 Task: Look for space in O'Fallon, United States from 6th September, 2023 to 15th September, 2023 for 6 adults in price range Rs.8000 to Rs.12000. Place can be entire place or private room with 6 bedrooms having 6 beds and 6 bathrooms. Property type can be house, flat, guest house. Amenities needed are: wifi, TV, free parkinig on premises, gym, breakfast. Booking option can be shelf check-in. Required host language is English.
Action: Mouse moved to (428, 110)
Screenshot: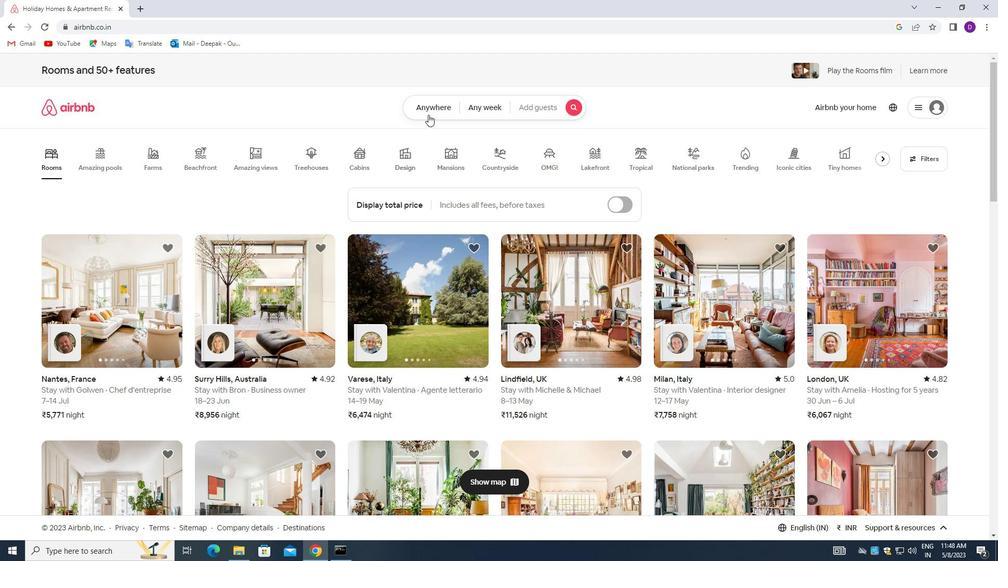 
Action: Mouse pressed left at (428, 110)
Screenshot: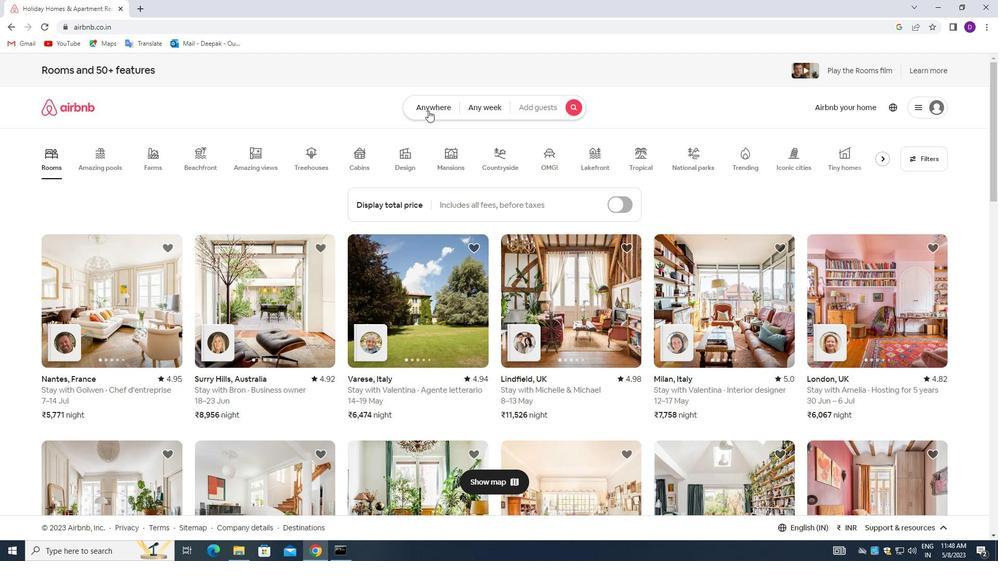 
Action: Mouse moved to (374, 142)
Screenshot: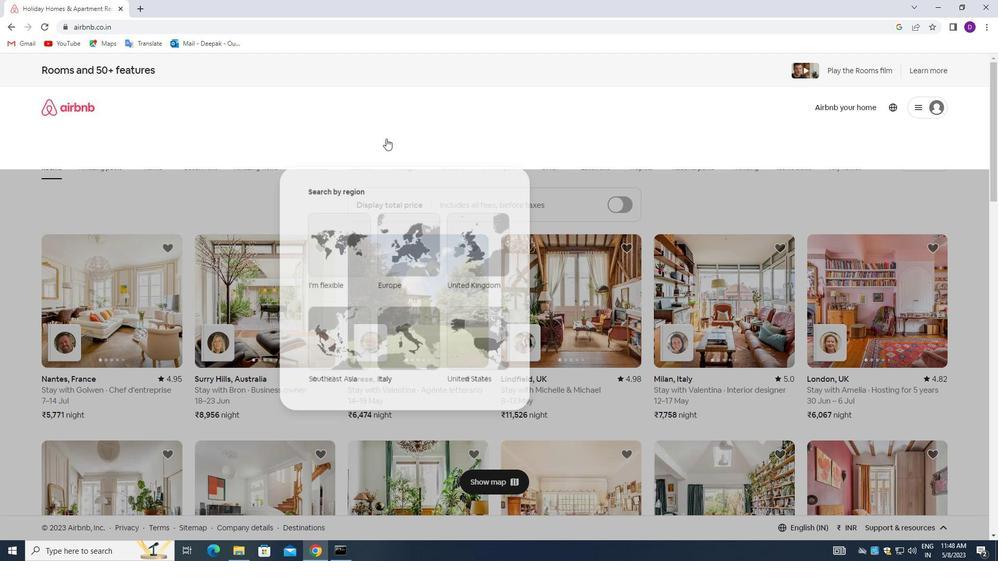 
Action: Mouse pressed left at (374, 142)
Screenshot: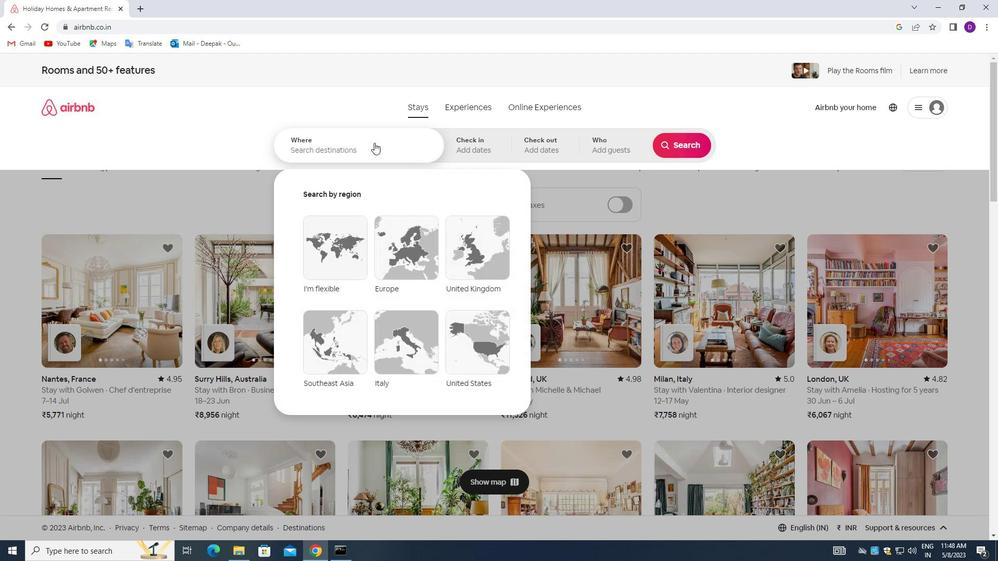 
Action: Mouse moved to (199, 187)
Screenshot: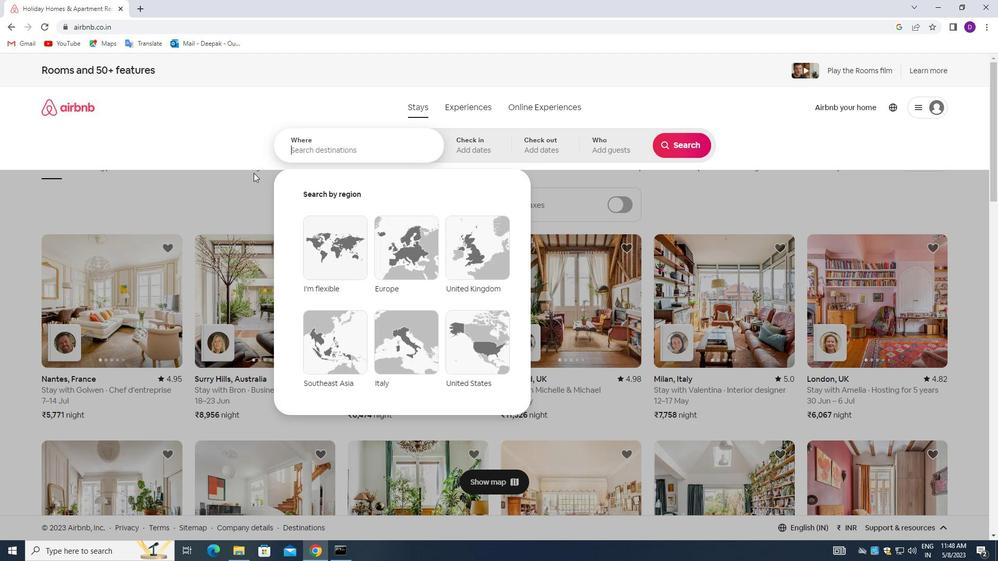 
Action: Key pressed <Key.shift>O'<Key.shift_r>FALLON,<Key.space><Key.shift>UNITED<Key.space><Key.shift_r>STATES<Key.enter>
Screenshot: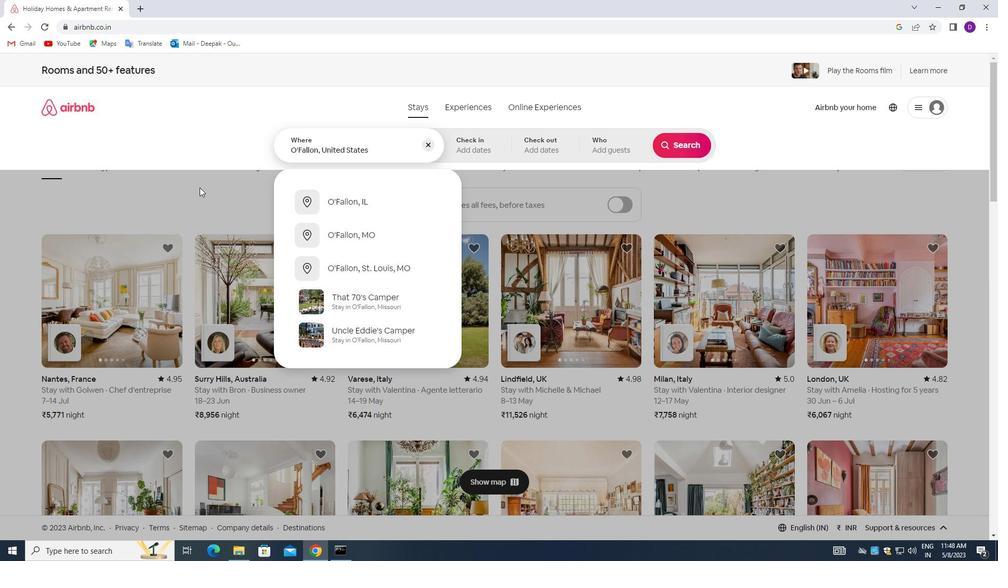 
Action: Mouse moved to (673, 227)
Screenshot: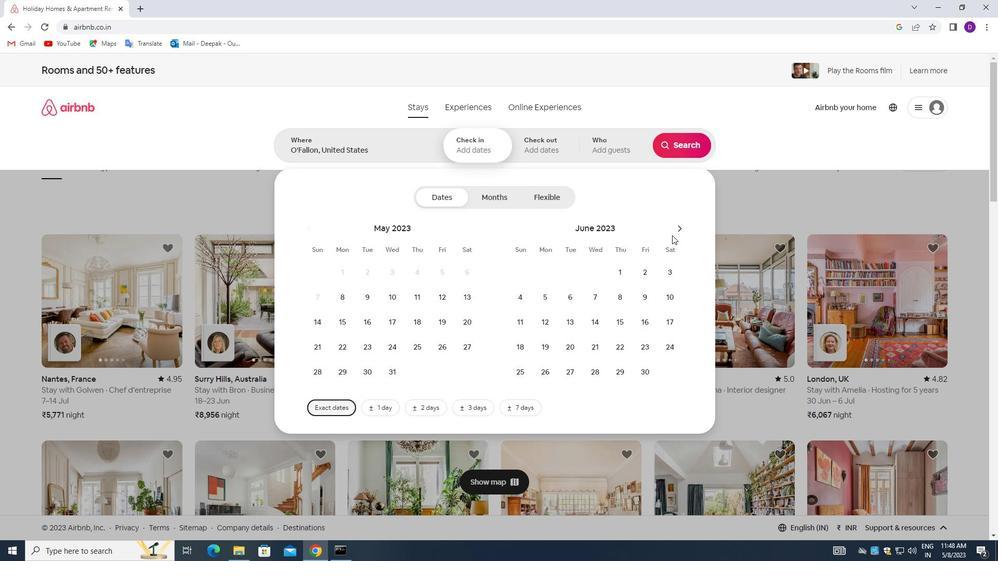 
Action: Mouse pressed left at (673, 227)
Screenshot: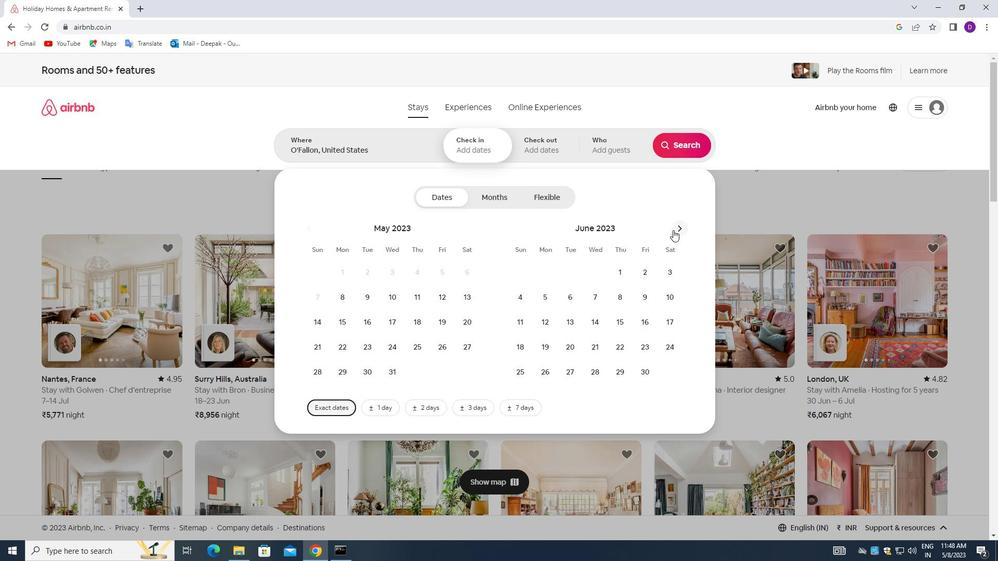
Action: Mouse pressed left at (673, 227)
Screenshot: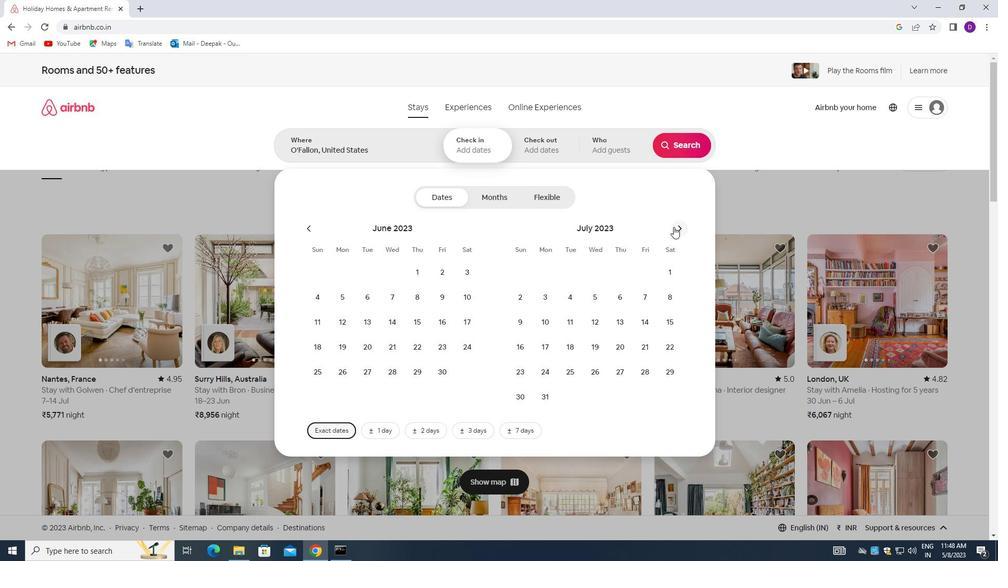 
Action: Mouse moved to (685, 227)
Screenshot: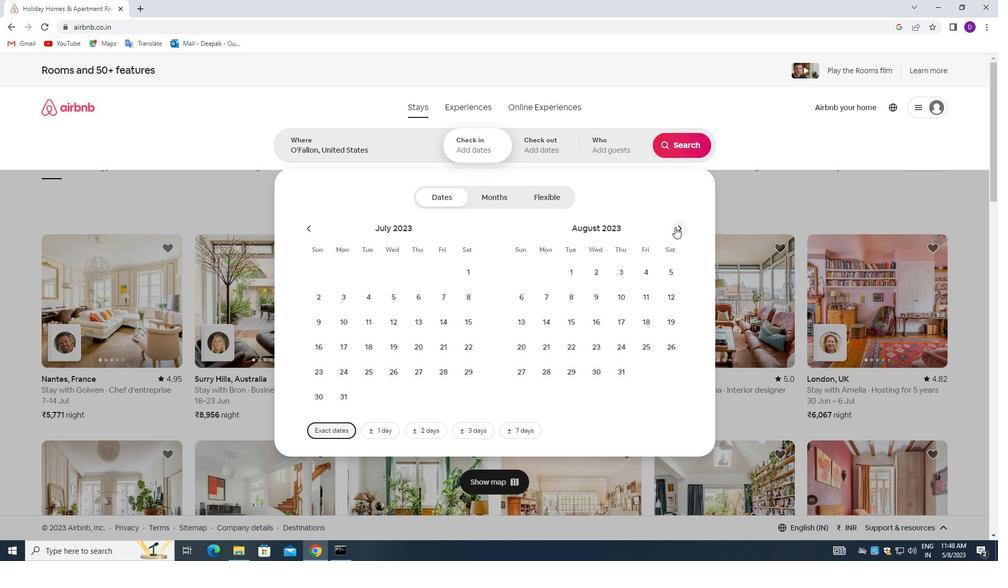 
Action: Mouse pressed left at (685, 227)
Screenshot: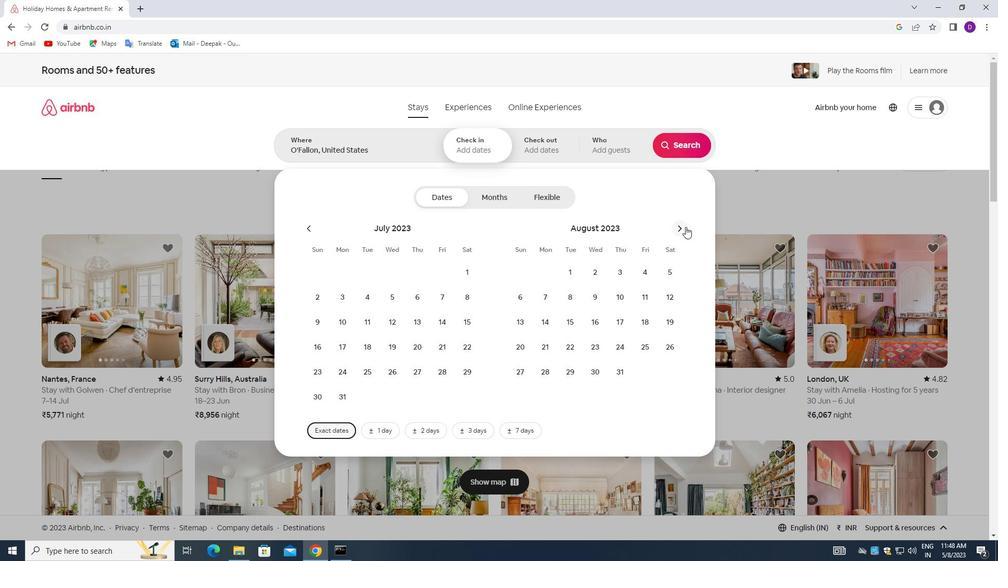 
Action: Mouse moved to (600, 298)
Screenshot: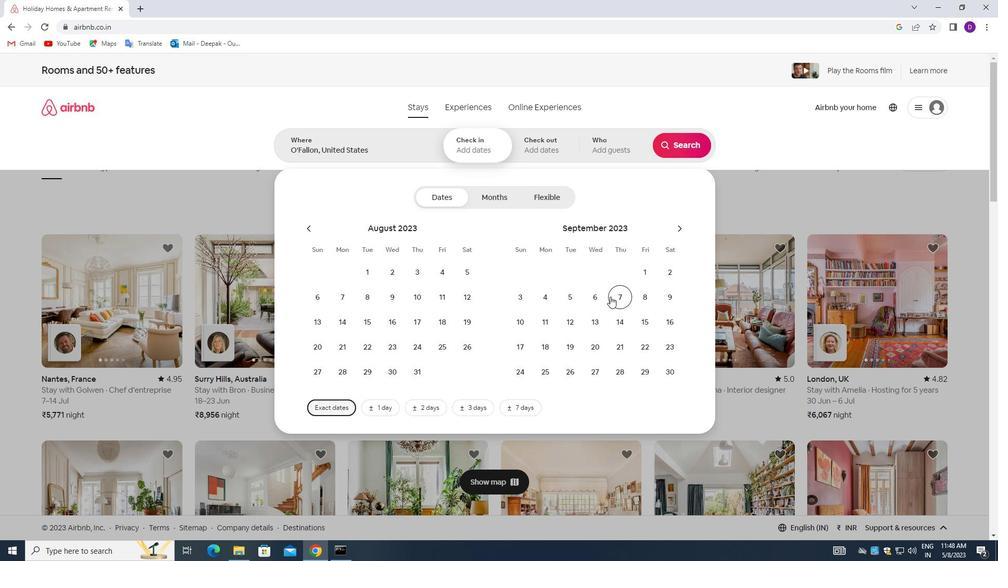 
Action: Mouse pressed left at (600, 298)
Screenshot: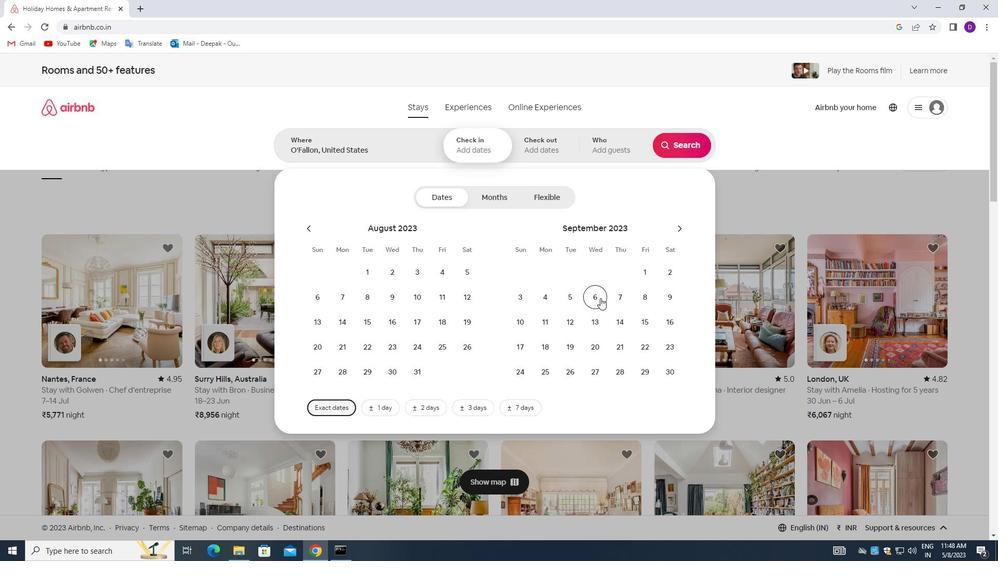 
Action: Mouse moved to (645, 319)
Screenshot: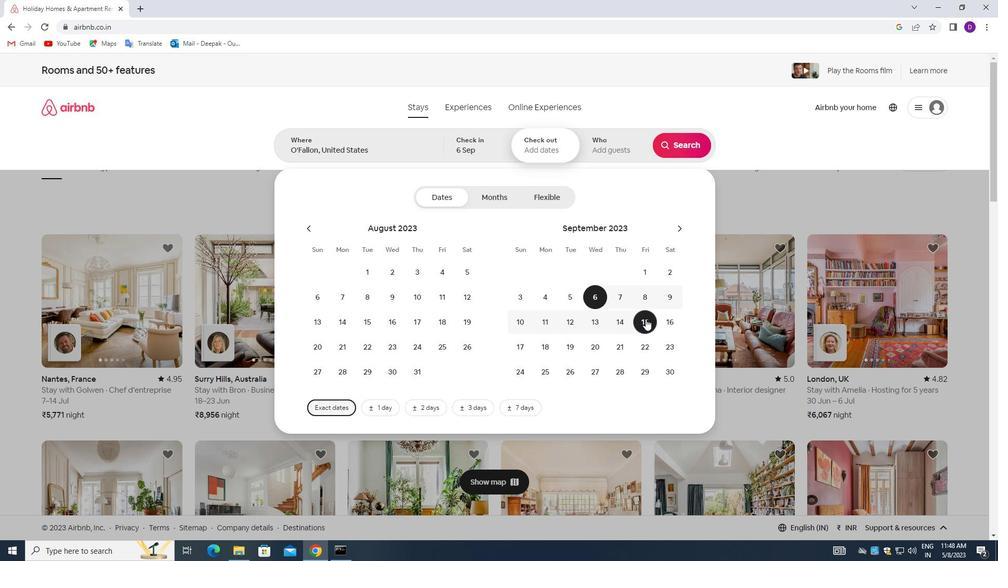 
Action: Mouse pressed left at (645, 319)
Screenshot: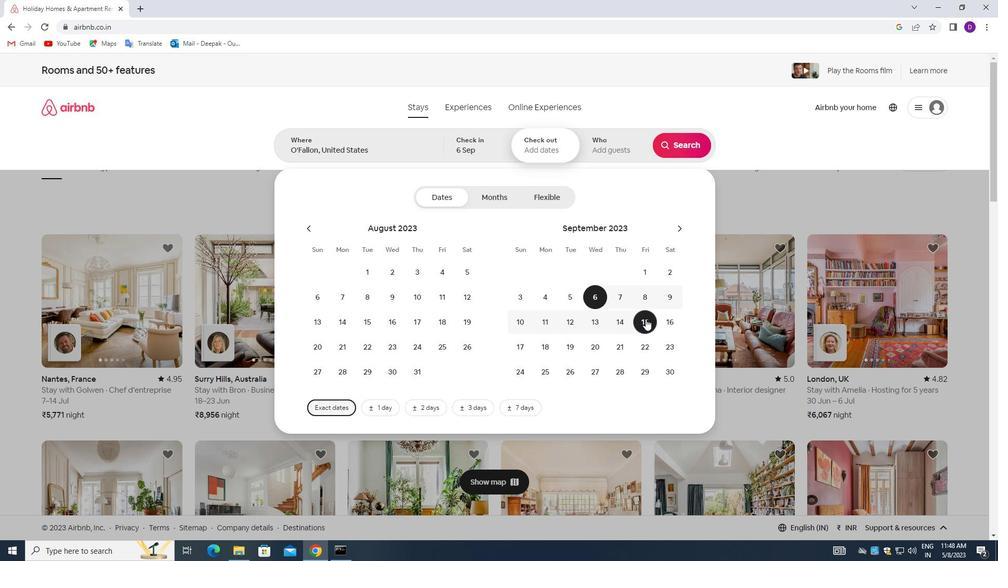 
Action: Mouse moved to (602, 147)
Screenshot: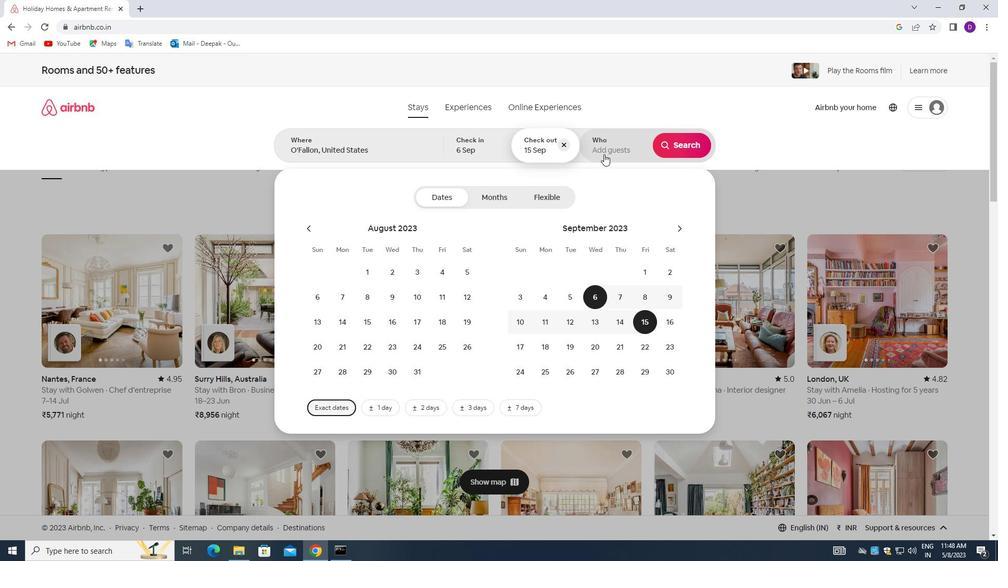 
Action: Mouse pressed left at (602, 147)
Screenshot: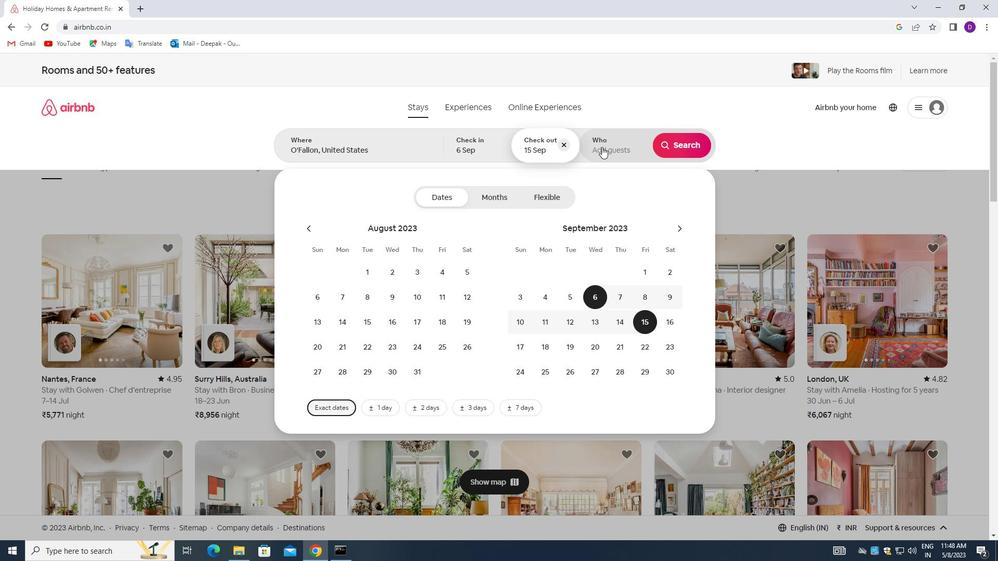 
Action: Mouse moved to (685, 198)
Screenshot: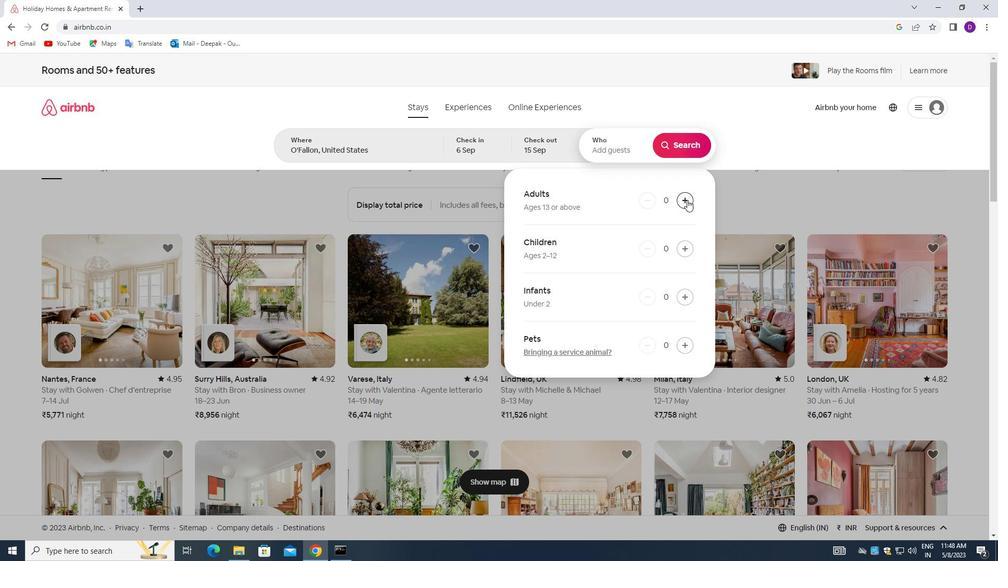 
Action: Mouse pressed left at (685, 198)
Screenshot: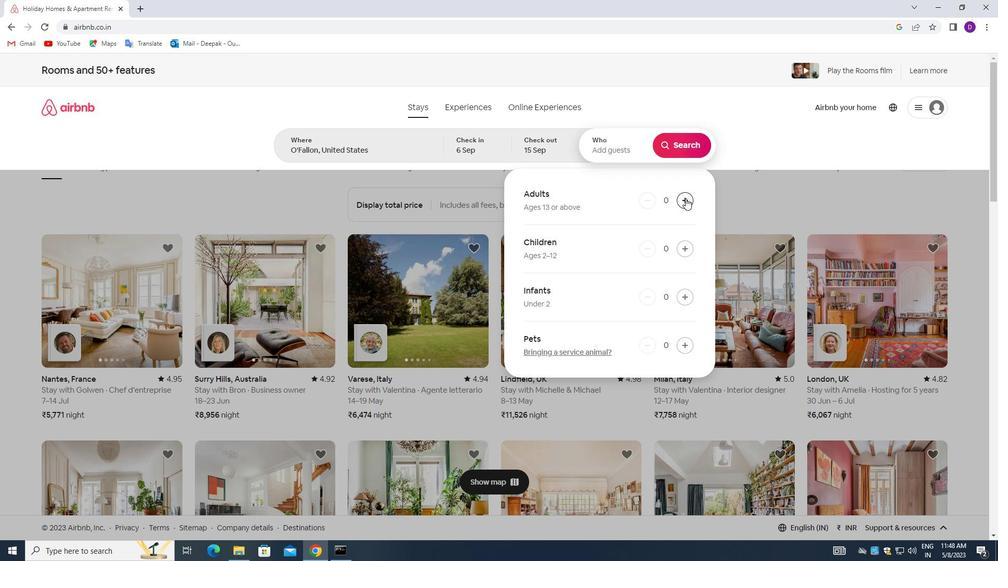 
Action: Mouse pressed left at (685, 198)
Screenshot: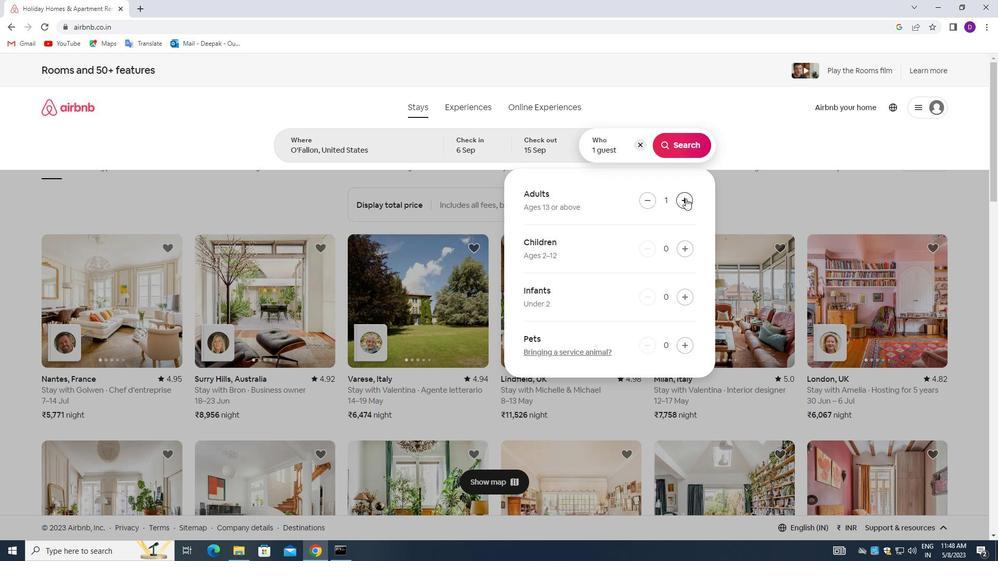
Action: Mouse pressed left at (685, 198)
Screenshot: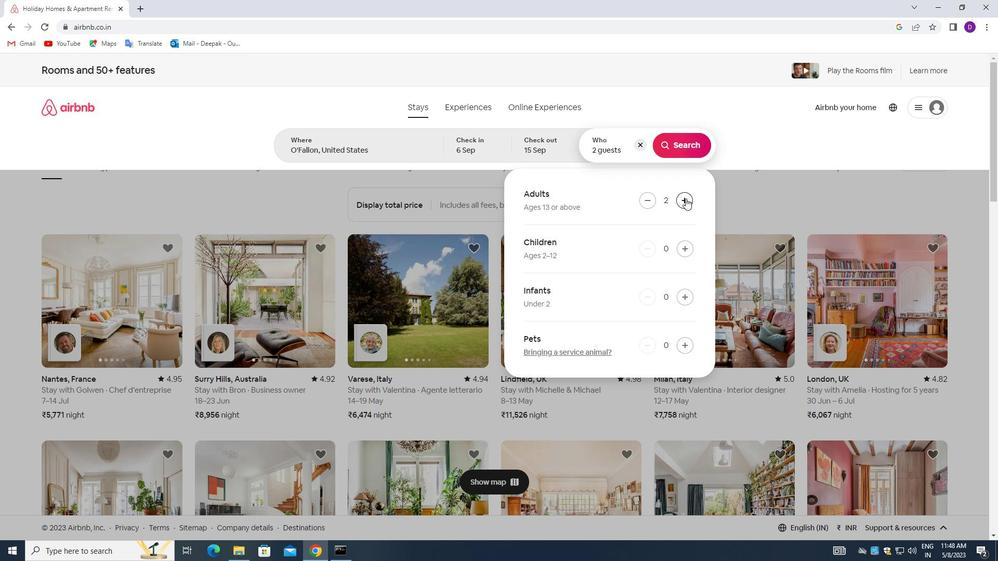 
Action: Mouse pressed left at (685, 198)
Screenshot: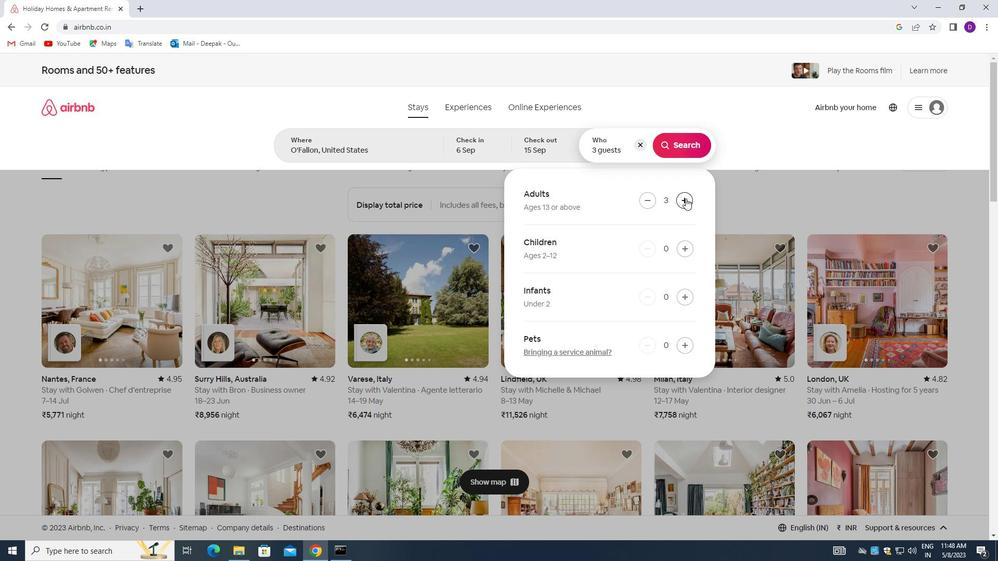 
Action: Mouse pressed left at (685, 198)
Screenshot: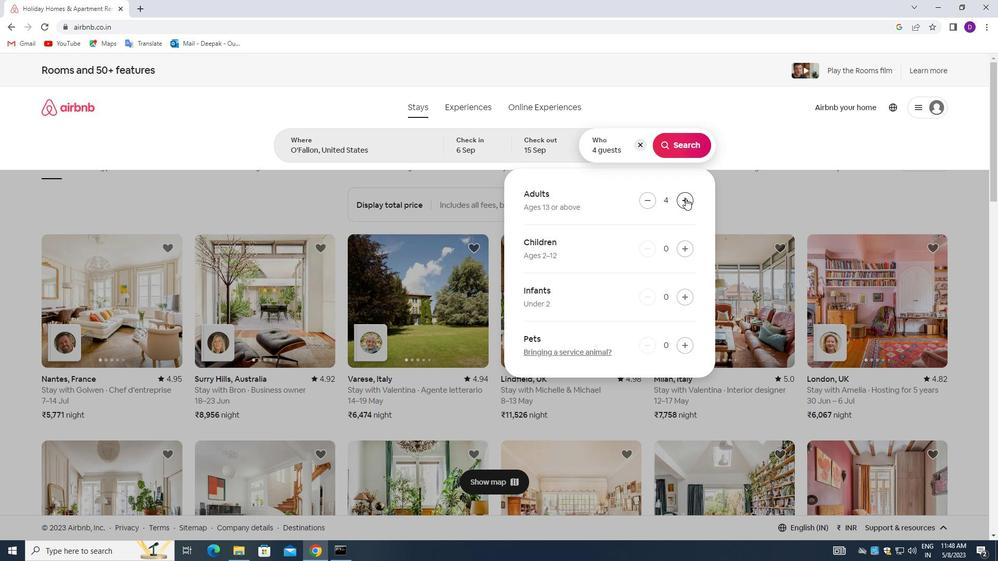 
Action: Mouse pressed left at (685, 198)
Screenshot: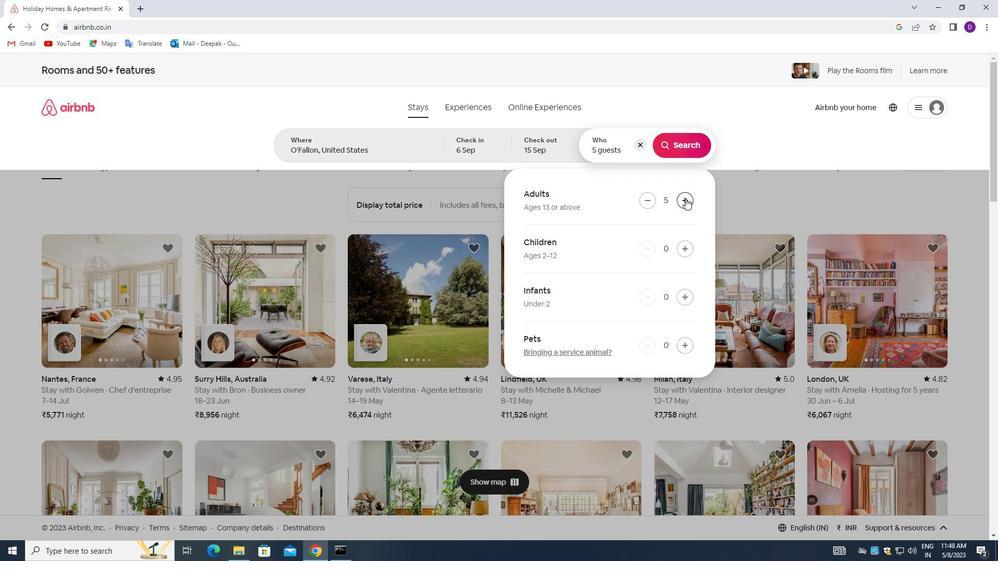 
Action: Mouse moved to (683, 144)
Screenshot: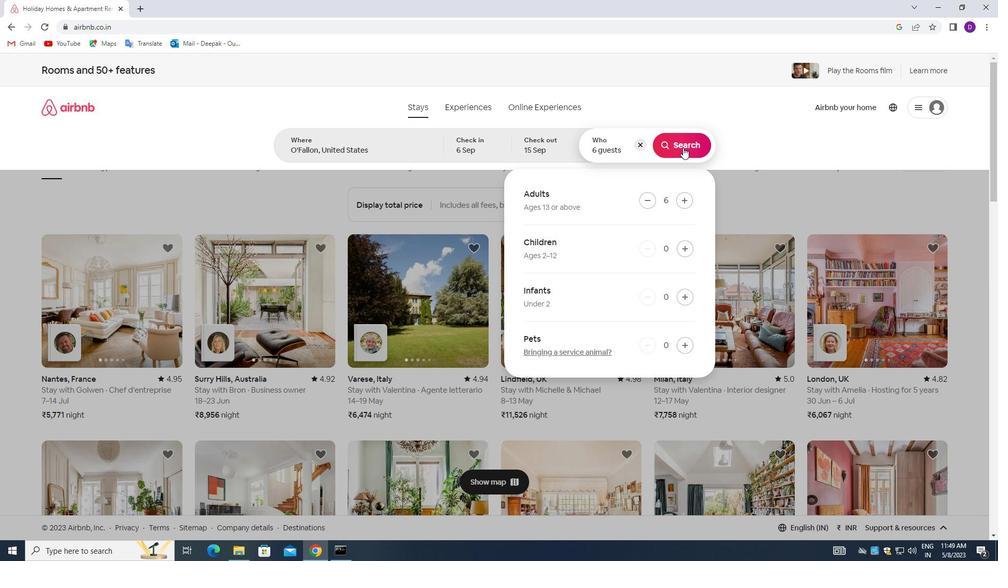
Action: Mouse pressed left at (683, 144)
Screenshot: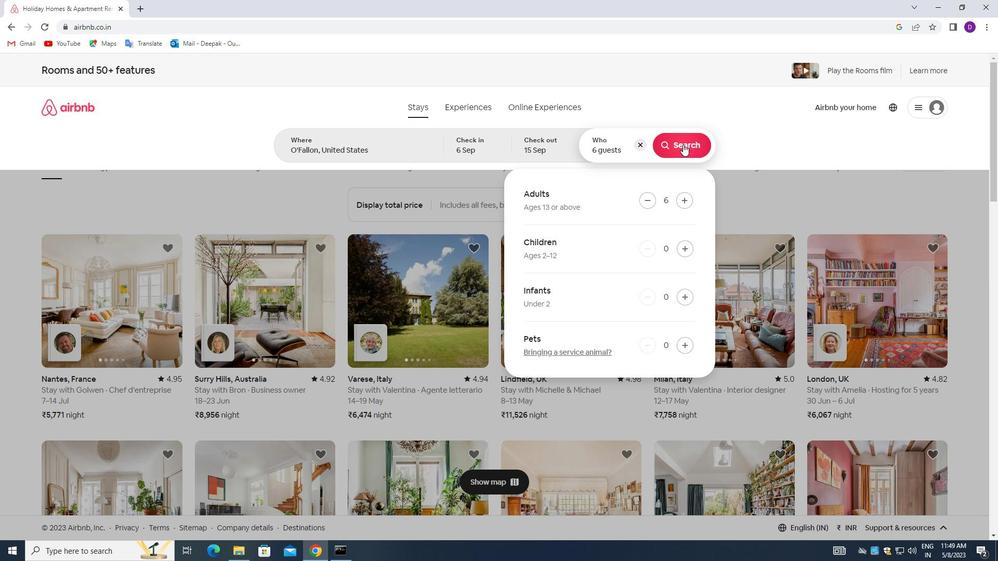 
Action: Mouse moved to (941, 111)
Screenshot: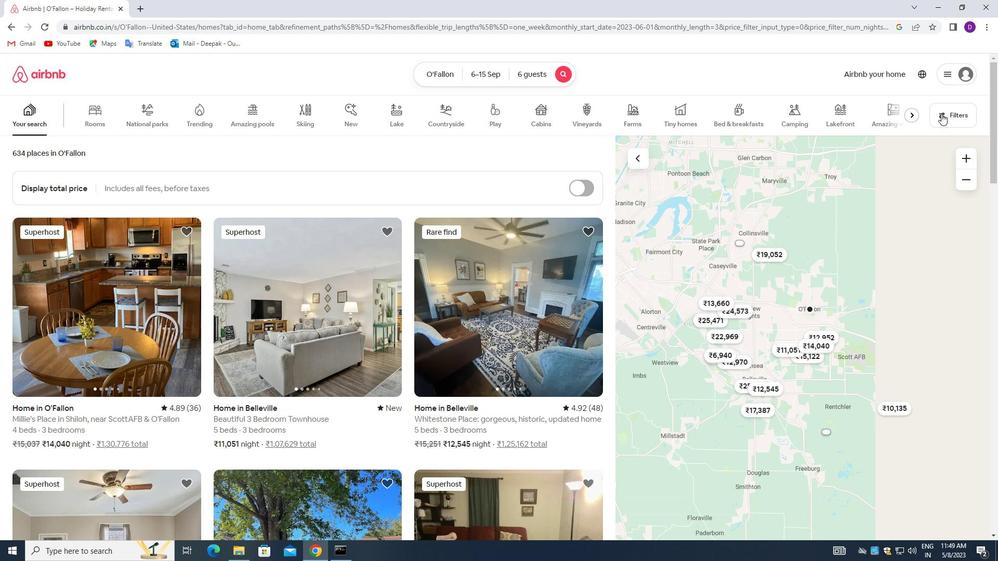 
Action: Mouse pressed left at (941, 111)
Screenshot: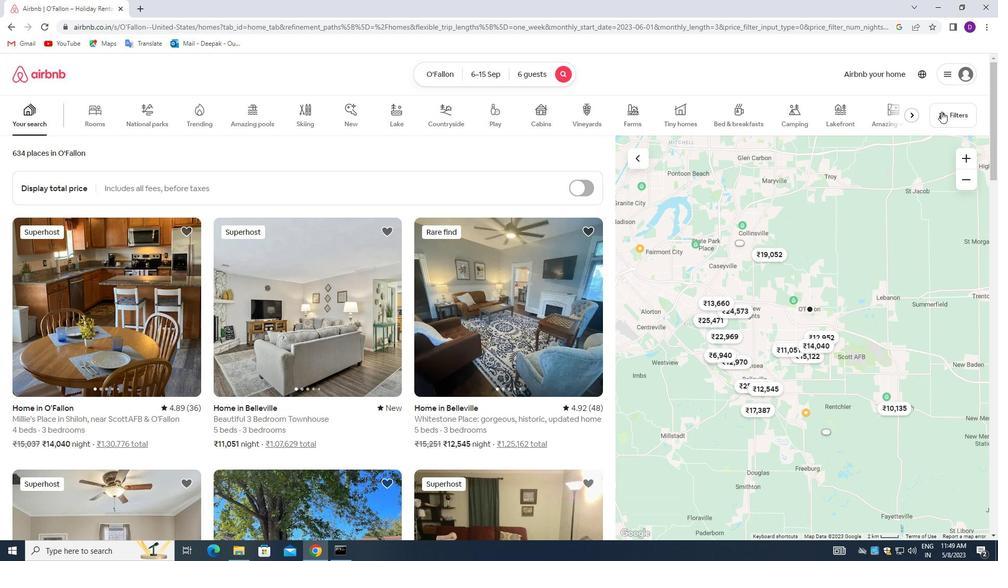 
Action: Mouse moved to (361, 371)
Screenshot: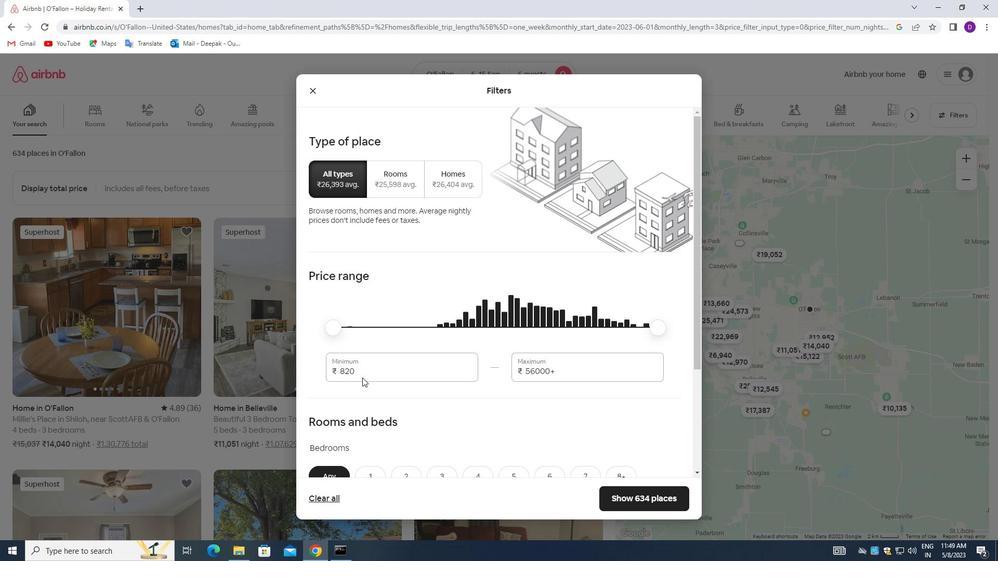 
Action: Mouse pressed left at (361, 371)
Screenshot: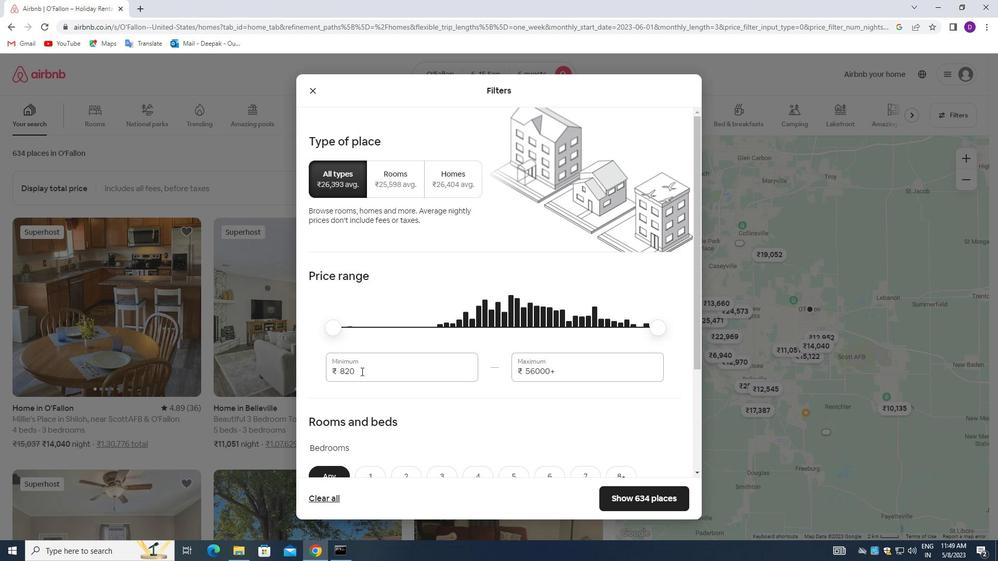 
Action: Mouse pressed left at (361, 371)
Screenshot: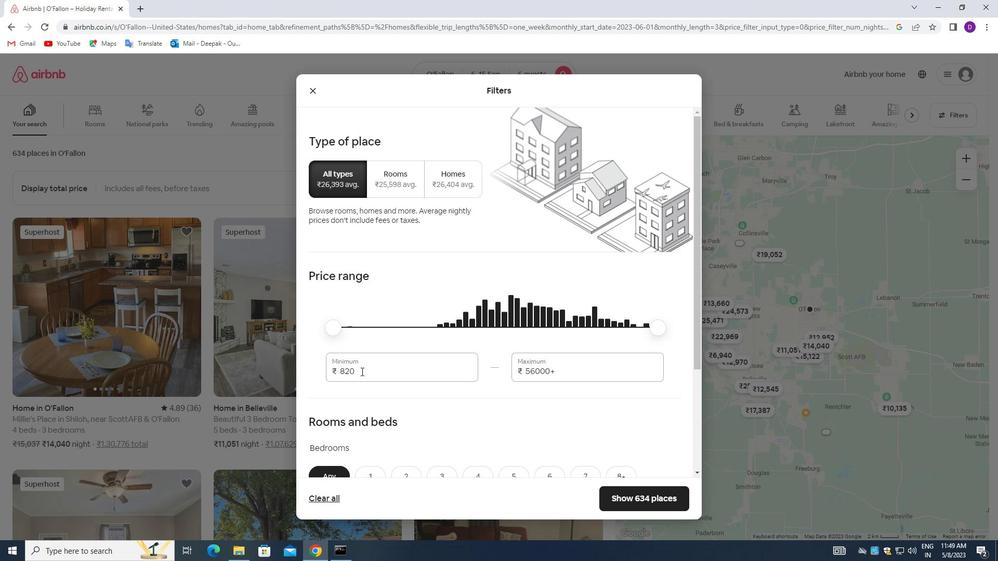 
Action: Key pressed 8000<Key.tab>12000
Screenshot: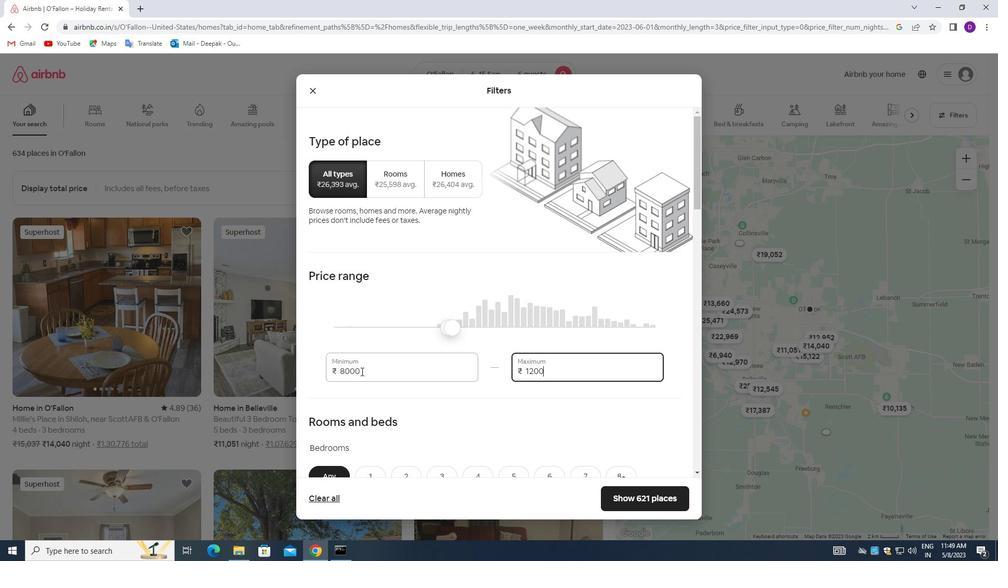 
Action: Mouse moved to (428, 394)
Screenshot: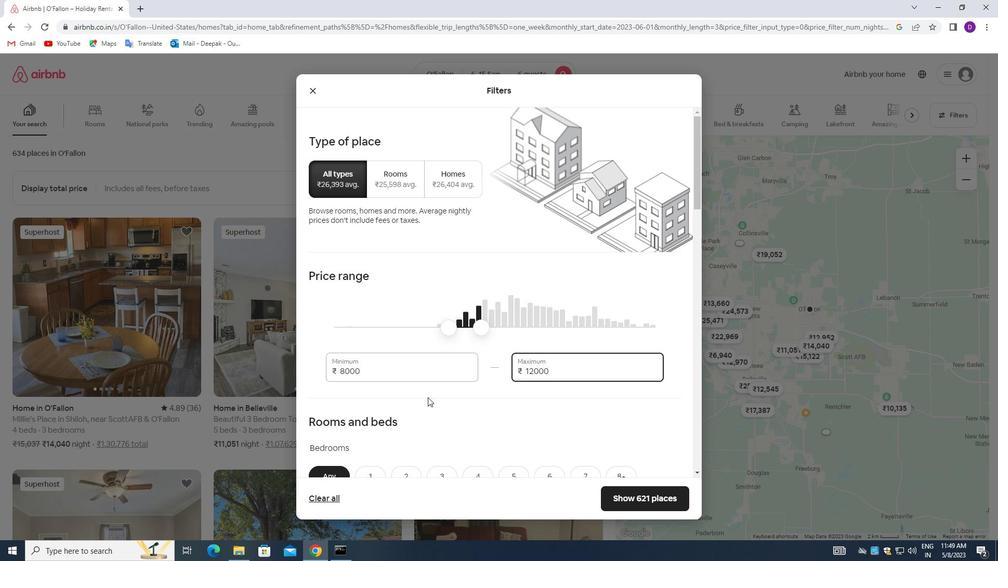 
Action: Mouse scrolled (428, 393) with delta (0, 0)
Screenshot: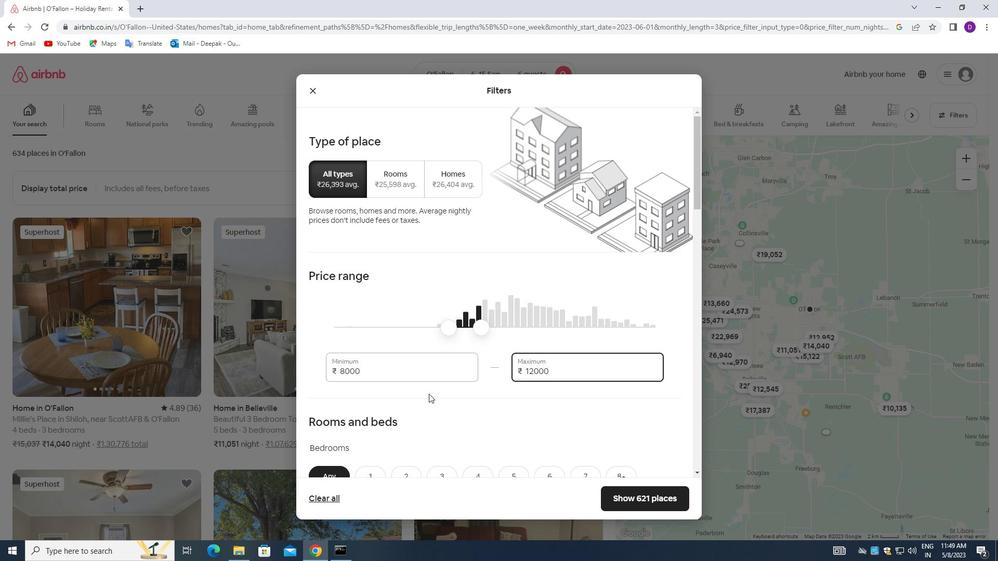 
Action: Mouse moved to (430, 393)
Screenshot: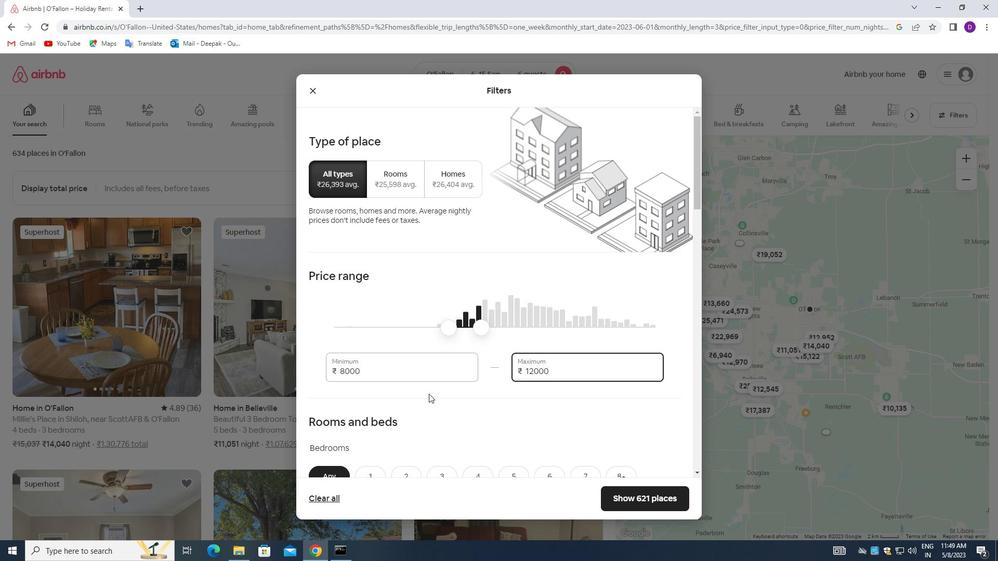 
Action: Mouse scrolled (430, 393) with delta (0, 0)
Screenshot: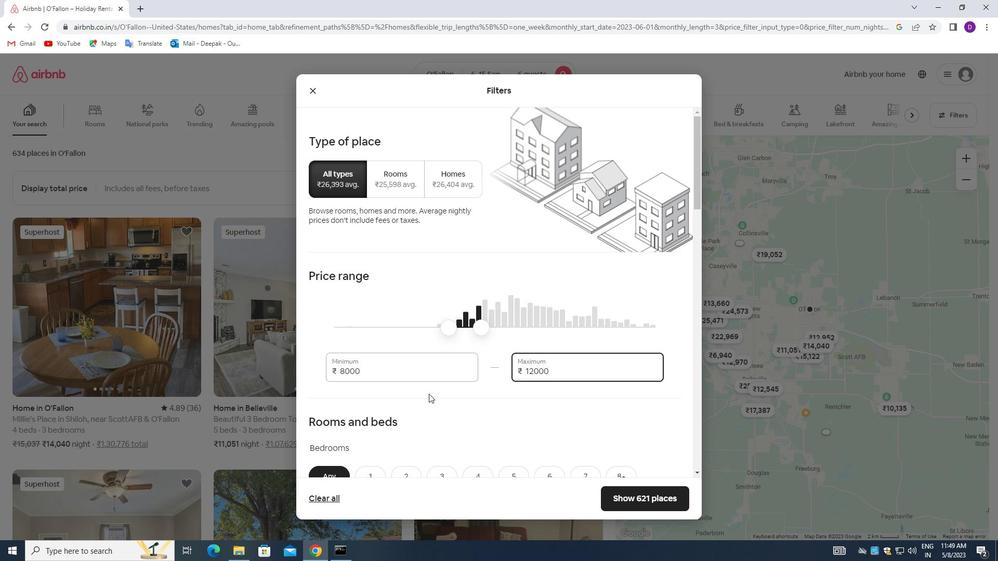 
Action: Mouse scrolled (430, 393) with delta (0, 0)
Screenshot: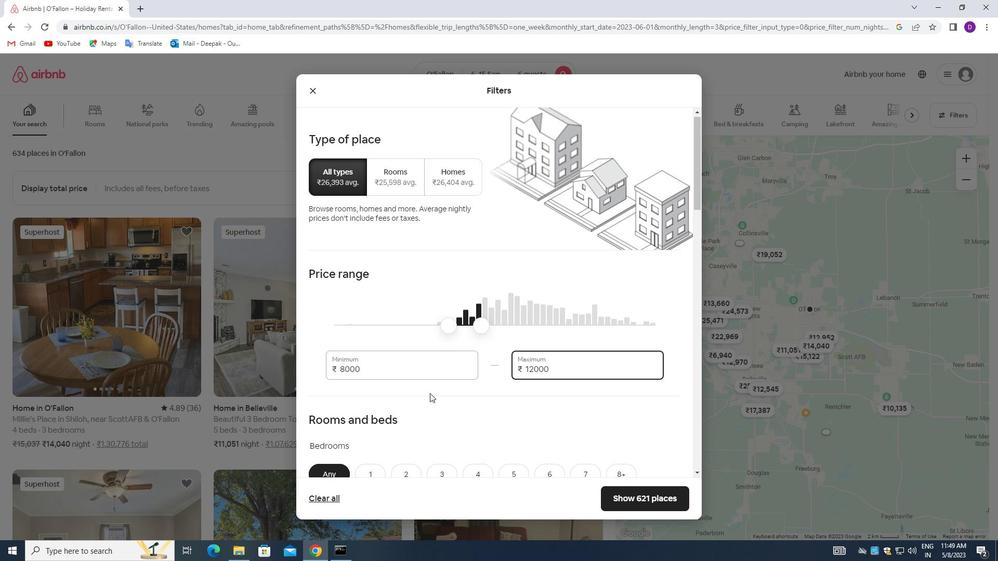 
Action: Mouse moved to (550, 325)
Screenshot: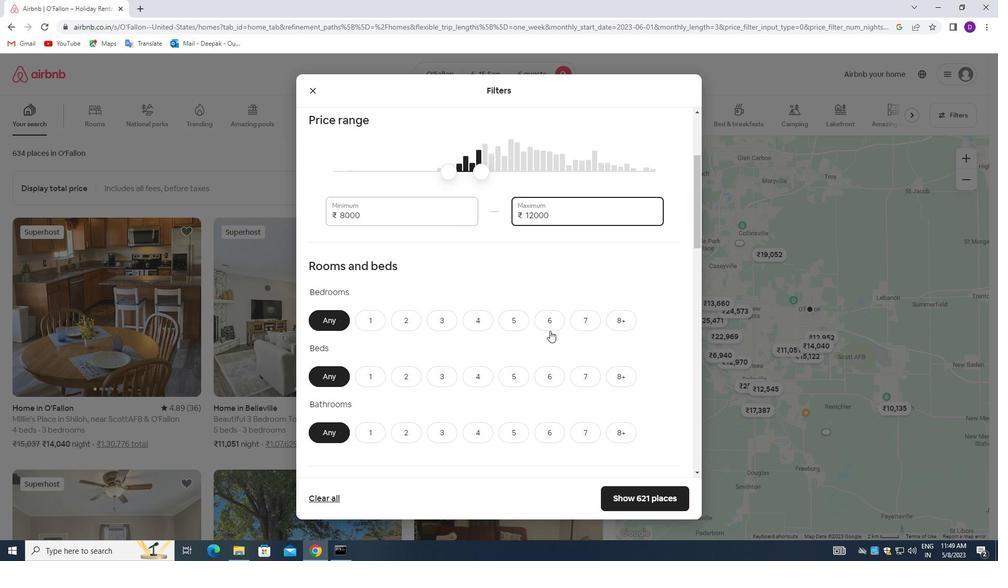 
Action: Mouse pressed left at (550, 325)
Screenshot: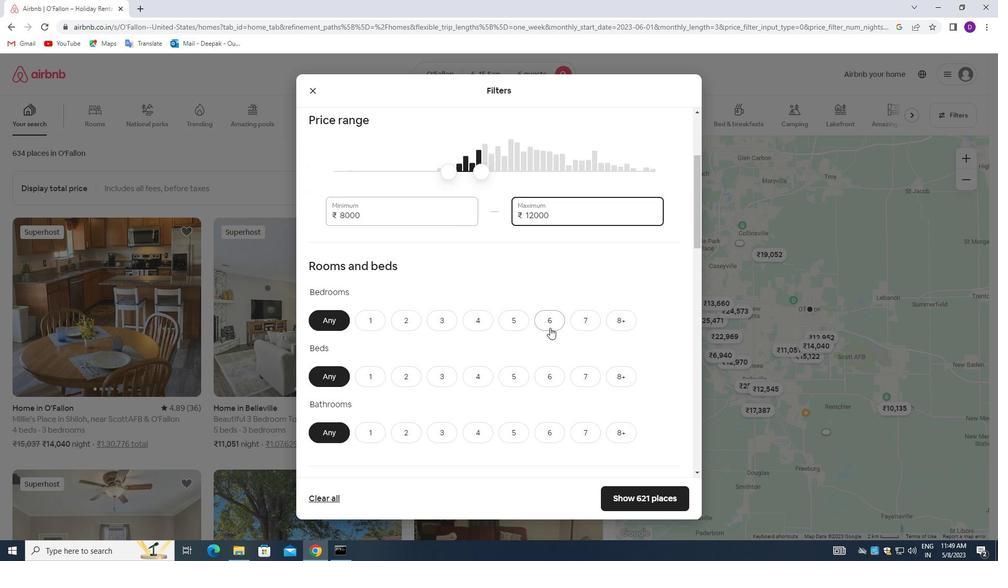 
Action: Mouse moved to (548, 372)
Screenshot: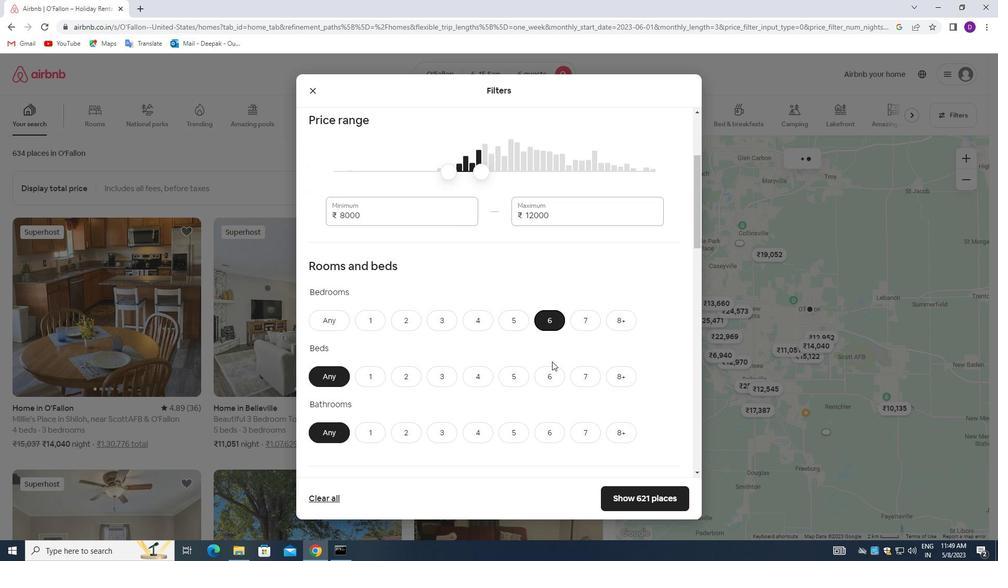
Action: Mouse pressed left at (548, 372)
Screenshot: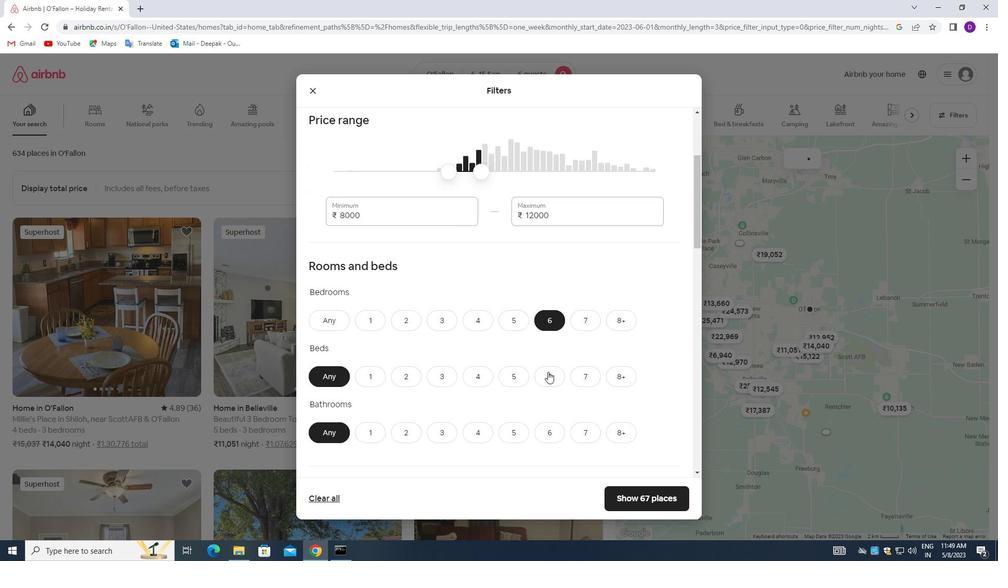 
Action: Mouse moved to (545, 433)
Screenshot: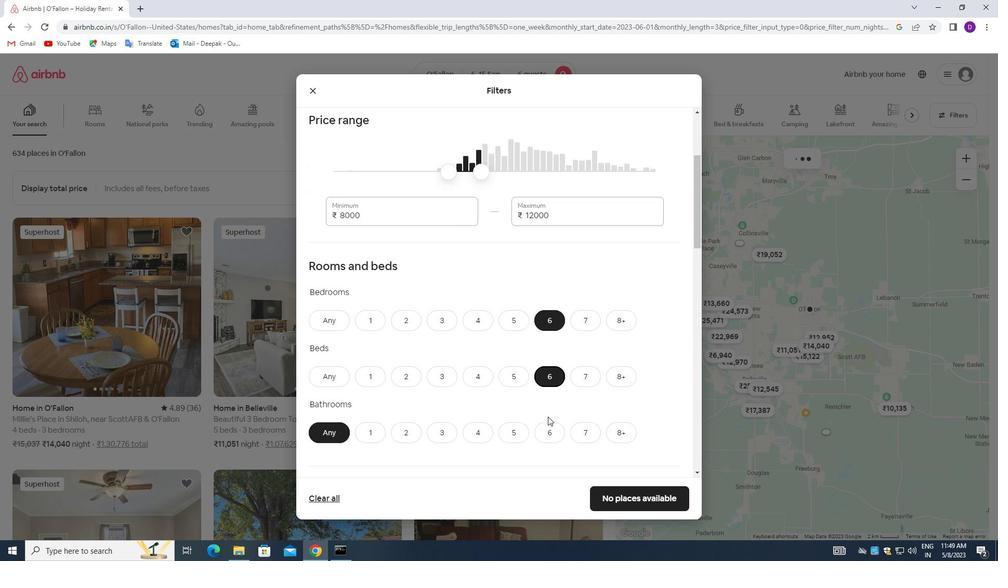 
Action: Mouse pressed left at (545, 433)
Screenshot: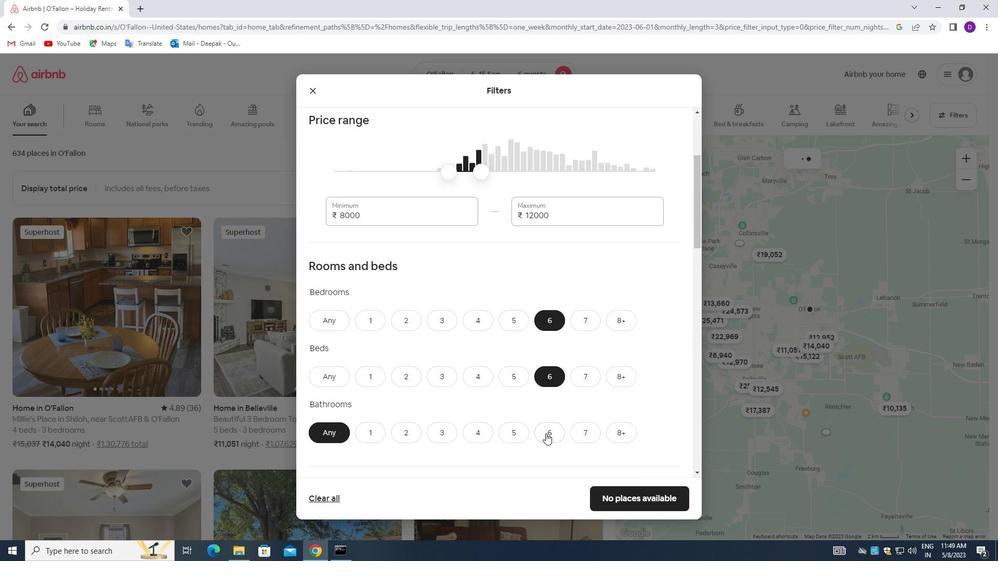 
Action: Mouse moved to (550, 340)
Screenshot: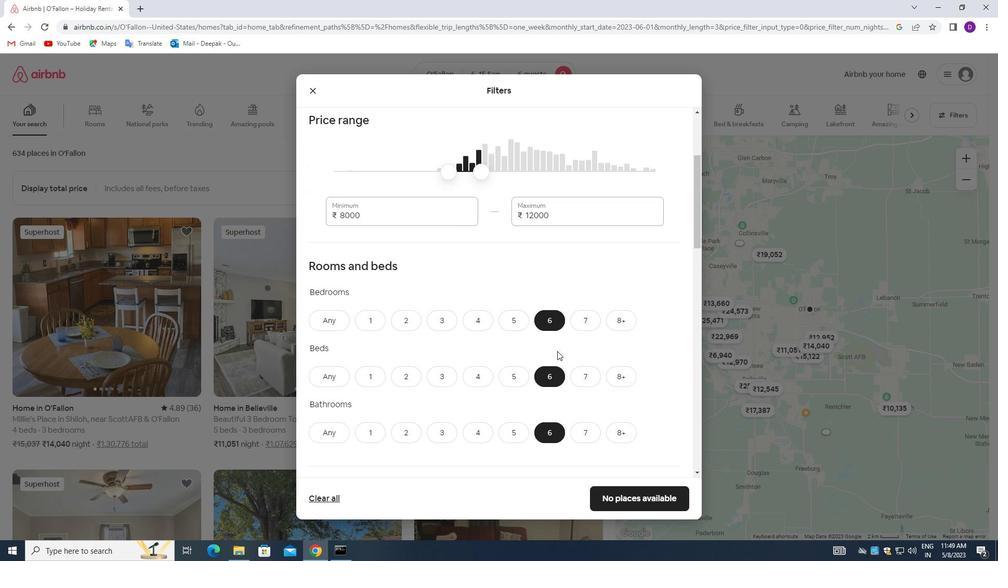 
Action: Mouse scrolled (550, 339) with delta (0, 0)
Screenshot: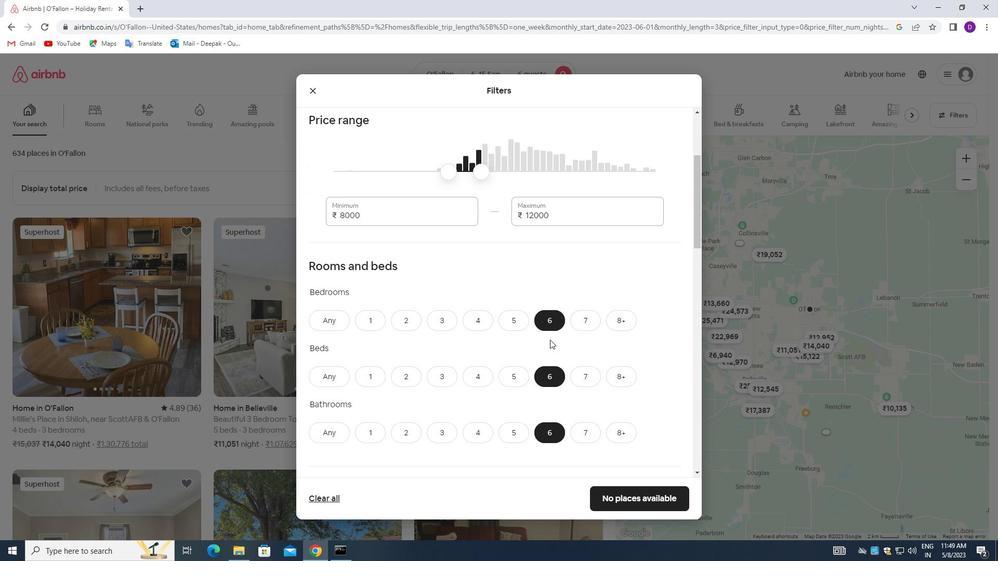 
Action: Mouse moved to (550, 339)
Screenshot: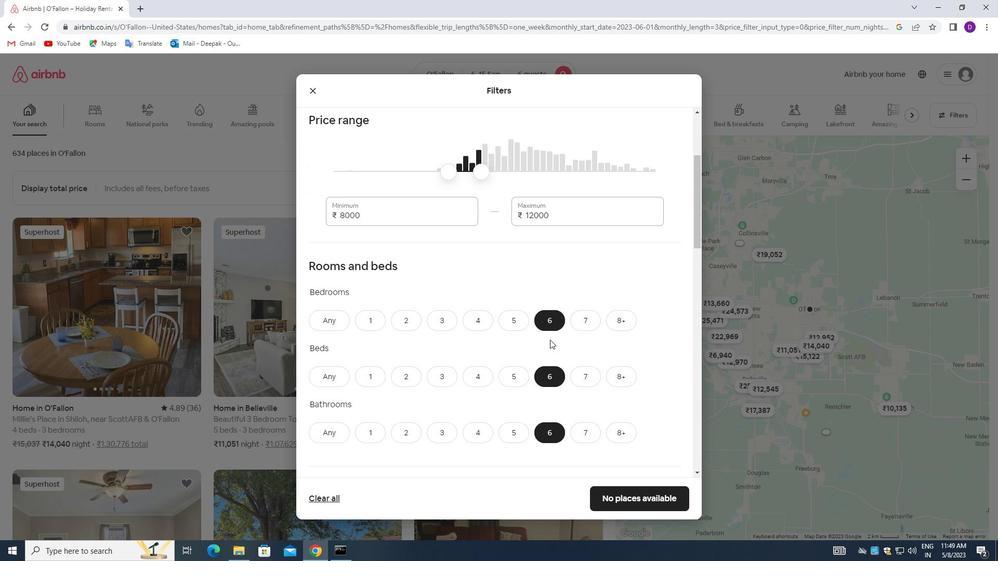 
Action: Mouse scrolled (550, 339) with delta (0, 0)
Screenshot: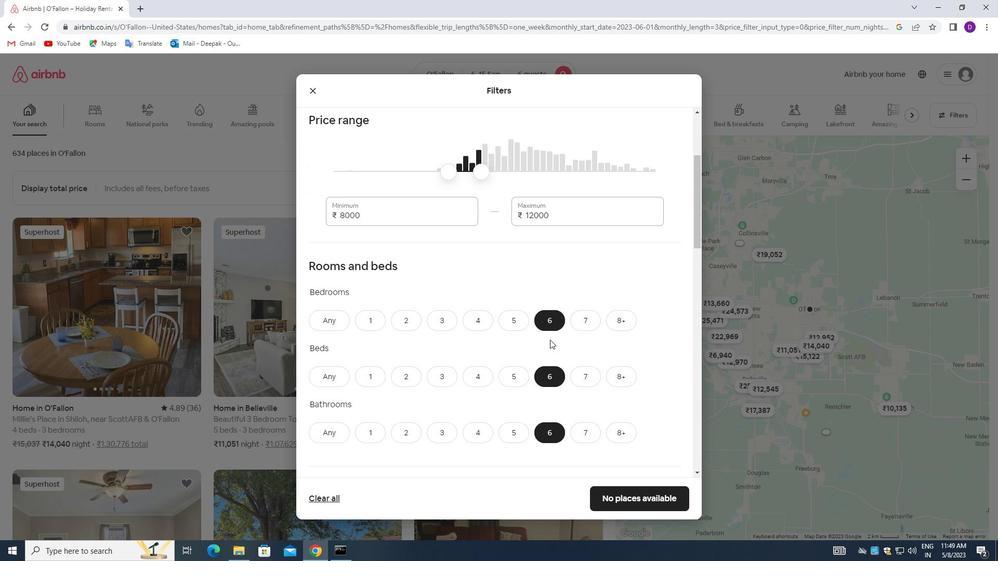 
Action: Mouse moved to (373, 425)
Screenshot: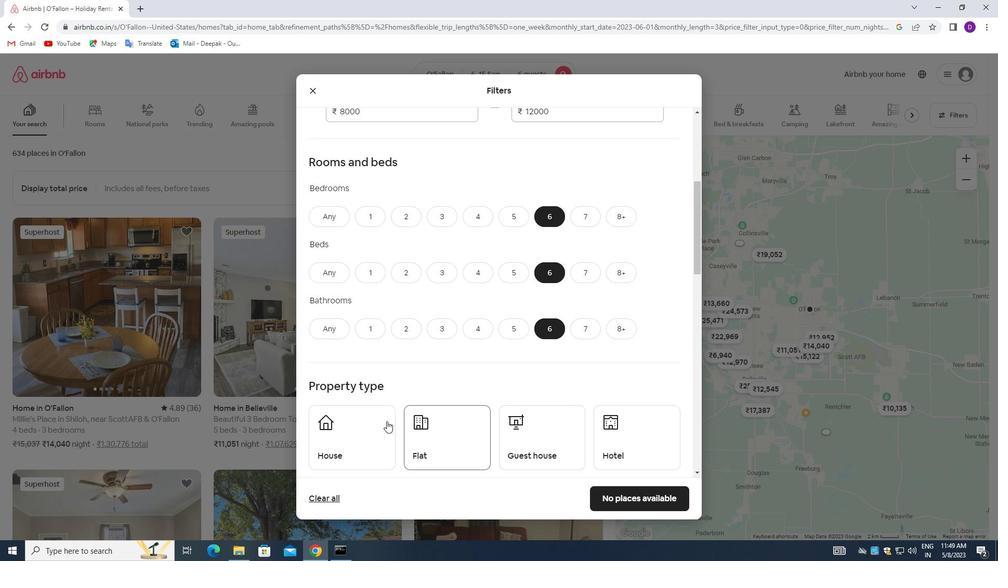 
Action: Mouse pressed left at (373, 425)
Screenshot: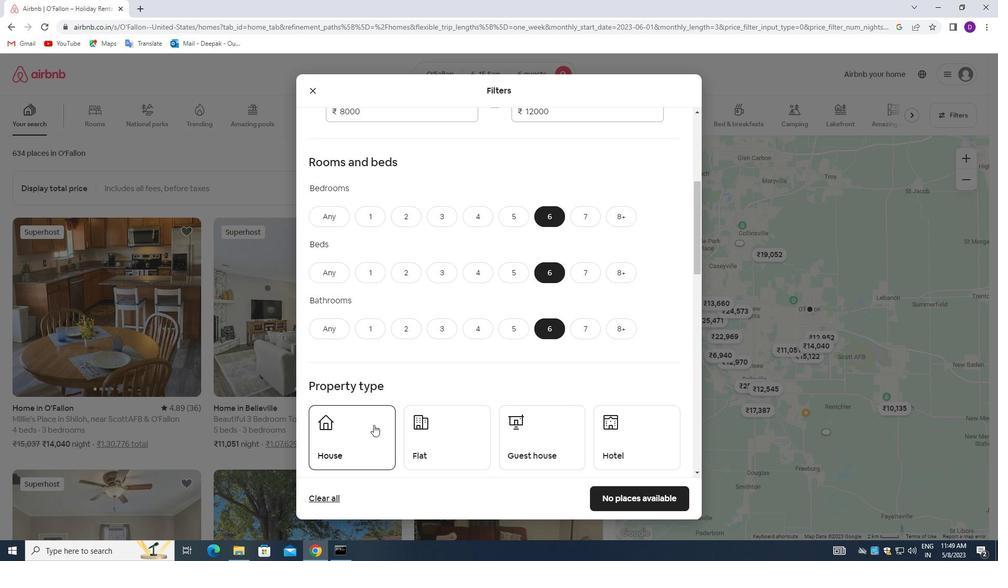 
Action: Mouse moved to (438, 437)
Screenshot: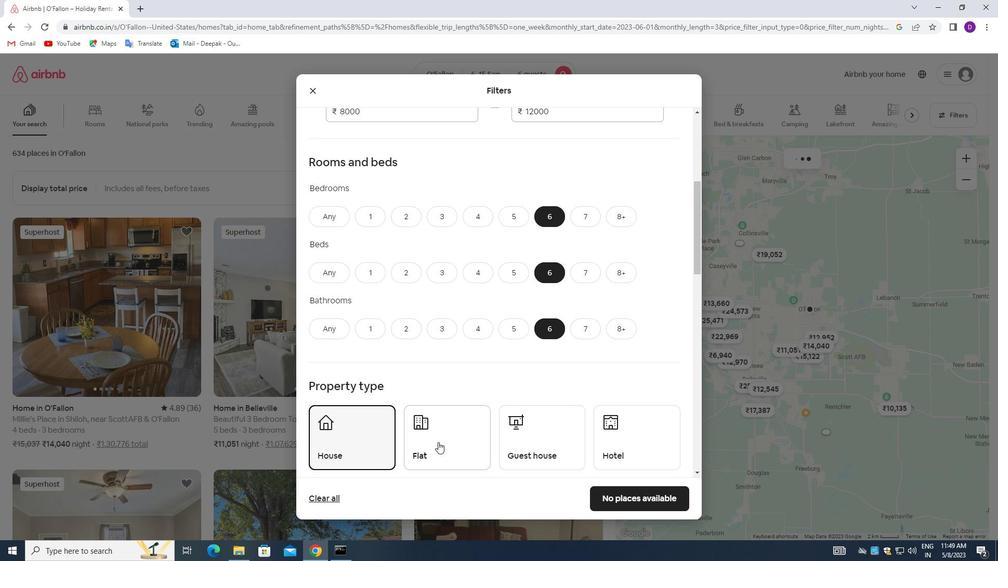 
Action: Mouse pressed left at (438, 437)
Screenshot: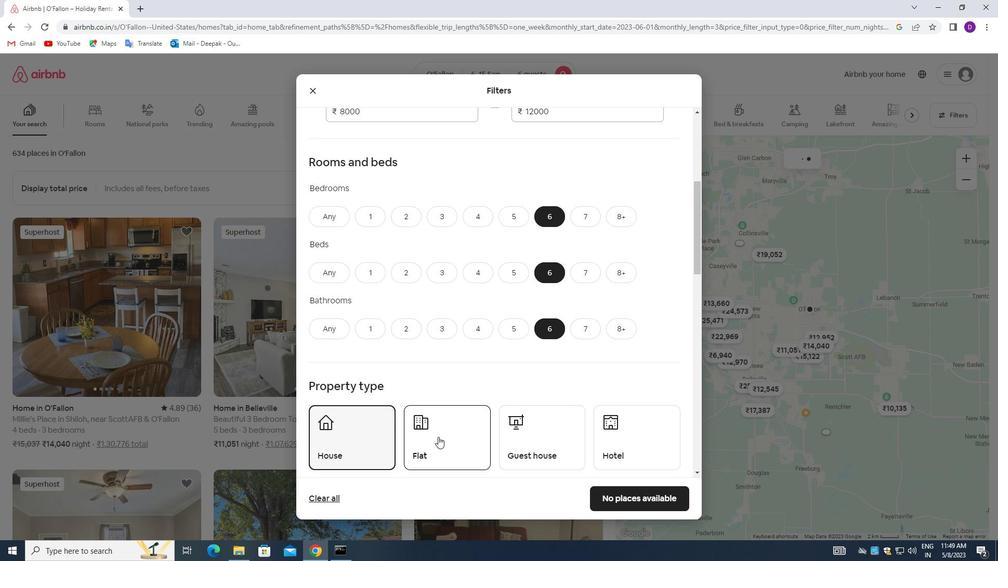 
Action: Mouse moved to (529, 432)
Screenshot: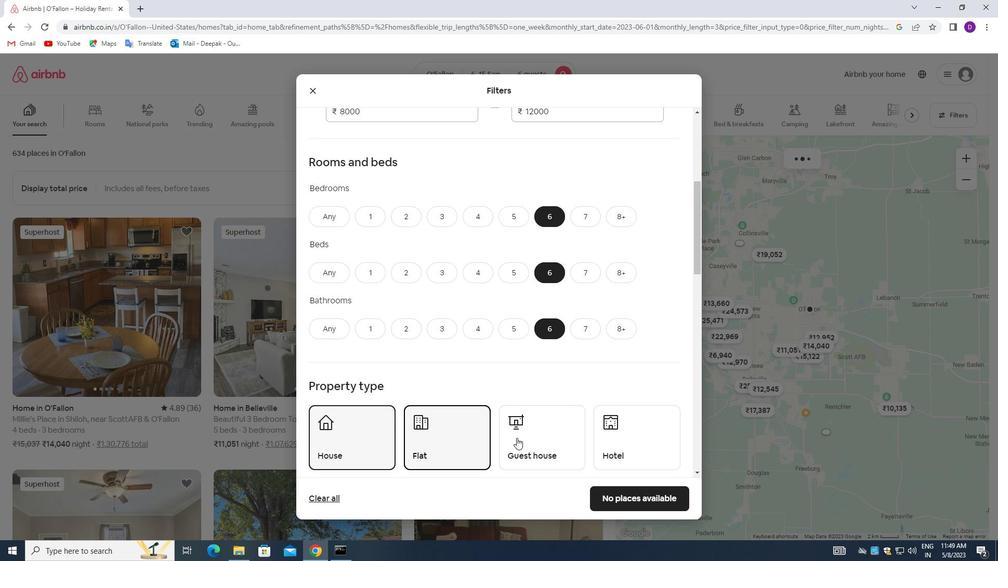 
Action: Mouse pressed left at (529, 432)
Screenshot: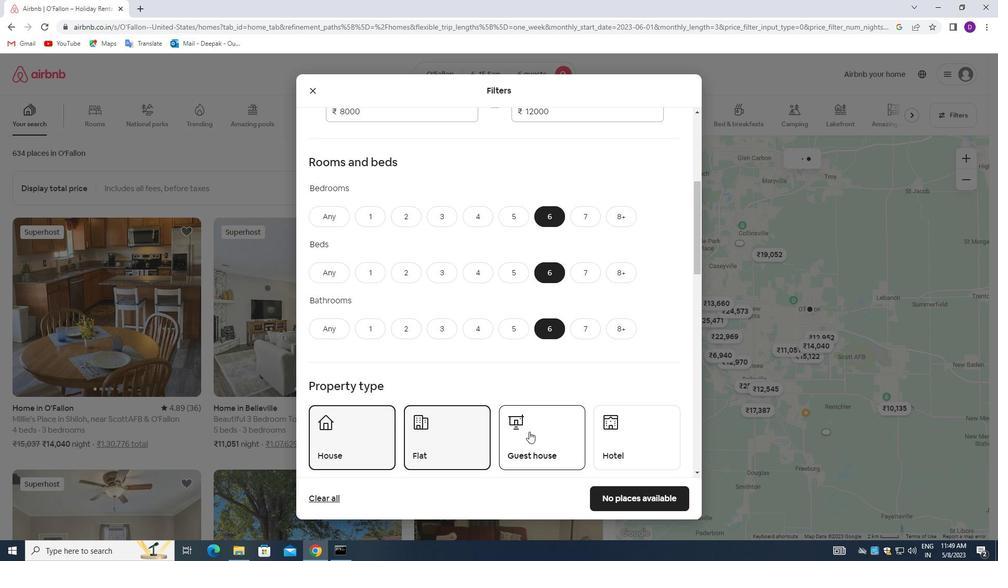 
Action: Mouse moved to (505, 365)
Screenshot: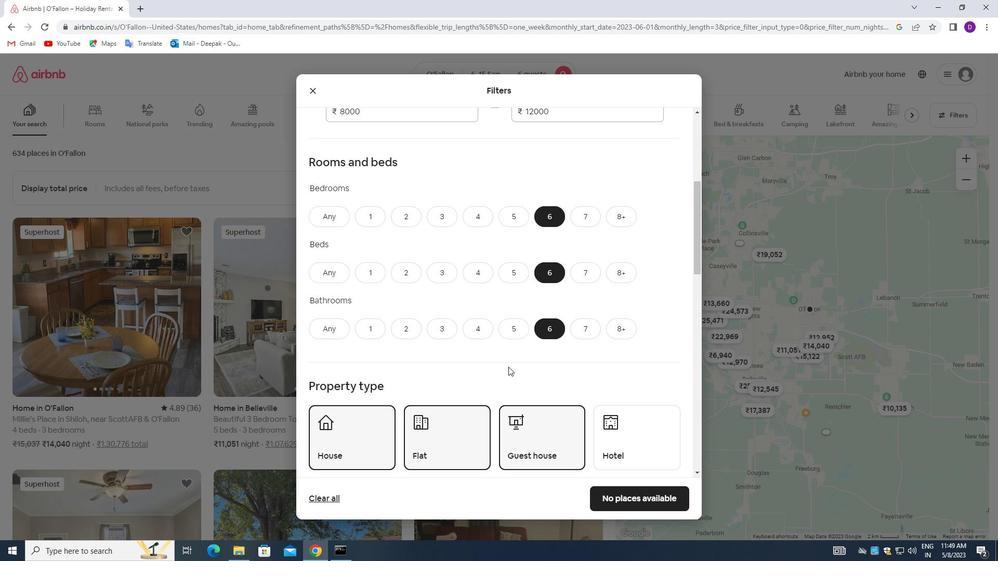 
Action: Mouse scrolled (505, 364) with delta (0, 0)
Screenshot: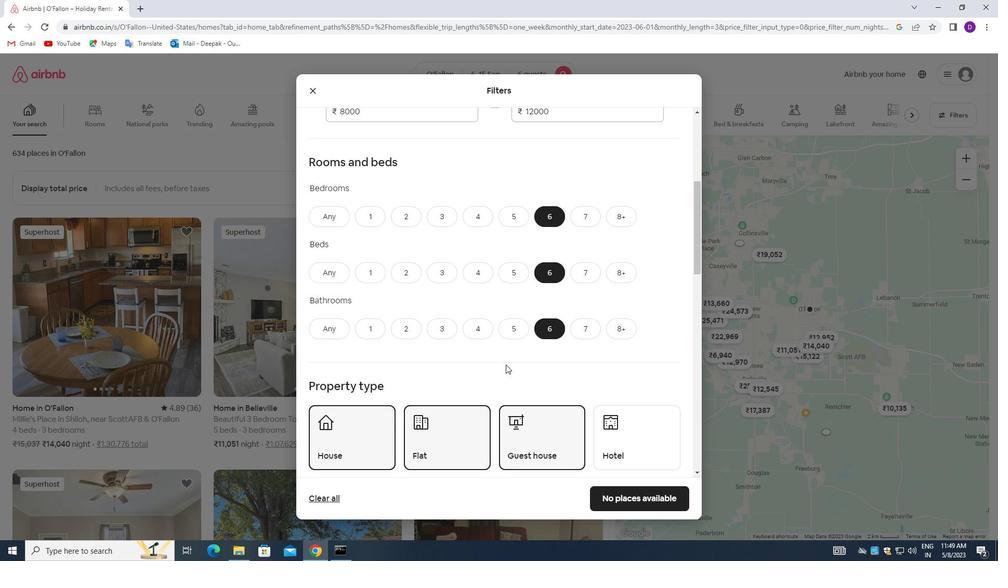 
Action: Mouse scrolled (505, 364) with delta (0, 0)
Screenshot: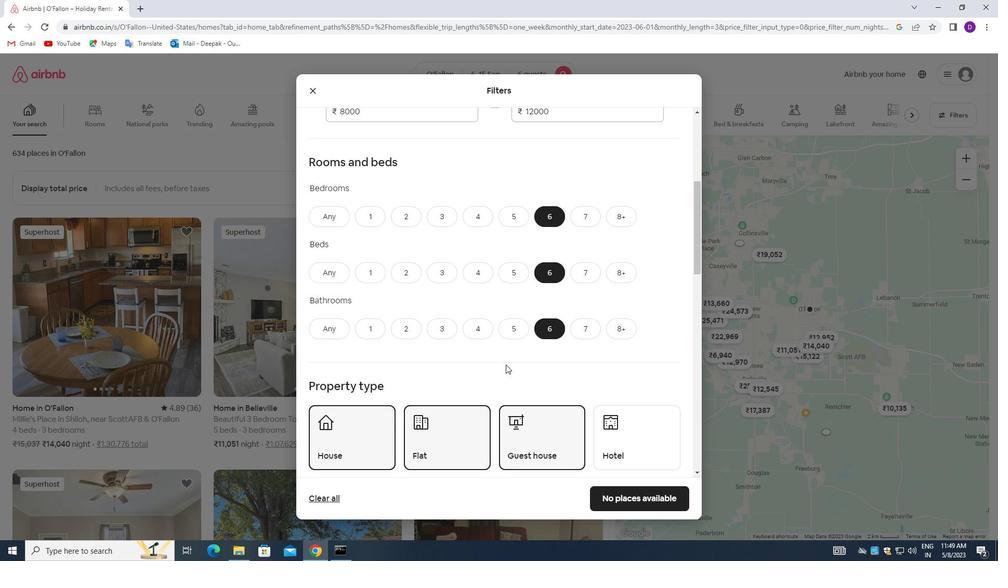 
Action: Mouse moved to (505, 365)
Screenshot: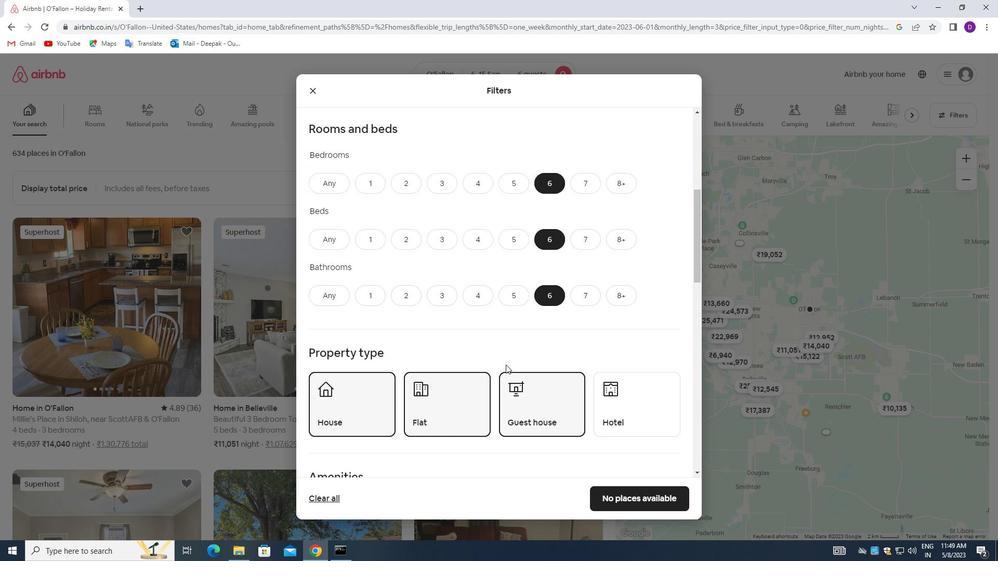 
Action: Mouse scrolled (505, 364) with delta (0, 0)
Screenshot: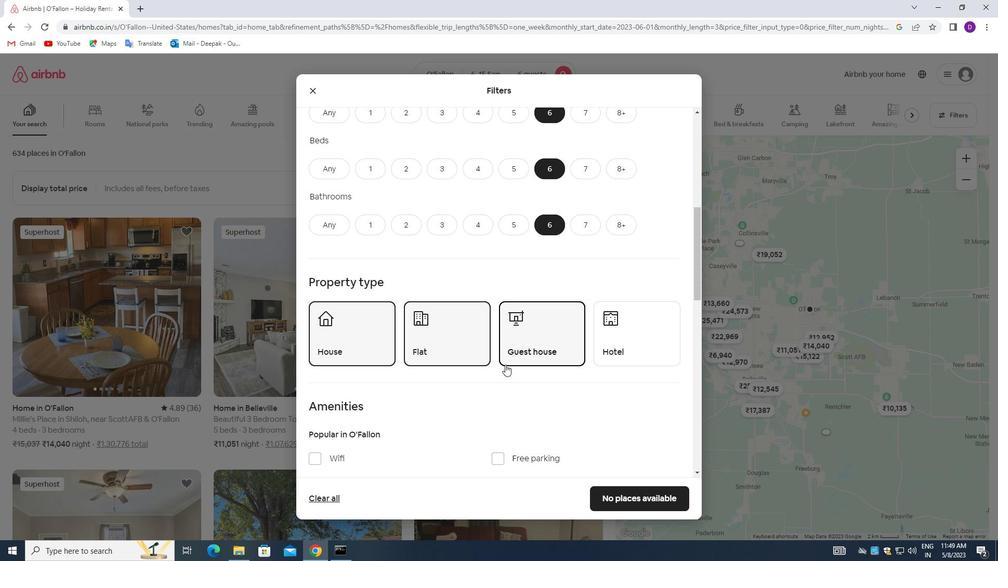 
Action: Mouse moved to (386, 394)
Screenshot: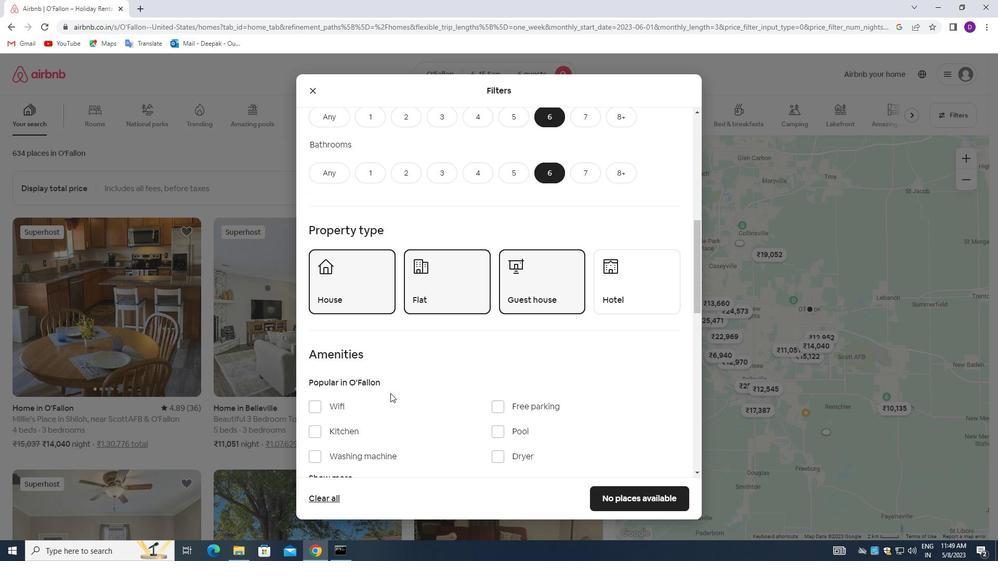 
Action: Mouse scrolled (386, 394) with delta (0, 0)
Screenshot: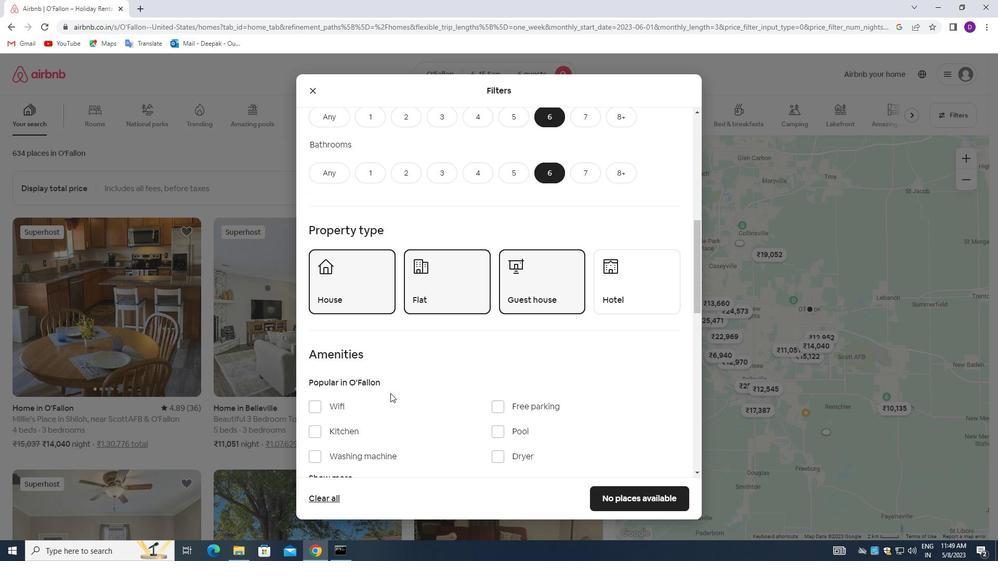 
Action: Mouse moved to (313, 355)
Screenshot: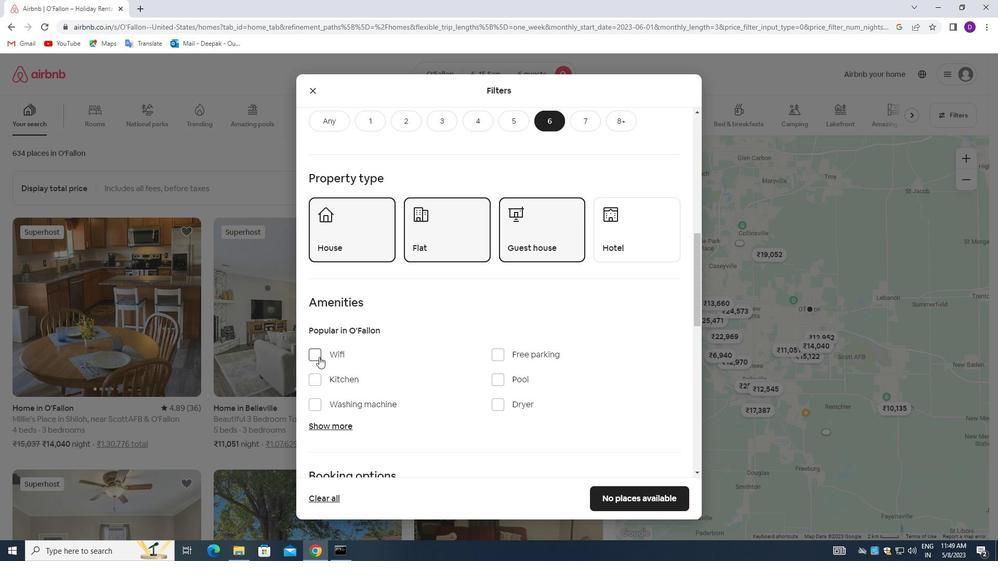 
Action: Mouse pressed left at (313, 355)
Screenshot: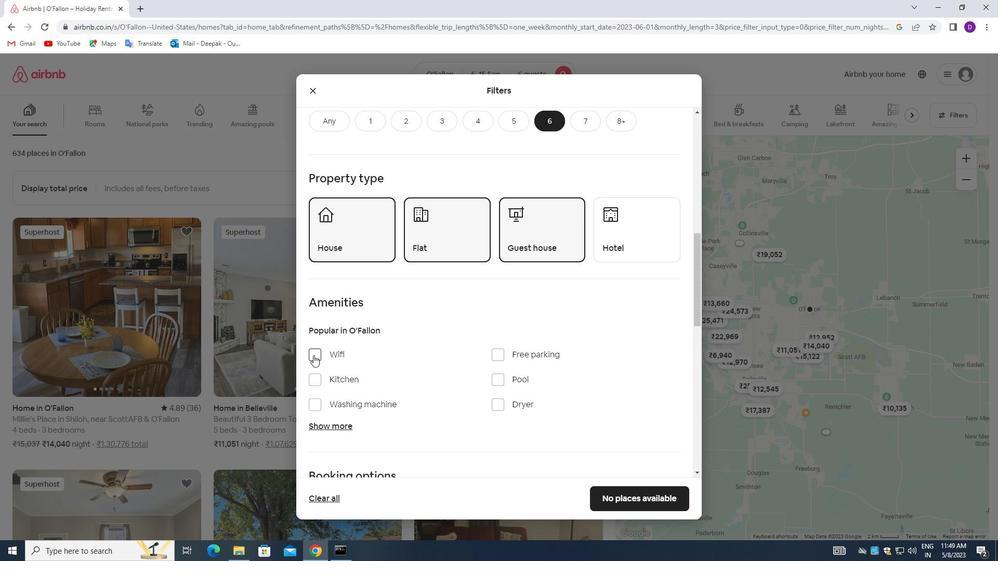 
Action: Mouse moved to (506, 350)
Screenshot: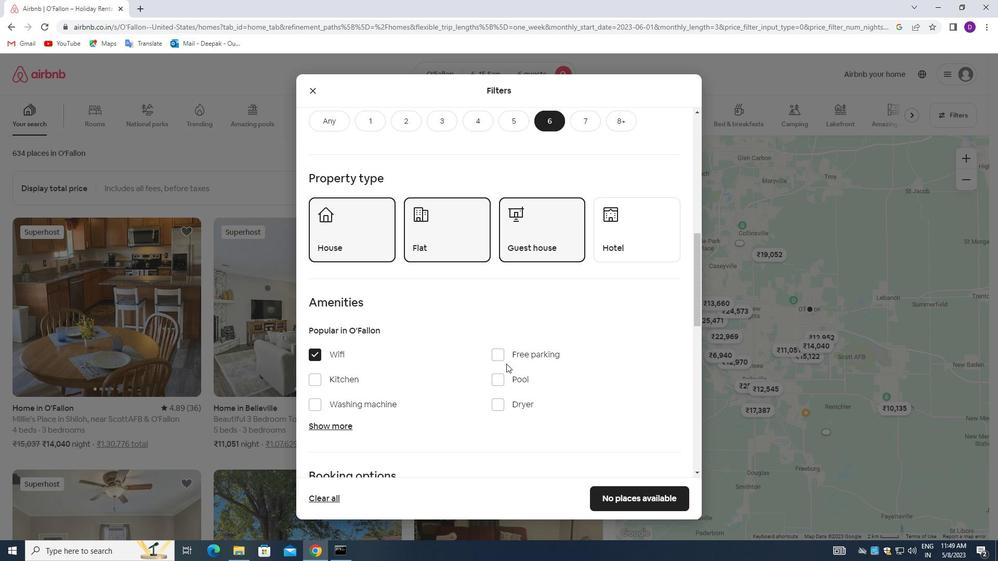 
Action: Mouse pressed left at (506, 350)
Screenshot: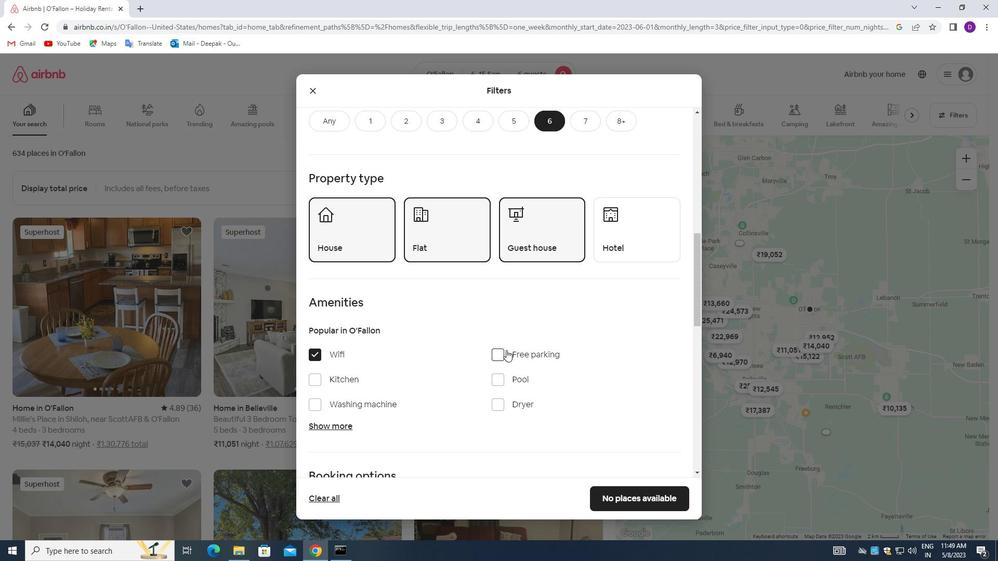 
Action: Mouse moved to (329, 423)
Screenshot: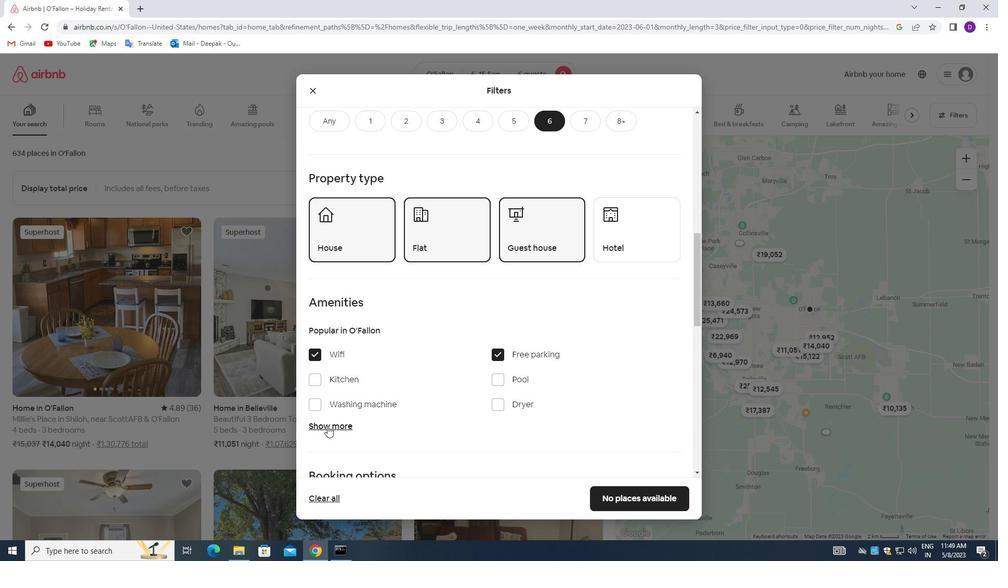 
Action: Mouse pressed left at (329, 423)
Screenshot: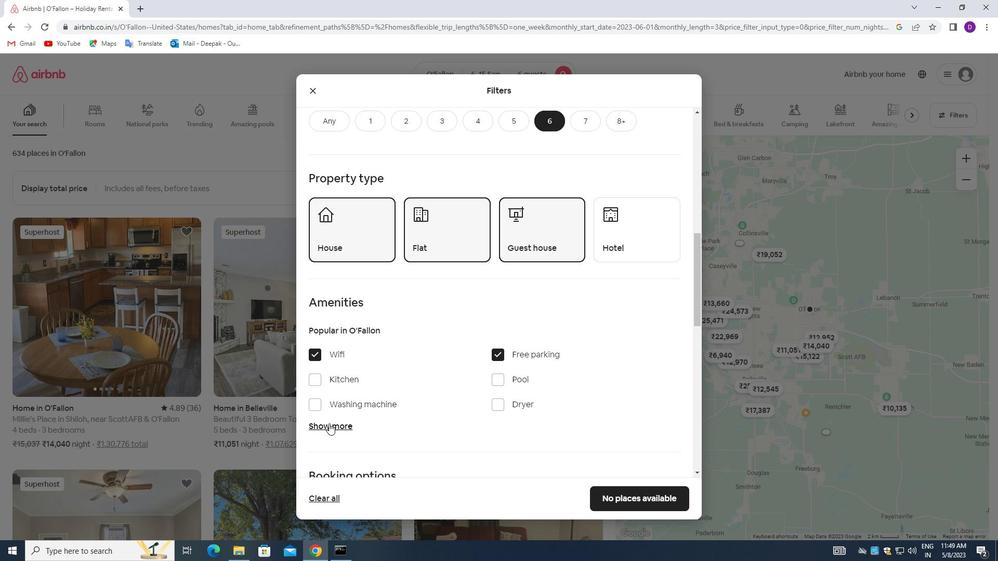 
Action: Mouse moved to (417, 410)
Screenshot: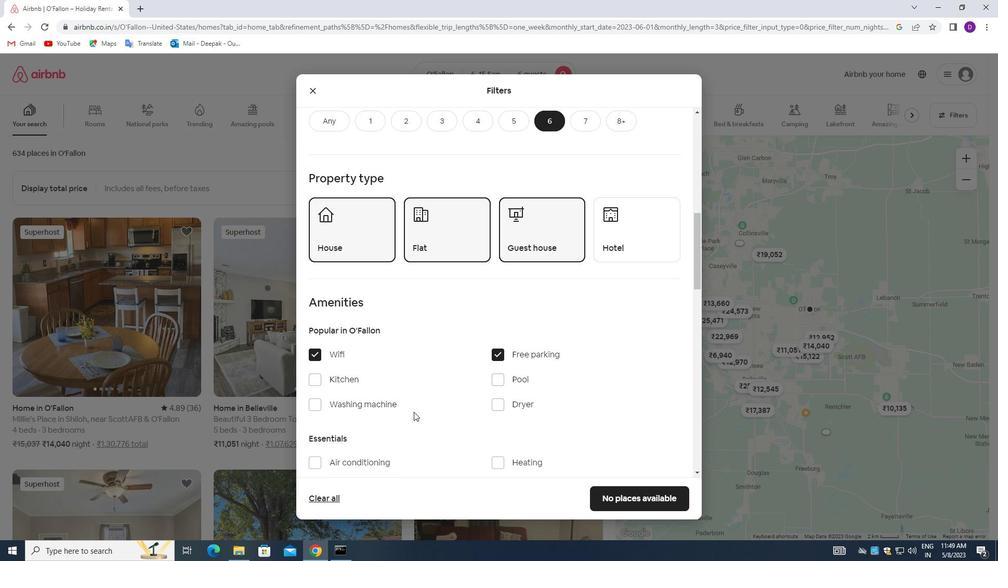 
Action: Mouse scrolled (417, 409) with delta (0, 0)
Screenshot: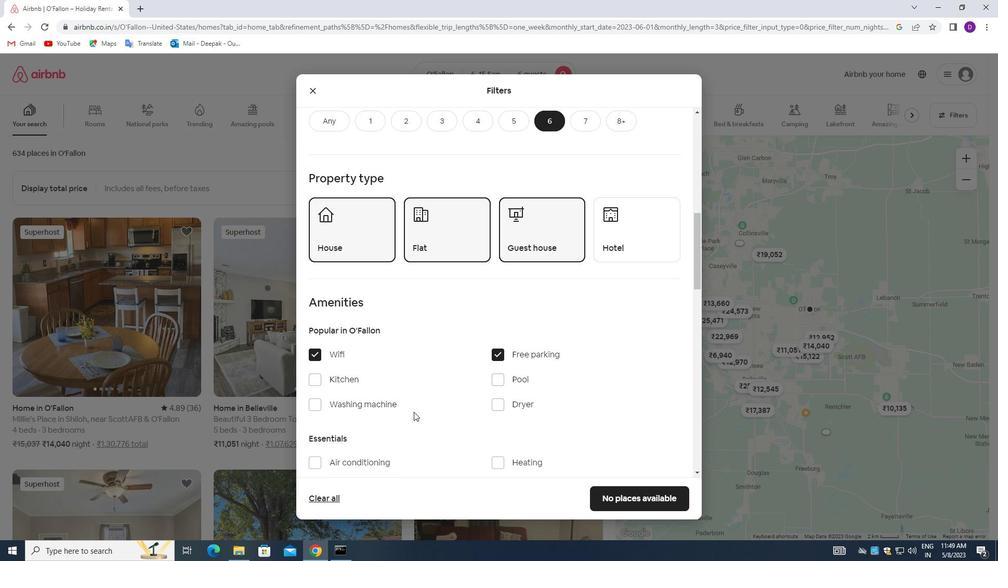 
Action: Mouse moved to (417, 409)
Screenshot: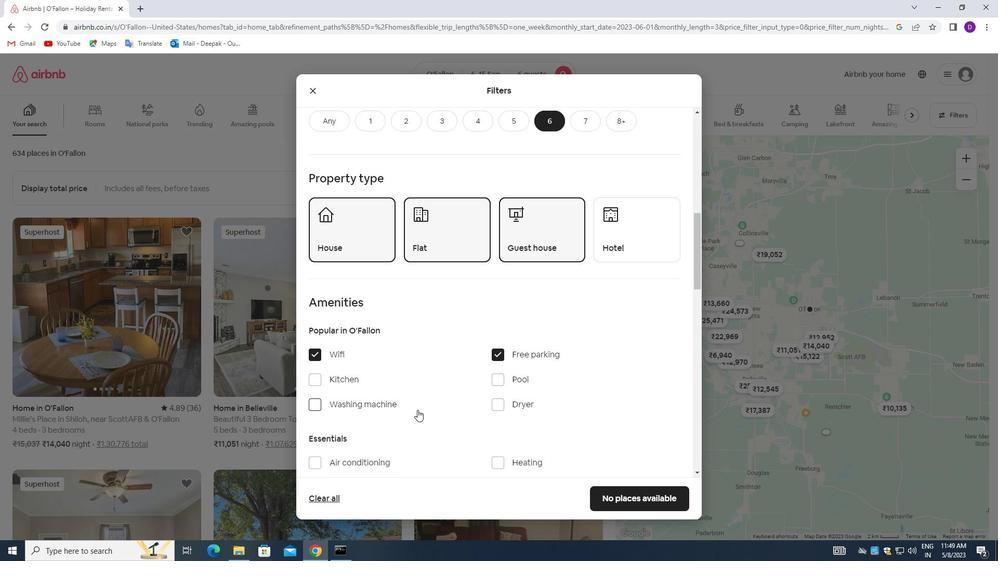 
Action: Mouse scrolled (417, 409) with delta (0, 0)
Screenshot: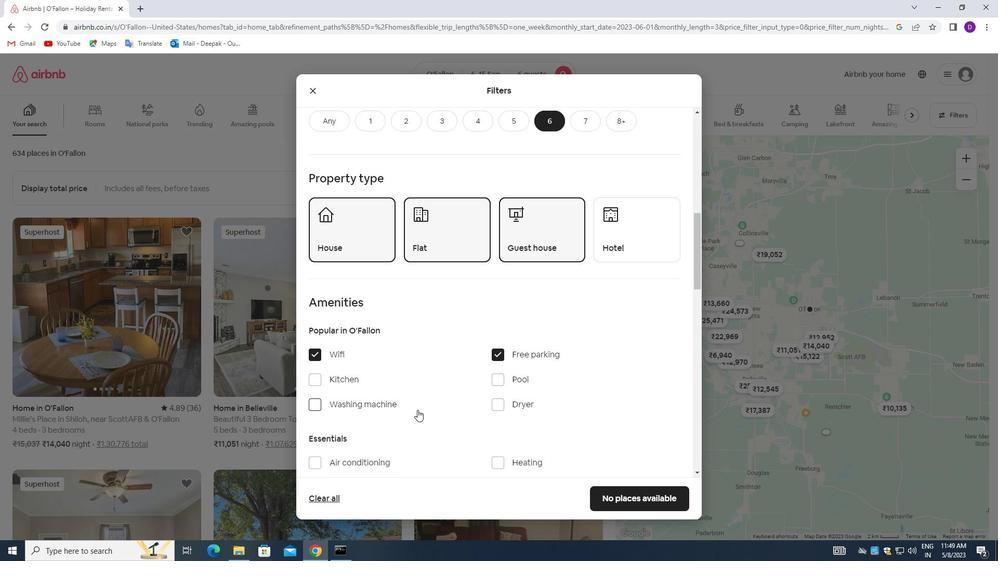 
Action: Mouse moved to (495, 385)
Screenshot: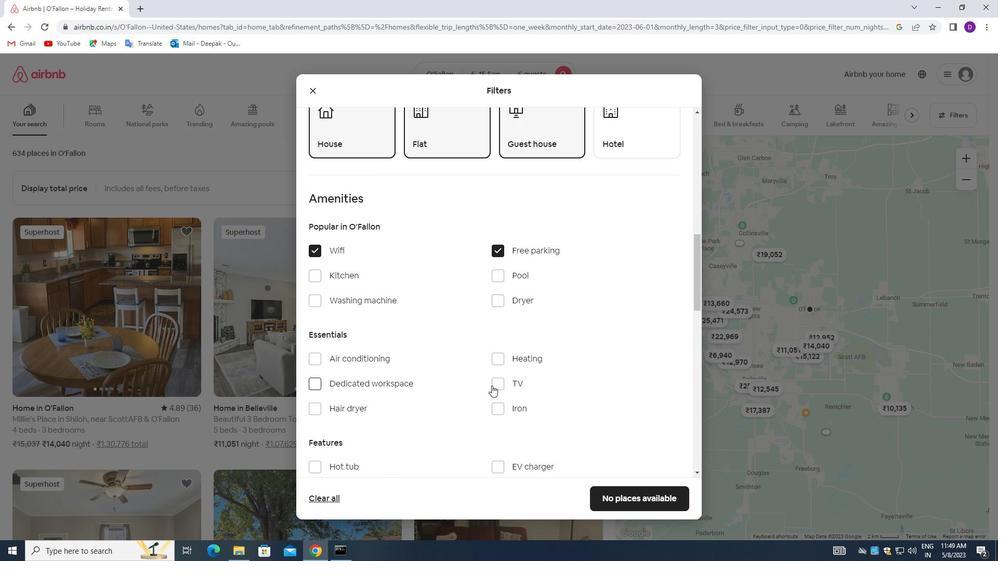 
Action: Mouse pressed left at (495, 385)
Screenshot: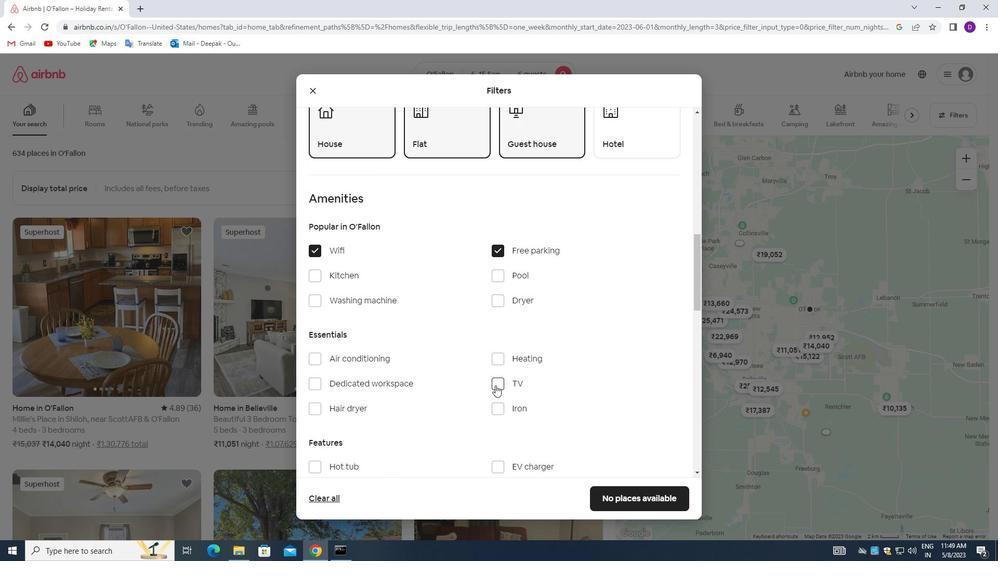 
Action: Mouse moved to (408, 395)
Screenshot: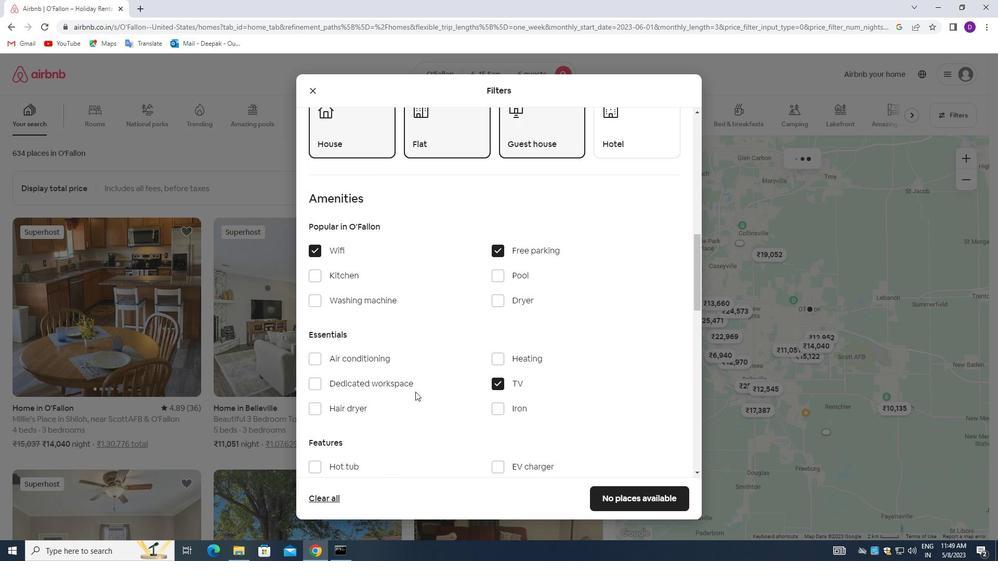 
Action: Mouse scrolled (408, 395) with delta (0, 0)
Screenshot: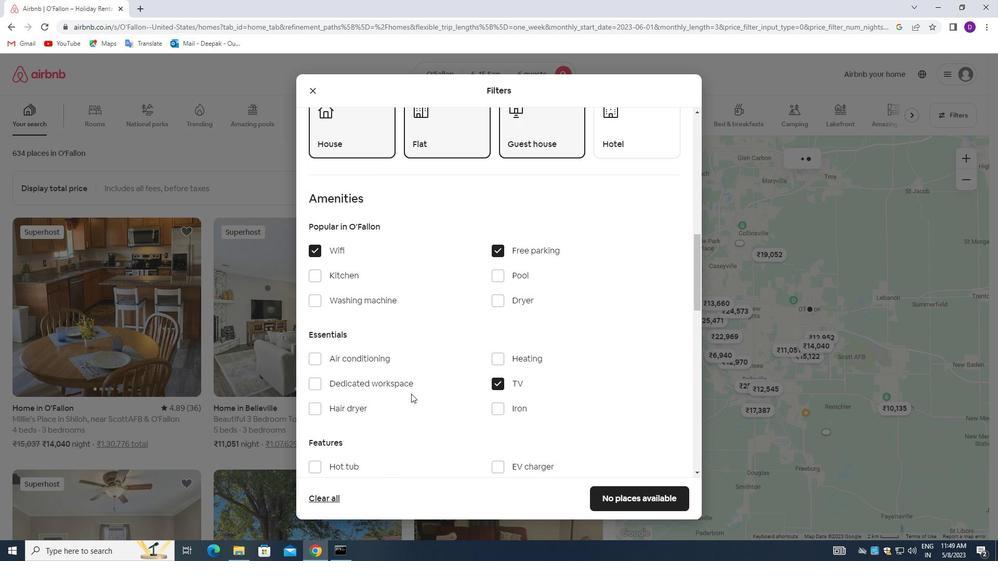 
Action: Mouse moved to (407, 395)
Screenshot: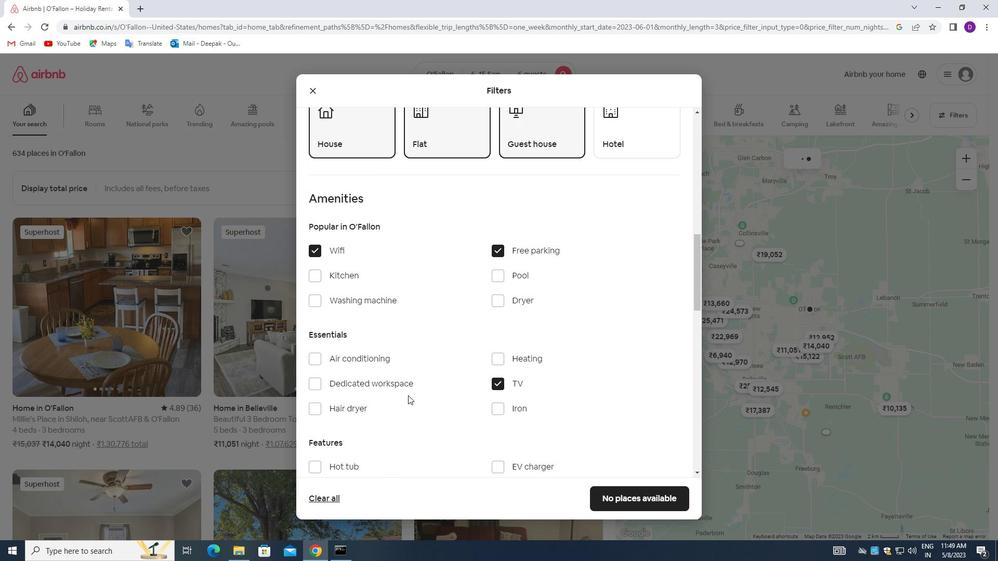 
Action: Mouse scrolled (407, 395) with delta (0, 0)
Screenshot: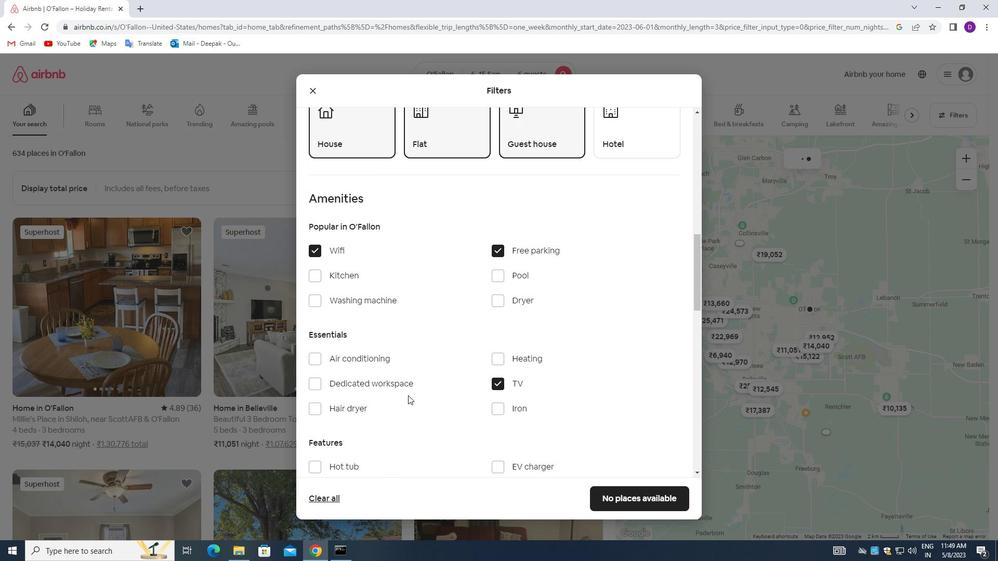 
Action: Mouse moved to (450, 409)
Screenshot: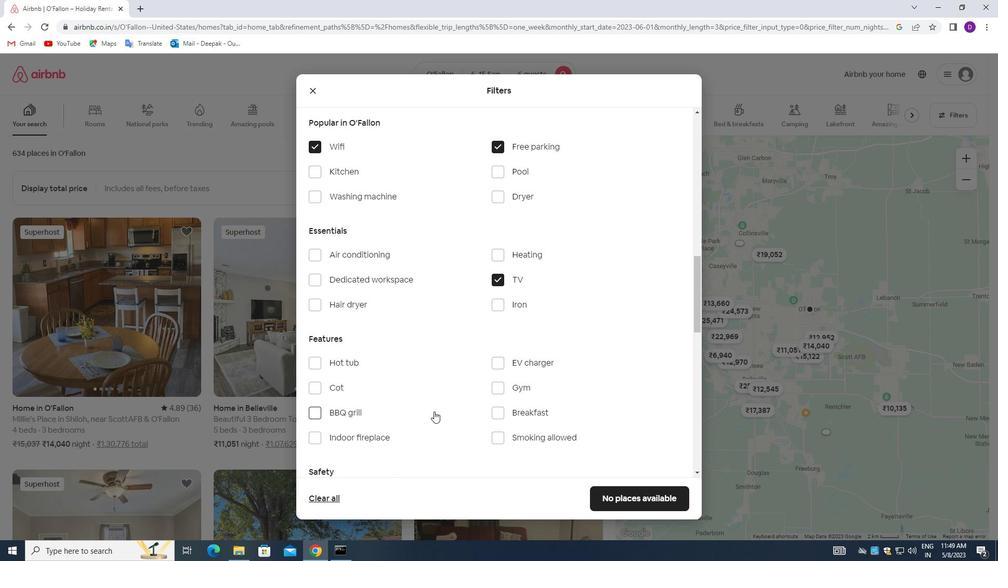 
Action: Mouse scrolled (450, 408) with delta (0, 0)
Screenshot: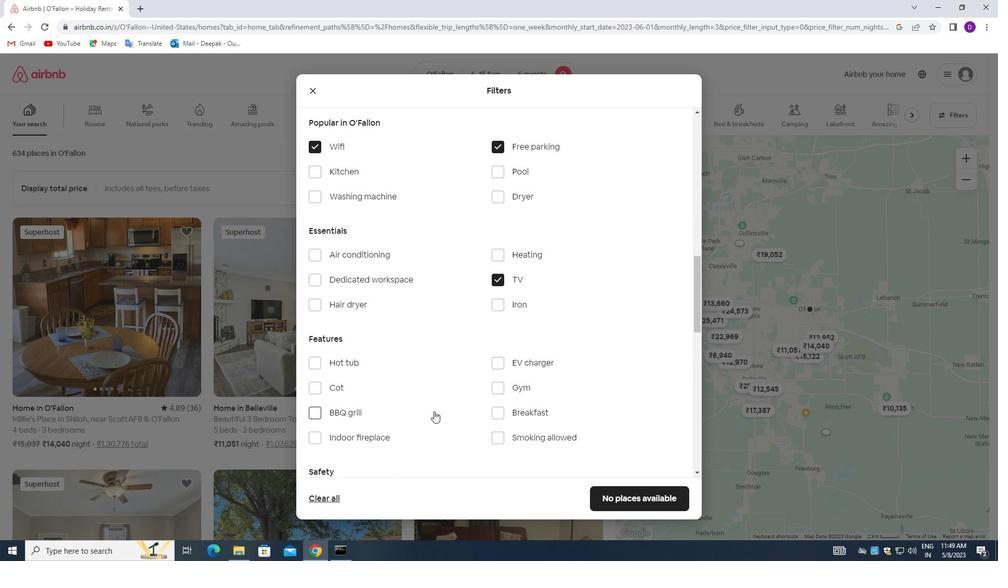 
Action: Mouse moved to (497, 334)
Screenshot: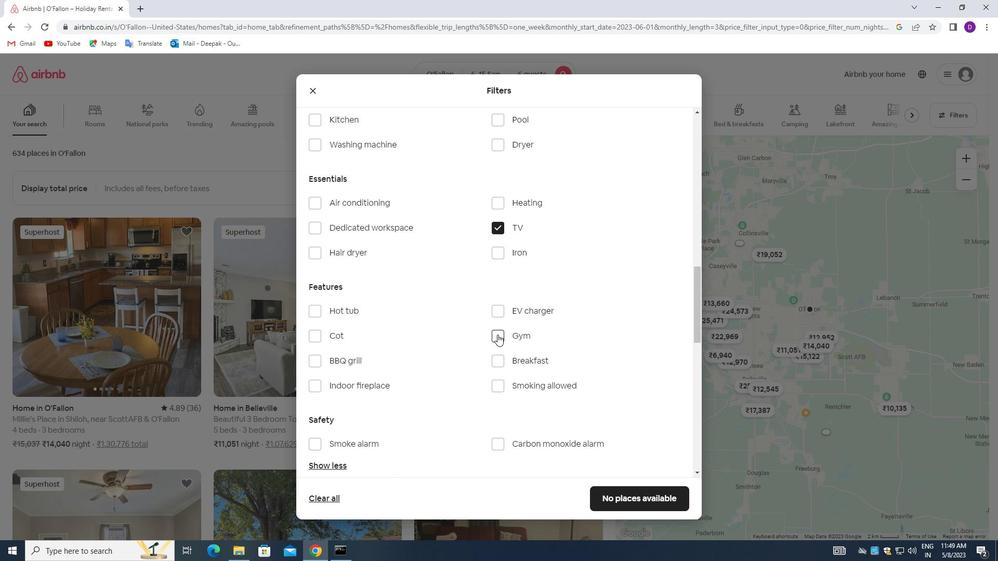 
Action: Mouse pressed left at (497, 334)
Screenshot: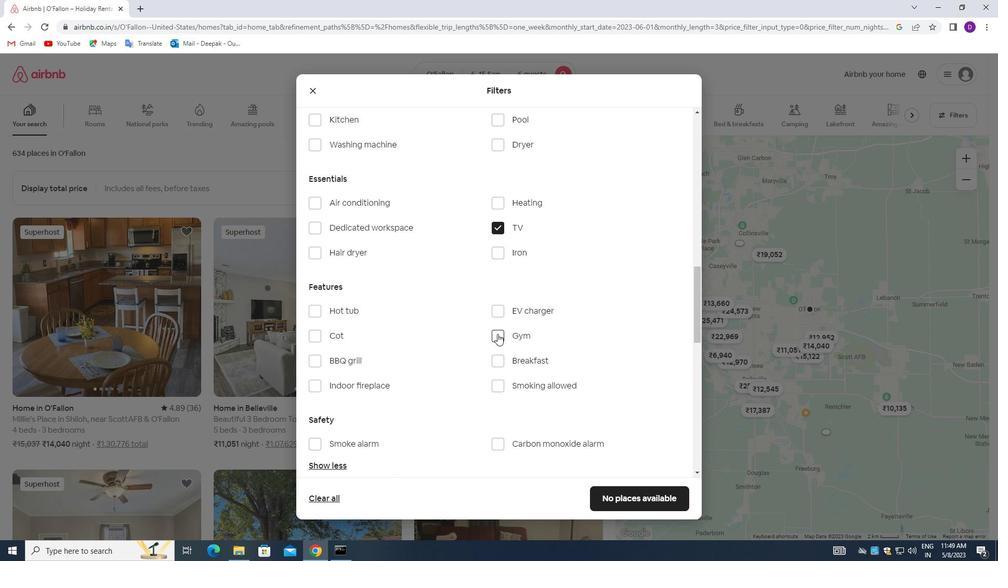 
Action: Mouse moved to (495, 363)
Screenshot: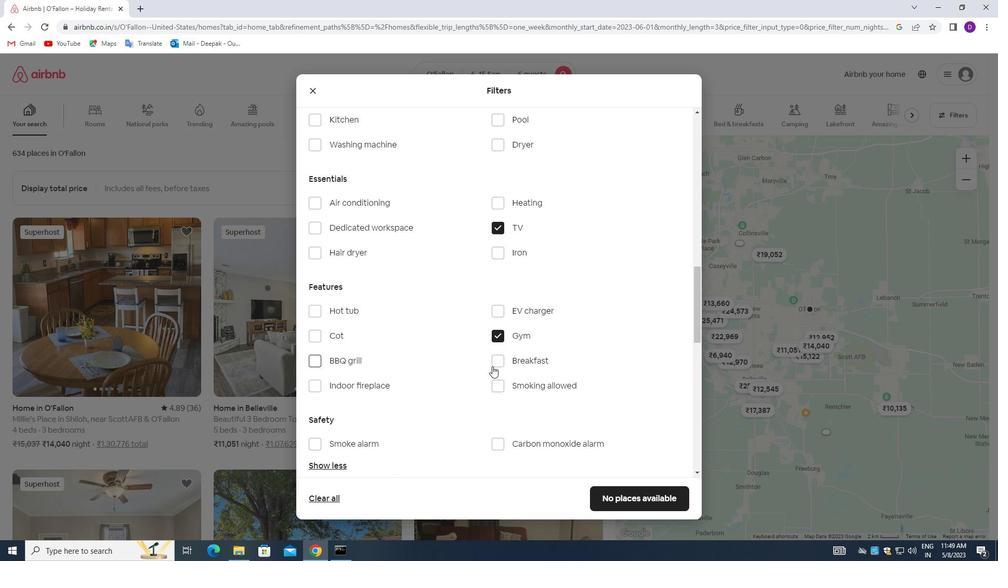 
Action: Mouse pressed left at (495, 363)
Screenshot: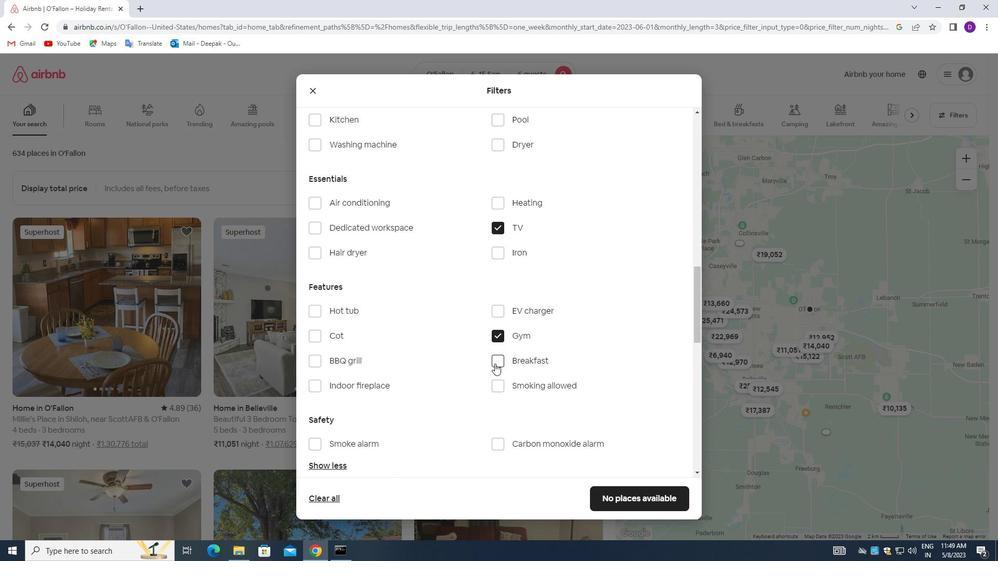 
Action: Mouse moved to (411, 372)
Screenshot: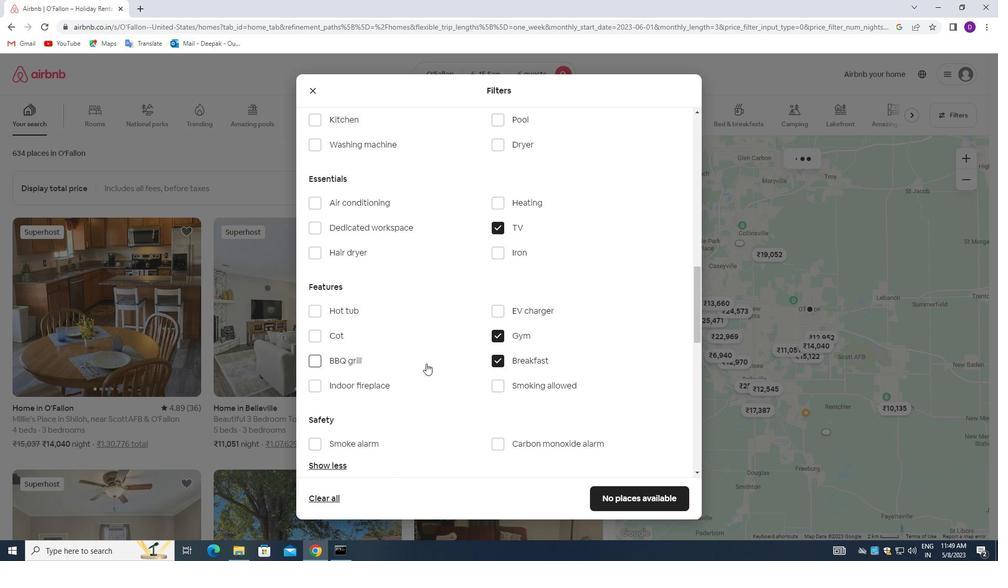 
Action: Mouse scrolled (411, 373) with delta (0, 0)
Screenshot: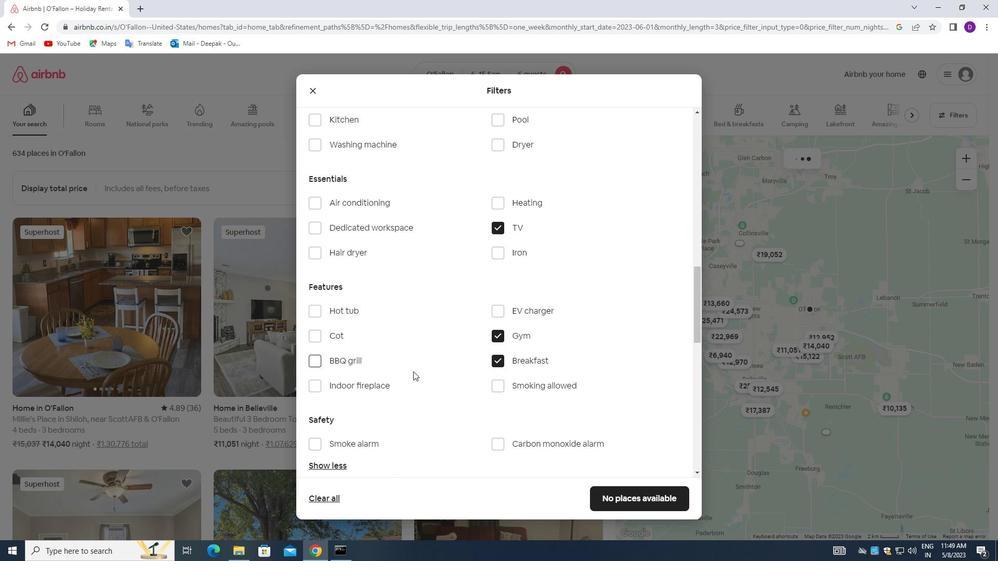 
Action: Mouse scrolled (411, 373) with delta (0, 0)
Screenshot: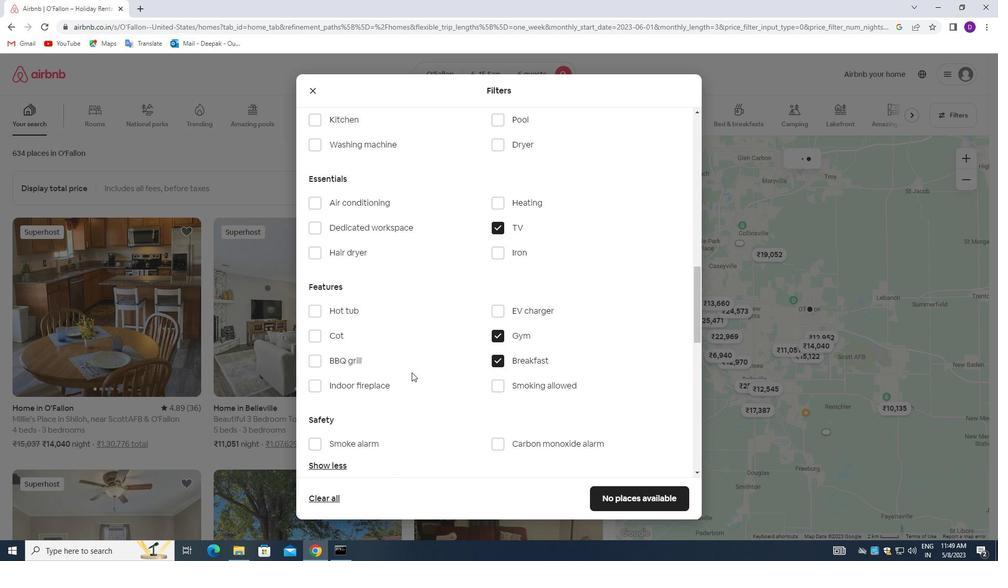 
Action: Mouse scrolled (411, 372) with delta (0, 0)
Screenshot: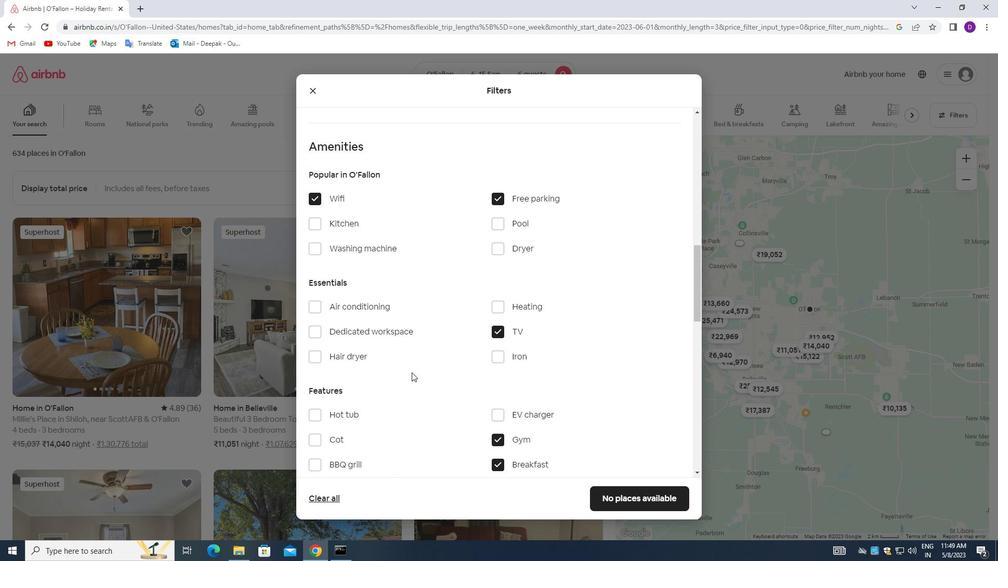 
Action: Mouse scrolled (411, 372) with delta (0, 0)
Screenshot: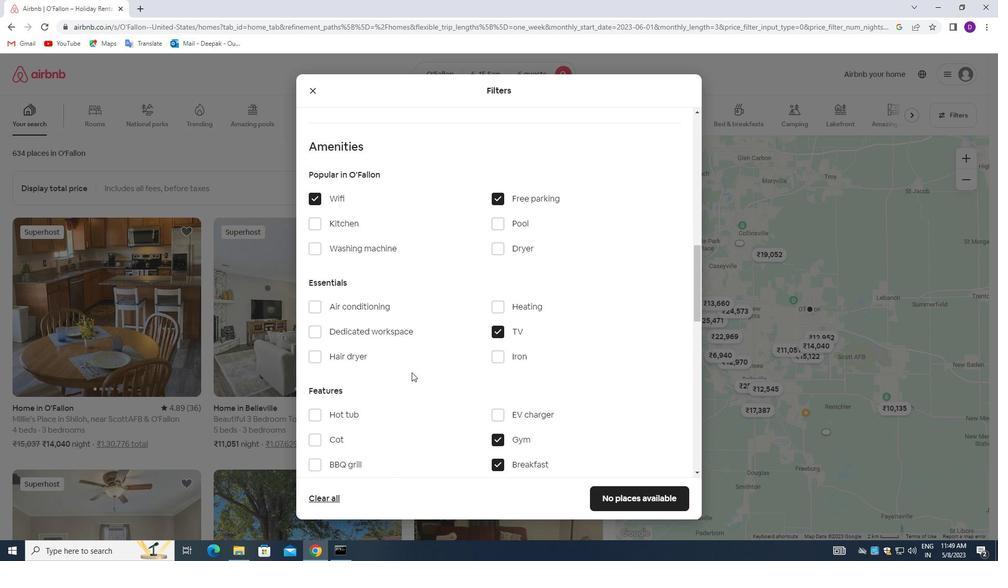 
Action: Mouse scrolled (411, 372) with delta (0, 0)
Screenshot: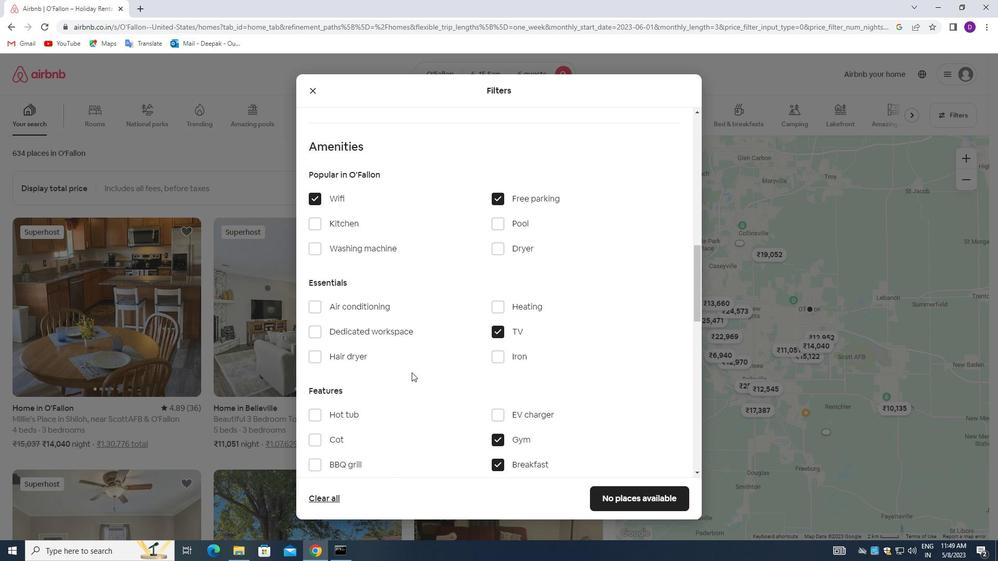 
Action: Mouse moved to (411, 375)
Screenshot: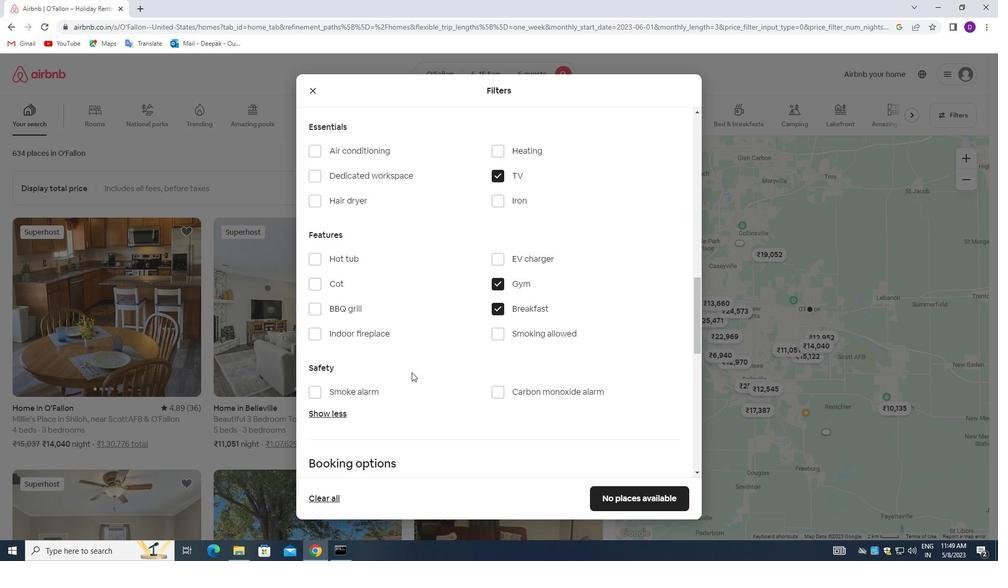 
Action: Mouse scrolled (411, 374) with delta (0, 0)
Screenshot: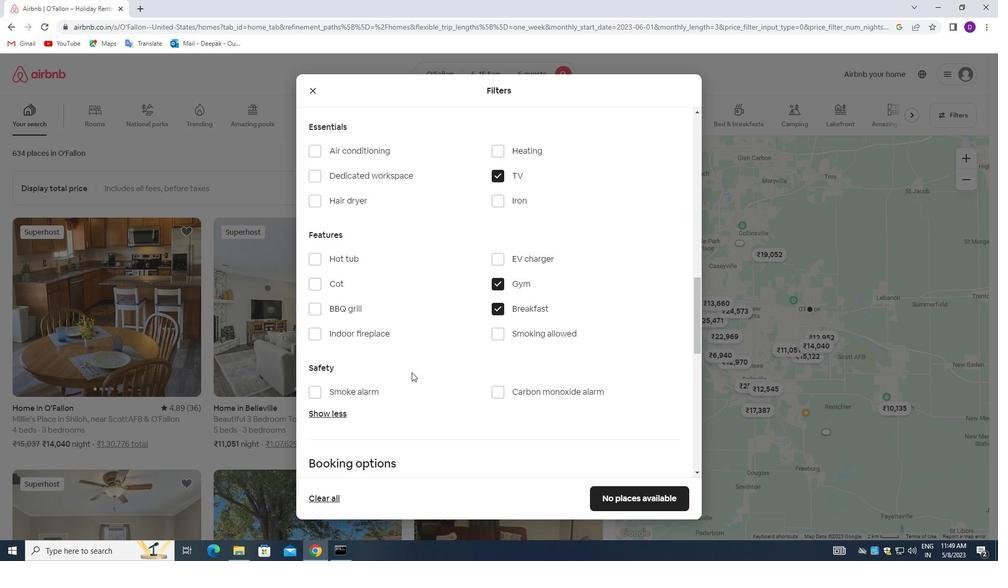 
Action: Mouse moved to (412, 376)
Screenshot: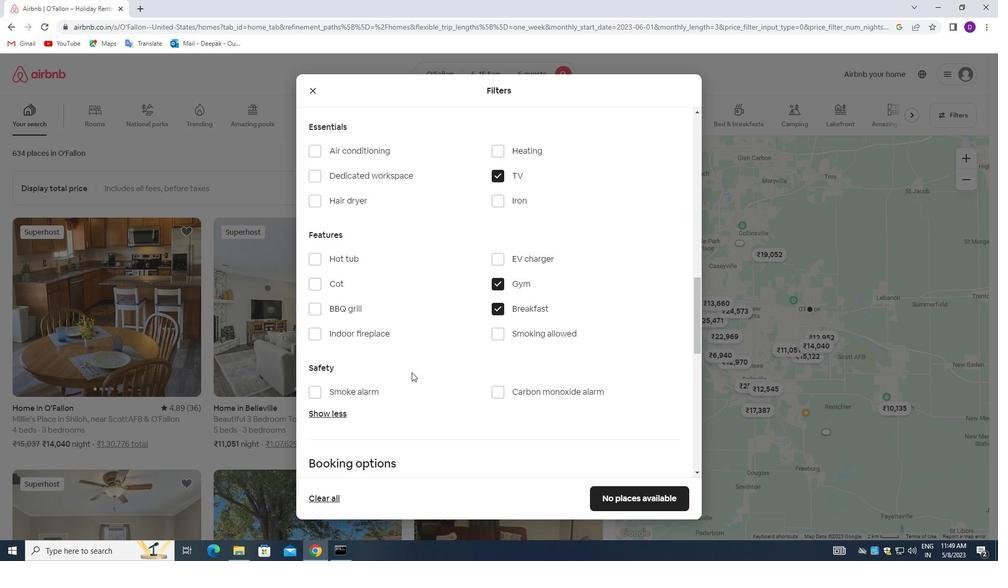
Action: Mouse scrolled (412, 375) with delta (0, 0)
Screenshot: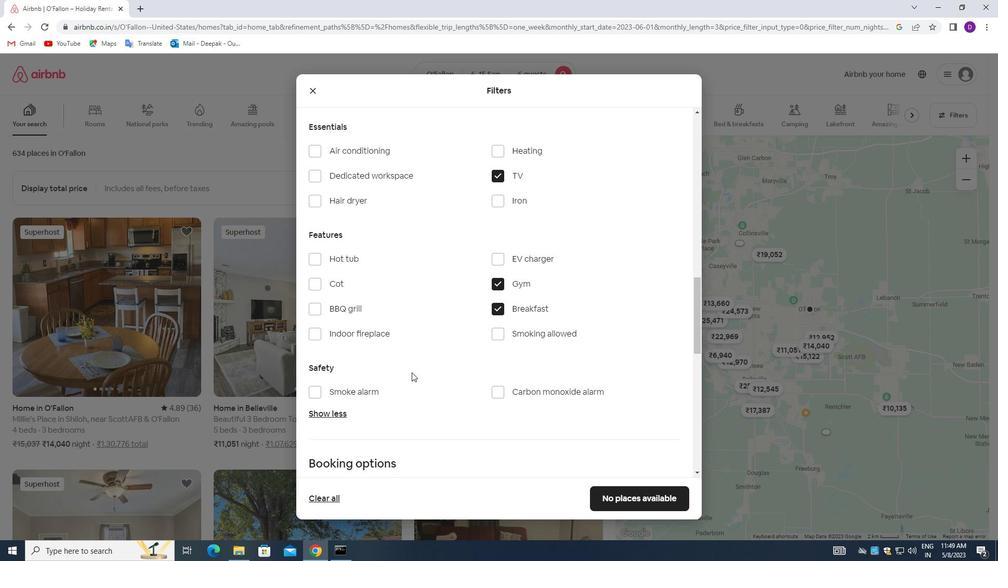 
Action: Mouse scrolled (412, 375) with delta (0, 0)
Screenshot: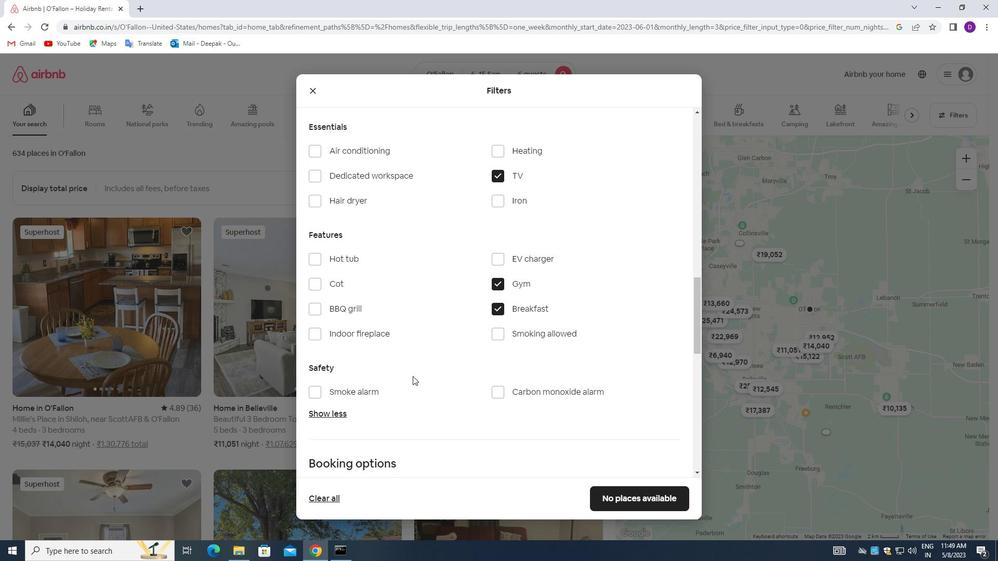 
Action: Mouse moved to (414, 376)
Screenshot: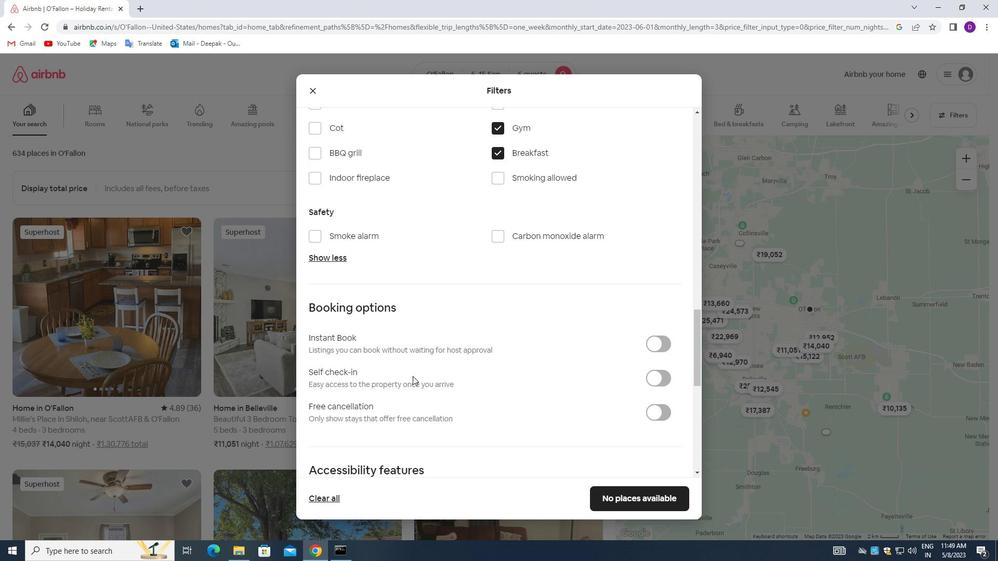 
Action: Mouse scrolled (414, 376) with delta (0, 0)
Screenshot: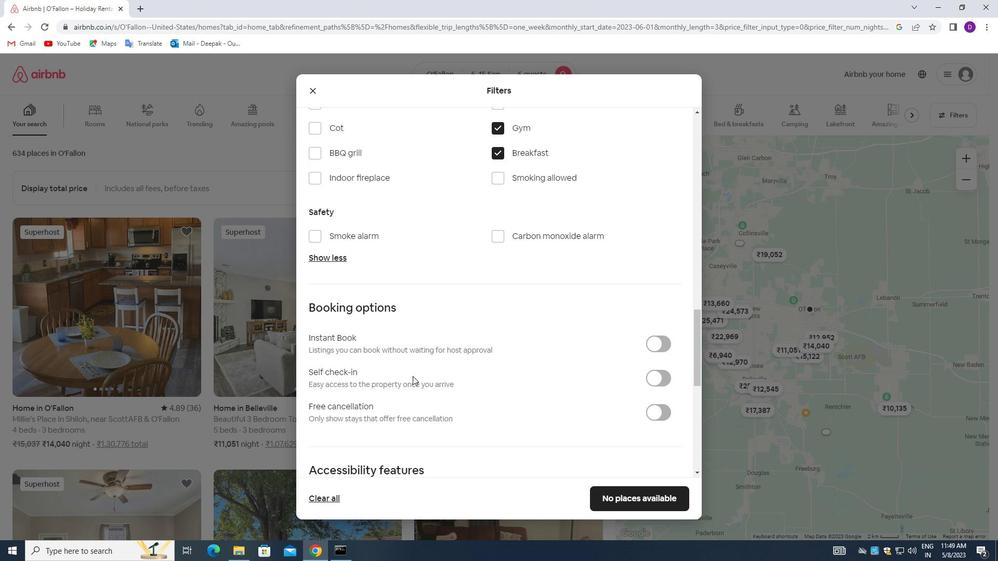 
Action: Mouse moved to (653, 328)
Screenshot: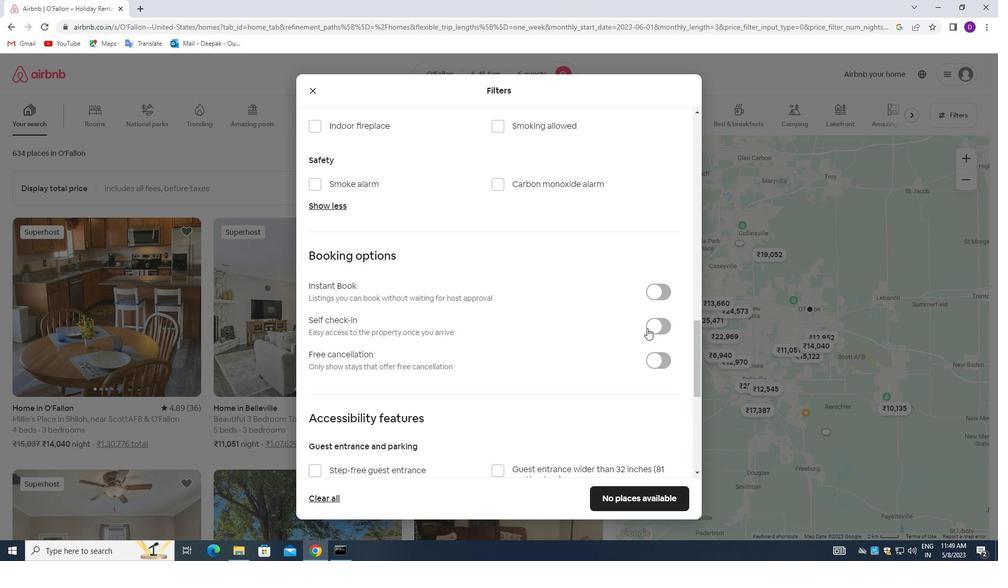 
Action: Mouse pressed left at (653, 328)
Screenshot: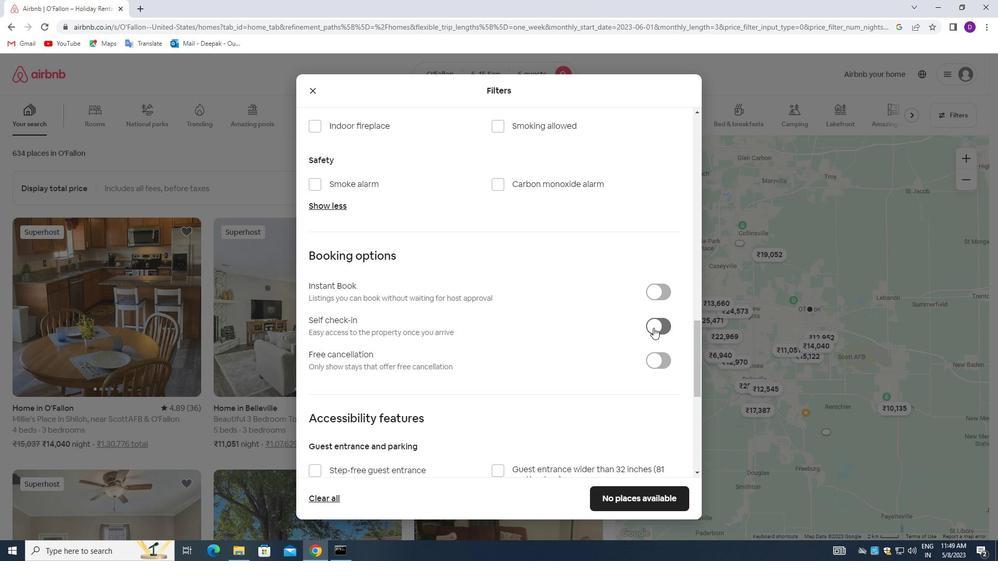 
Action: Mouse moved to (480, 367)
Screenshot: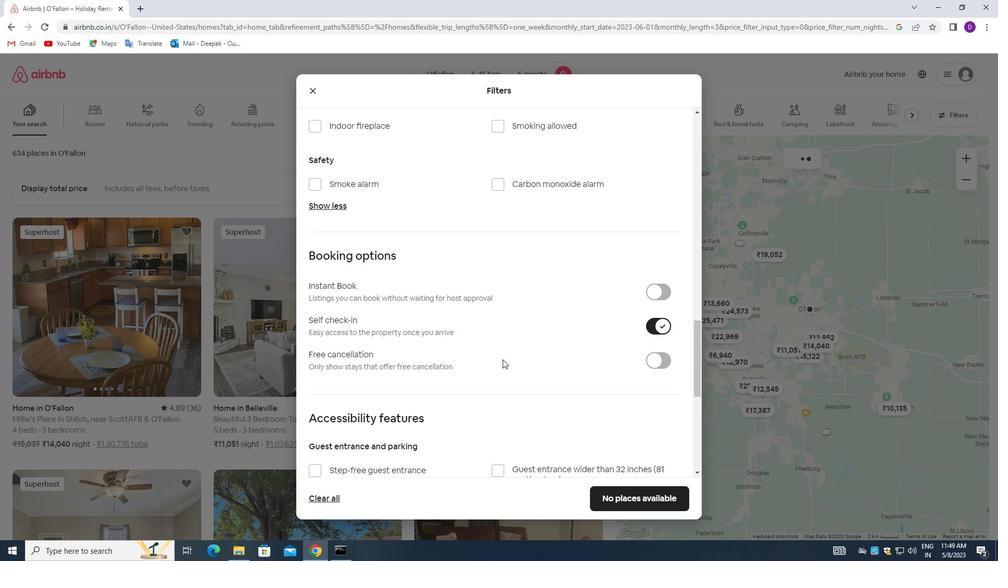 
Action: Mouse scrolled (480, 366) with delta (0, 0)
Screenshot: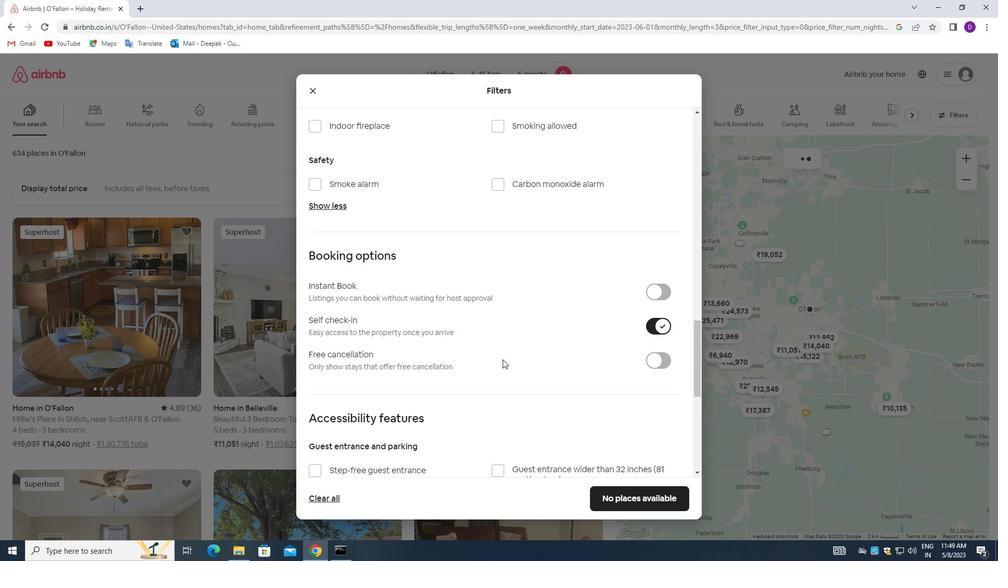 
Action: Mouse moved to (469, 374)
Screenshot: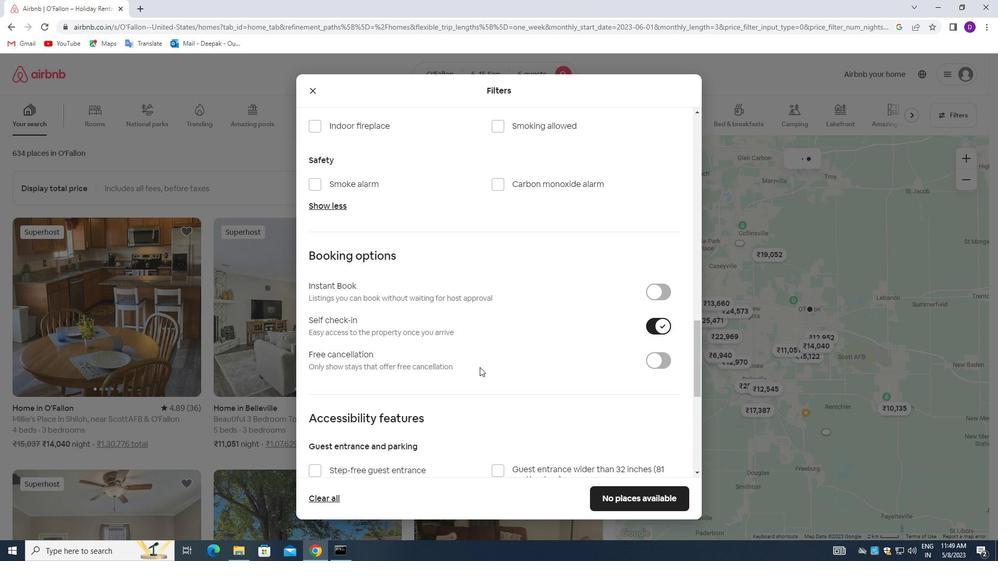 
Action: Mouse scrolled (469, 373) with delta (0, 0)
Screenshot: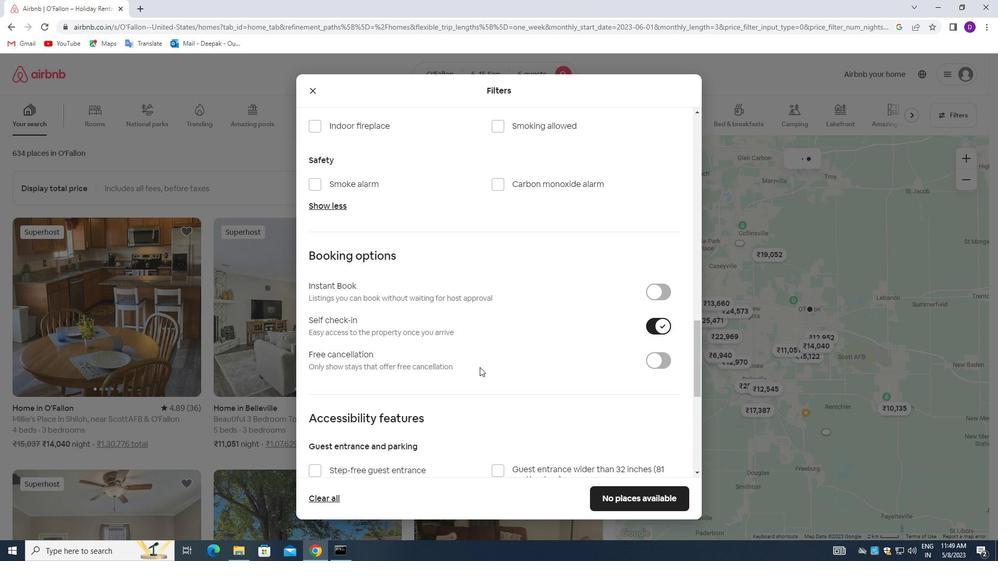 
Action: Mouse moved to (468, 375)
Screenshot: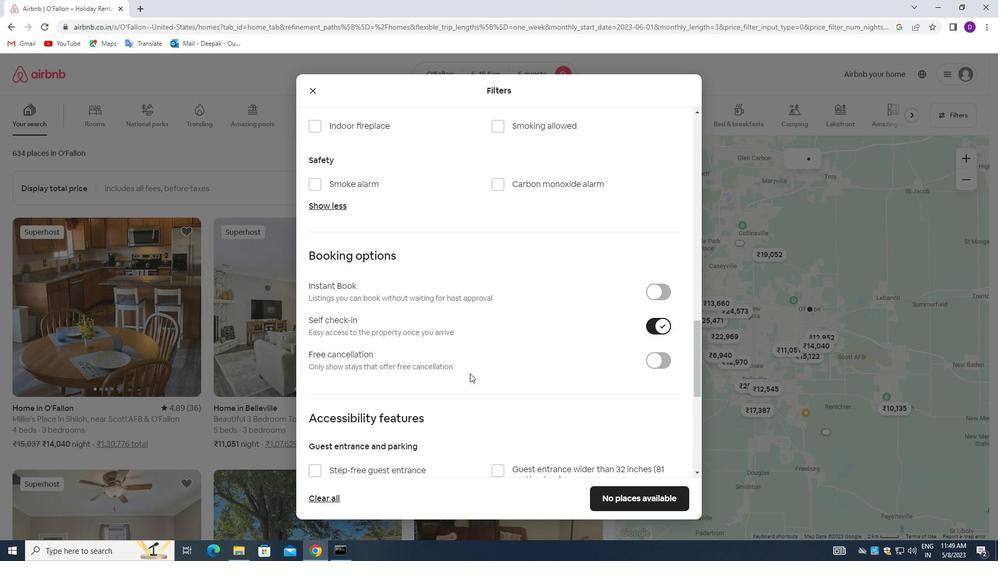
Action: Mouse scrolled (468, 374) with delta (0, 0)
Screenshot: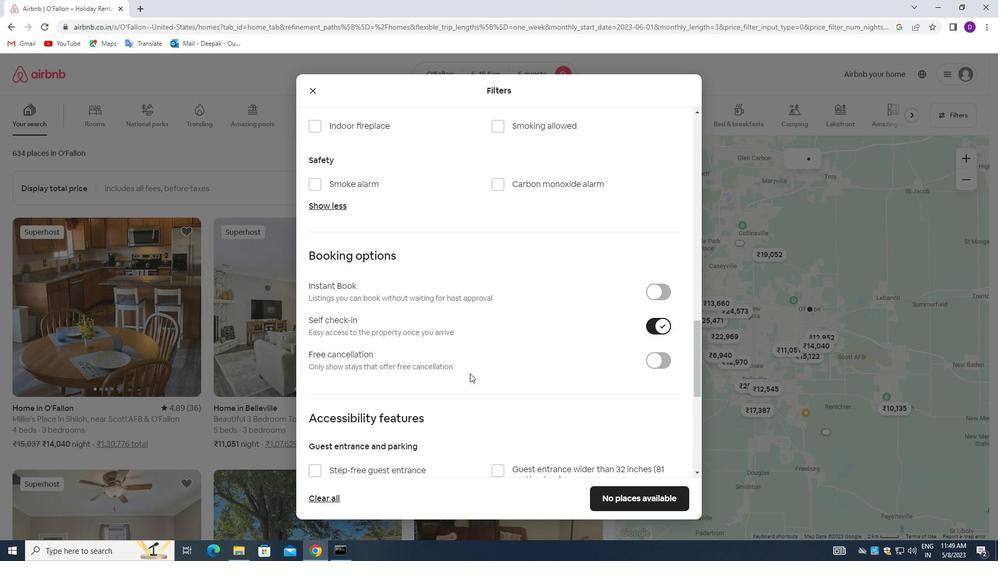 
Action: Mouse moved to (461, 378)
Screenshot: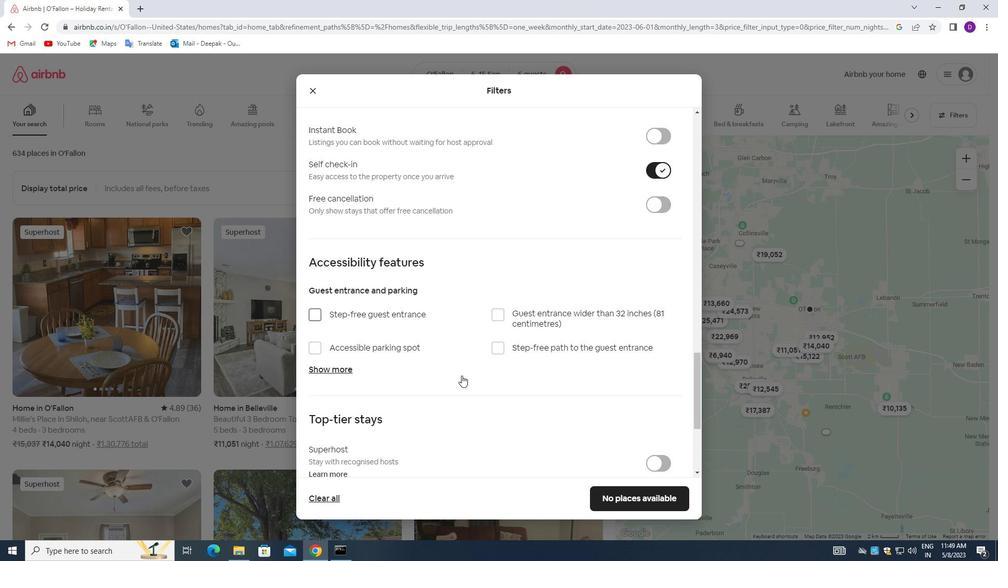 
Action: Mouse scrolled (461, 377) with delta (0, 0)
Screenshot: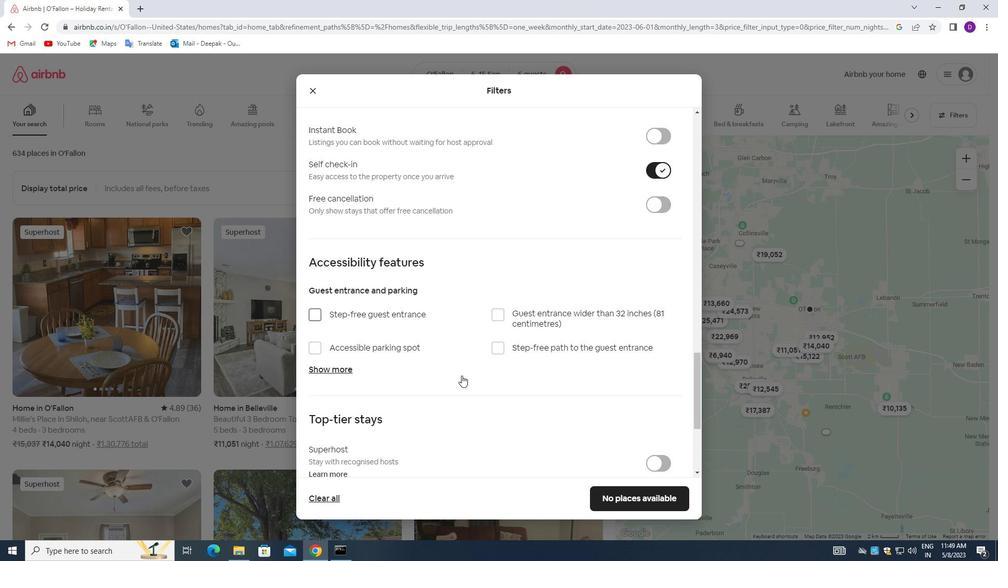 
Action: Mouse moved to (461, 381)
Screenshot: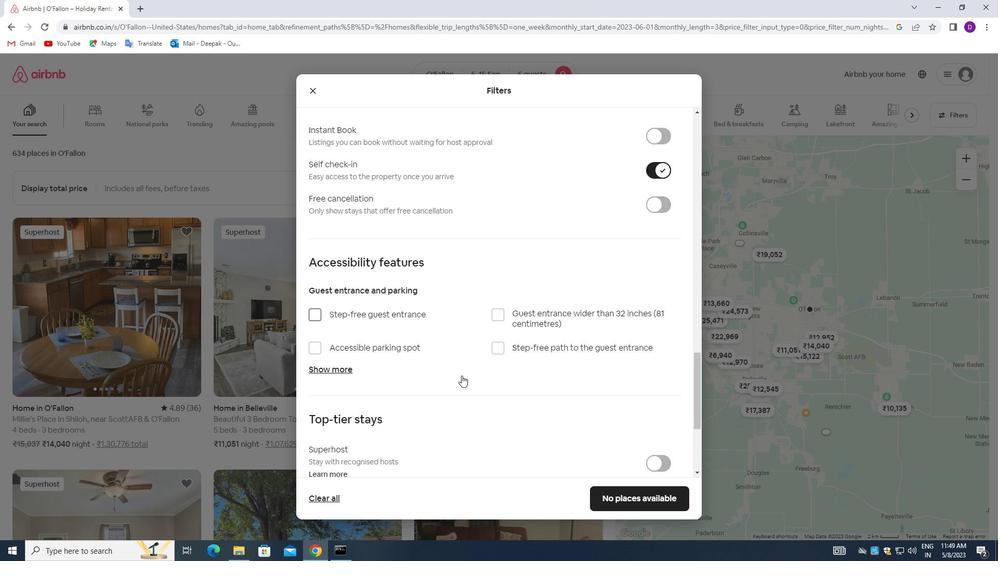 
Action: Mouse scrolled (461, 381) with delta (0, 0)
Screenshot: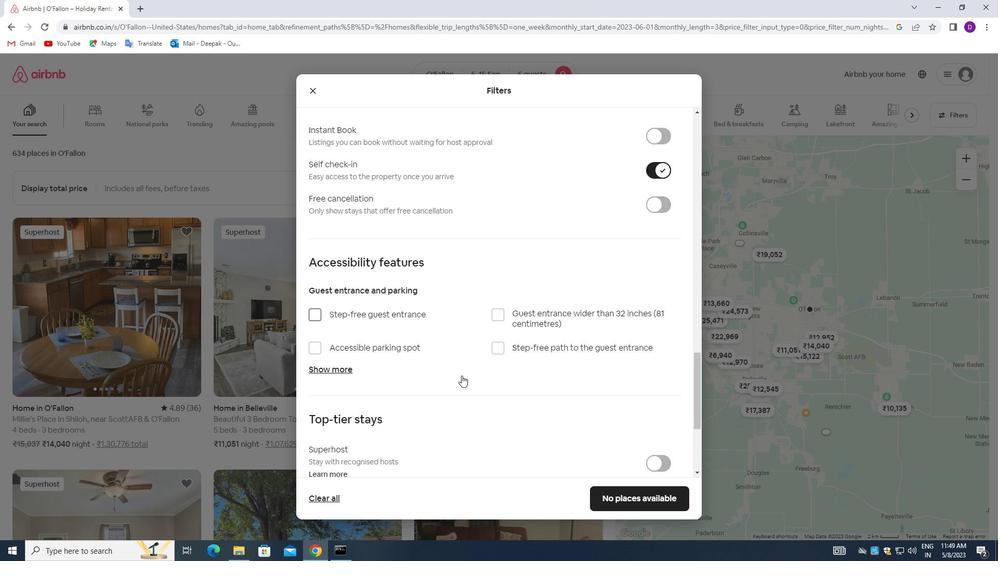 
Action: Mouse moved to (461, 383)
Screenshot: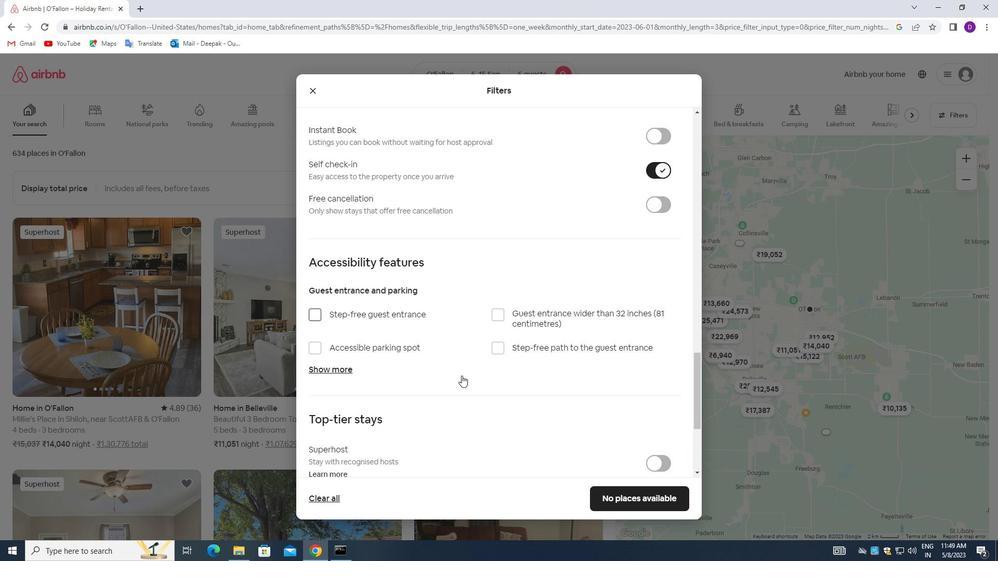 
Action: Mouse scrolled (461, 382) with delta (0, 0)
Screenshot: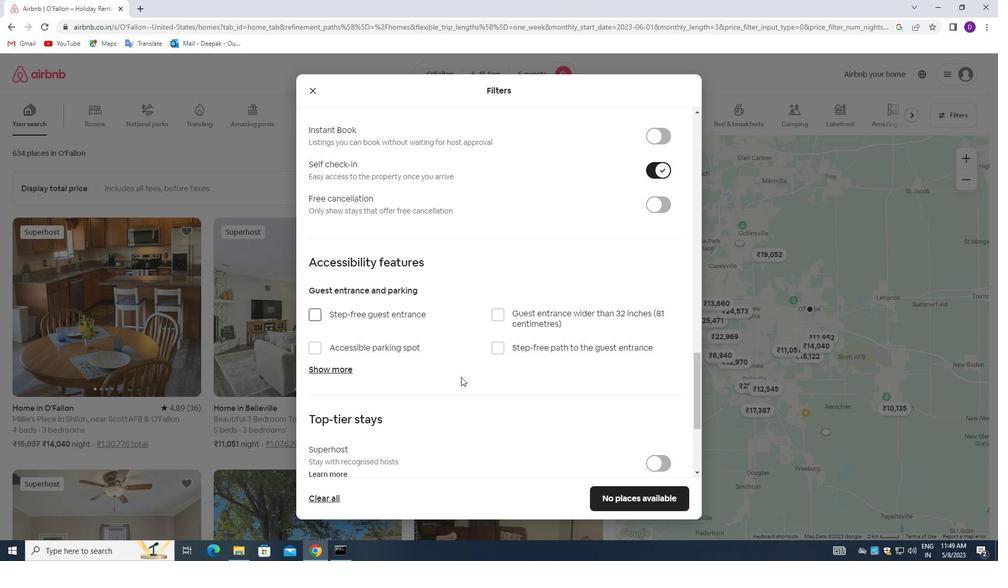 
Action: Mouse moved to (461, 383)
Screenshot: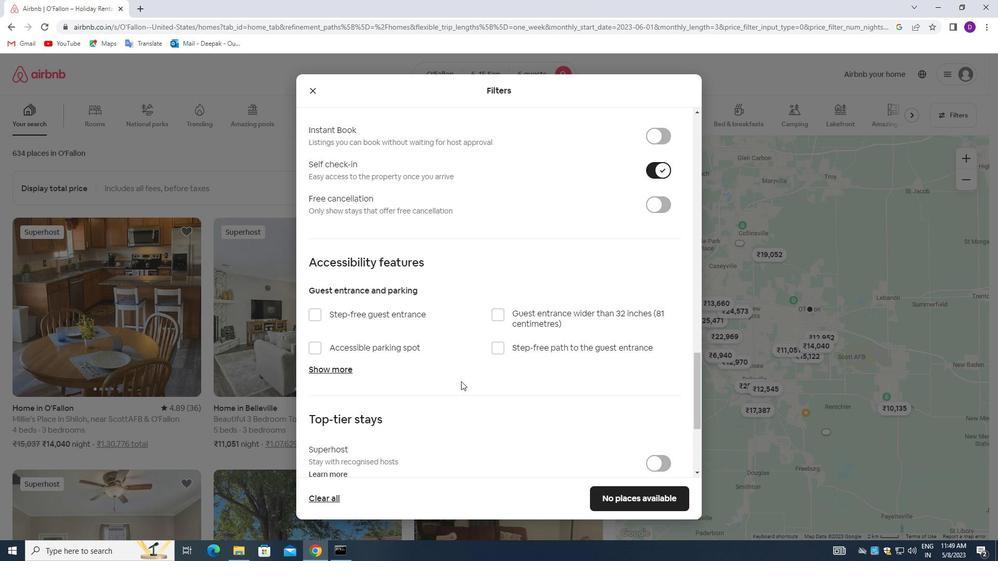 
Action: Mouse scrolled (461, 383) with delta (0, 0)
Screenshot: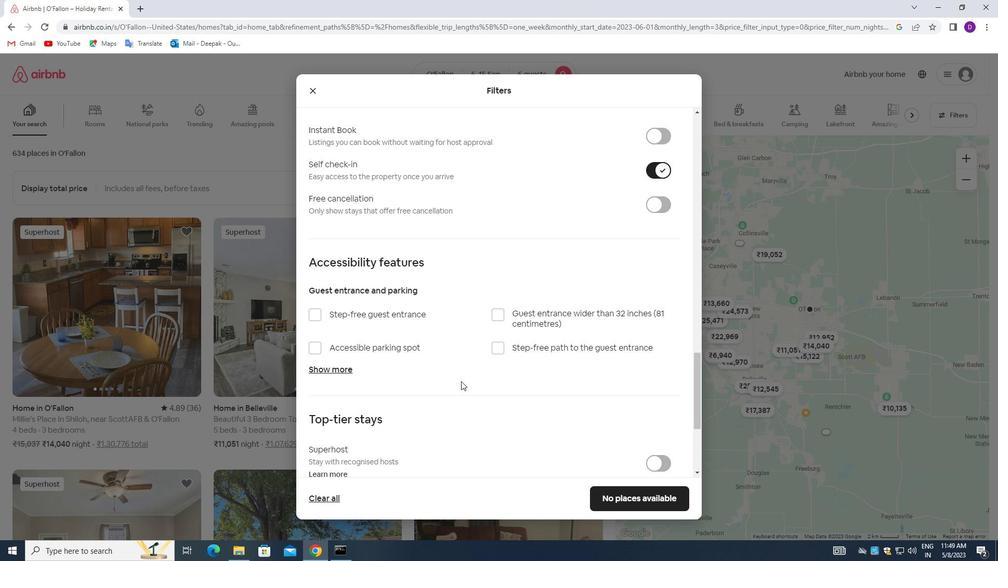 
Action: Mouse moved to (461, 384)
Screenshot: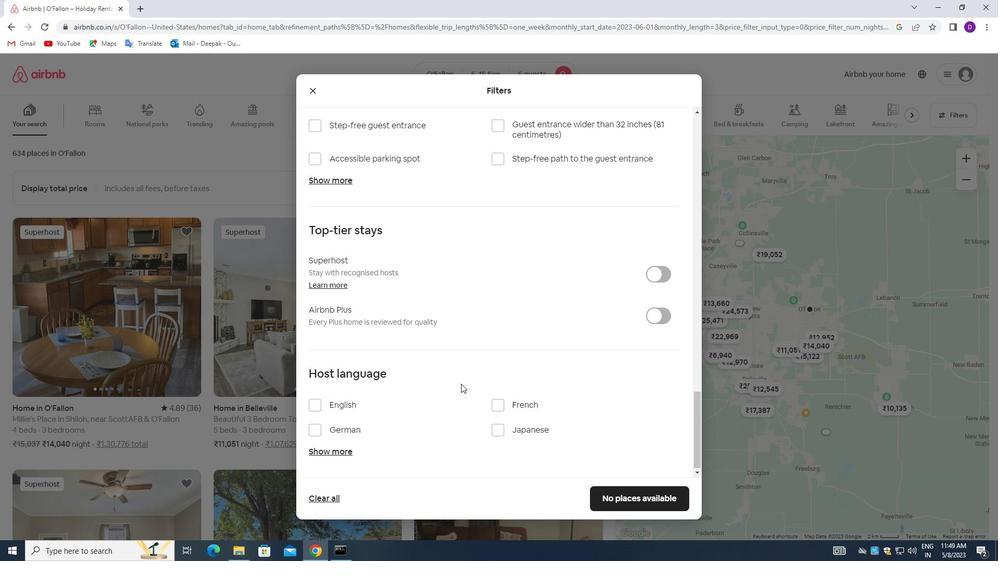 
Action: Mouse scrolled (461, 384) with delta (0, 0)
Screenshot: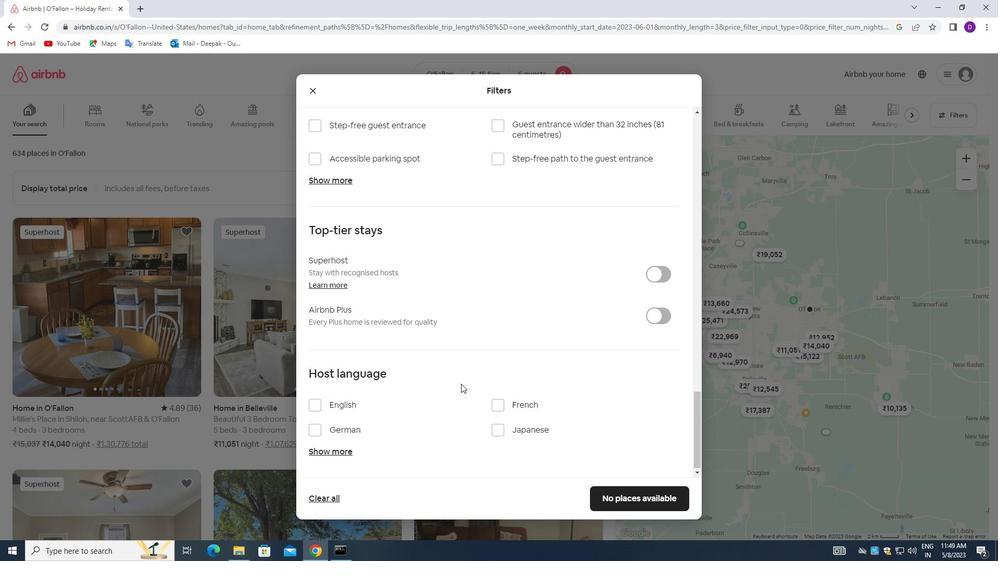 
Action: Mouse moved to (459, 388)
Screenshot: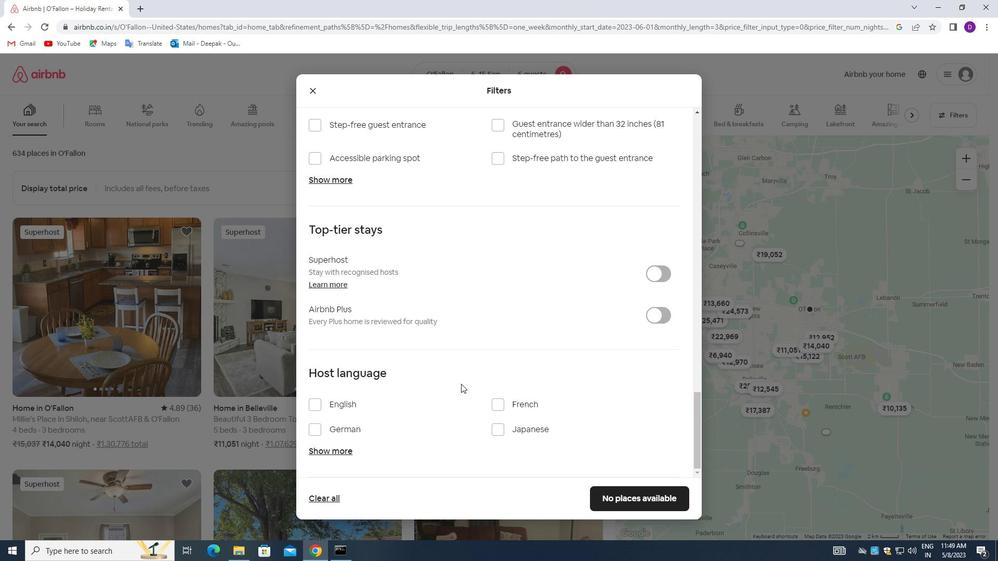 
Action: Mouse scrolled (459, 388) with delta (0, 0)
Screenshot: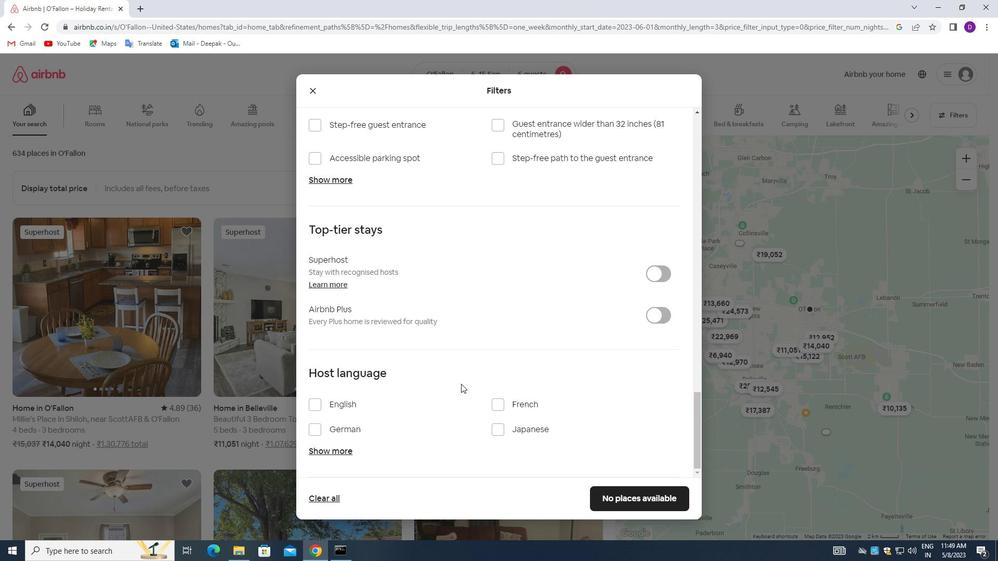 
Action: Mouse moved to (455, 394)
Screenshot: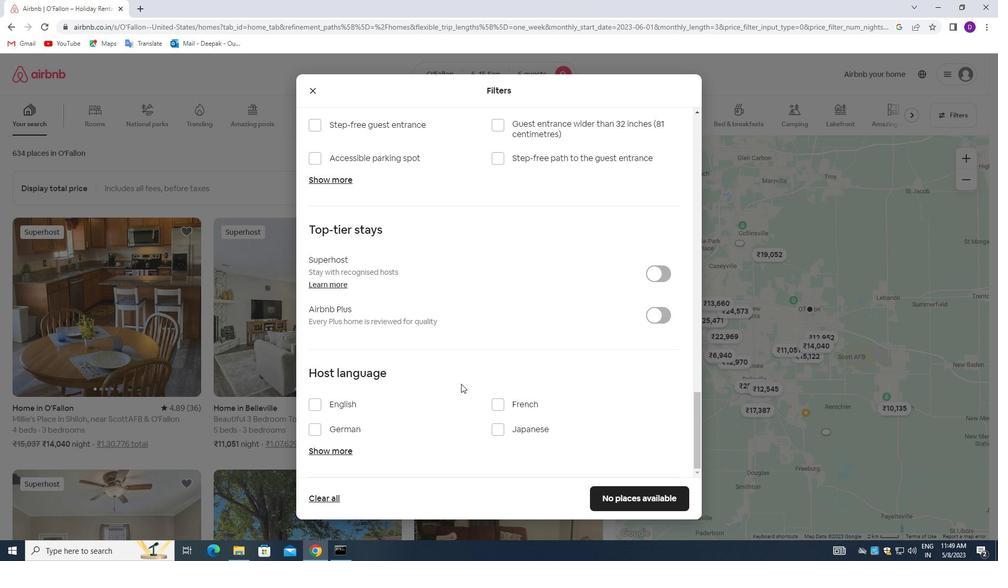 
Action: Mouse scrolled (455, 394) with delta (0, 0)
Screenshot: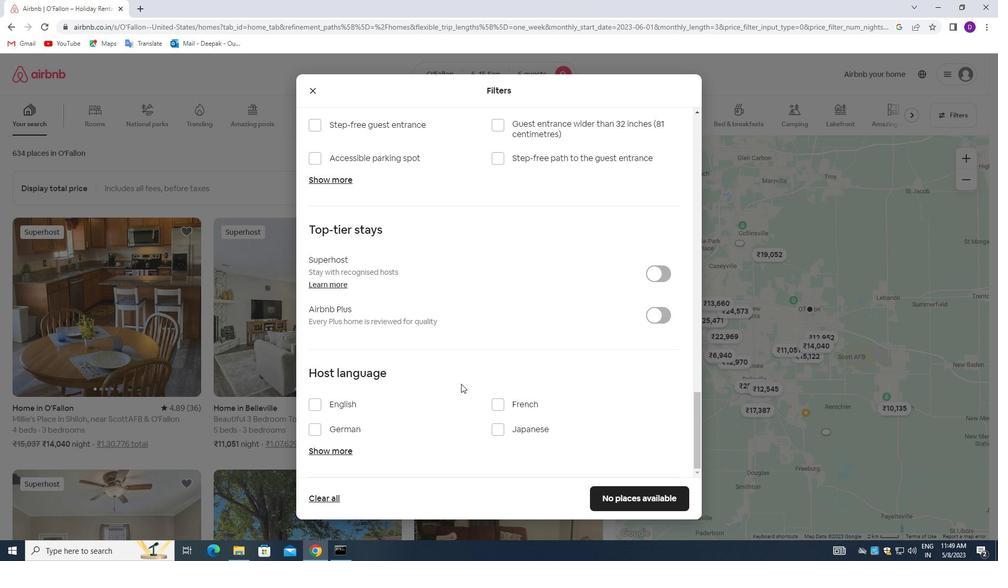 
Action: Mouse moved to (317, 404)
Screenshot: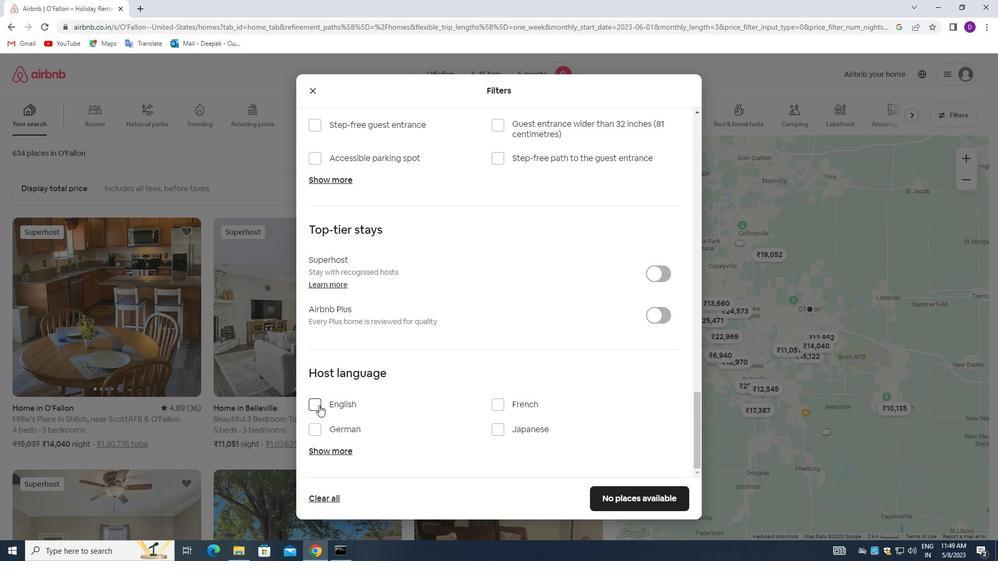 
Action: Mouse pressed left at (317, 404)
Screenshot: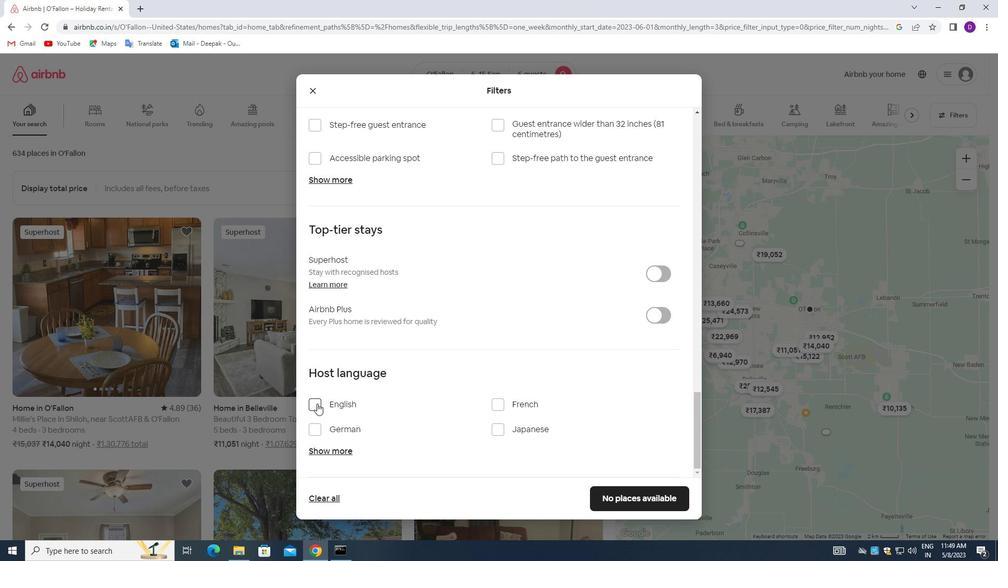 
Action: Mouse moved to (595, 491)
Screenshot: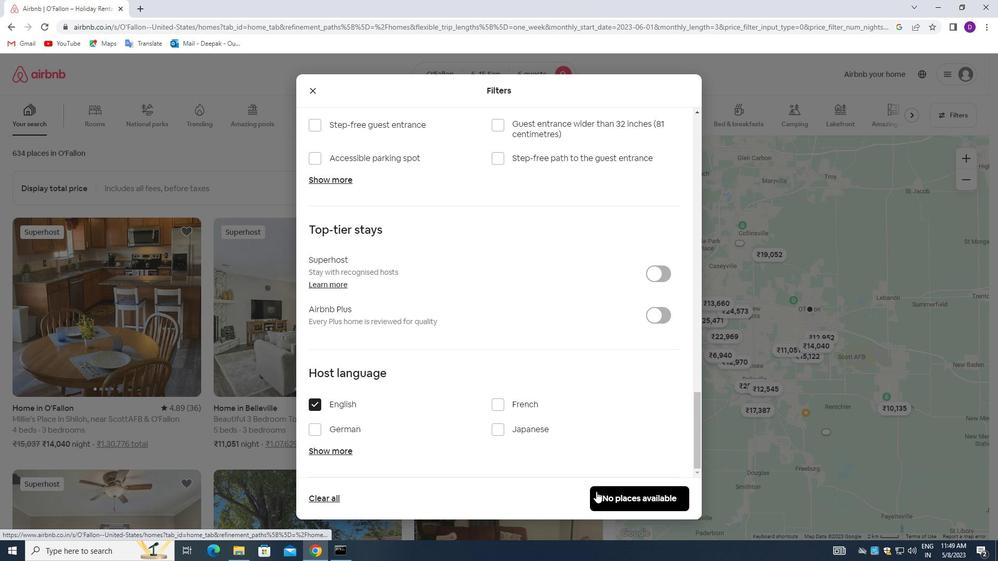 
Action: Mouse pressed left at (595, 491)
Screenshot: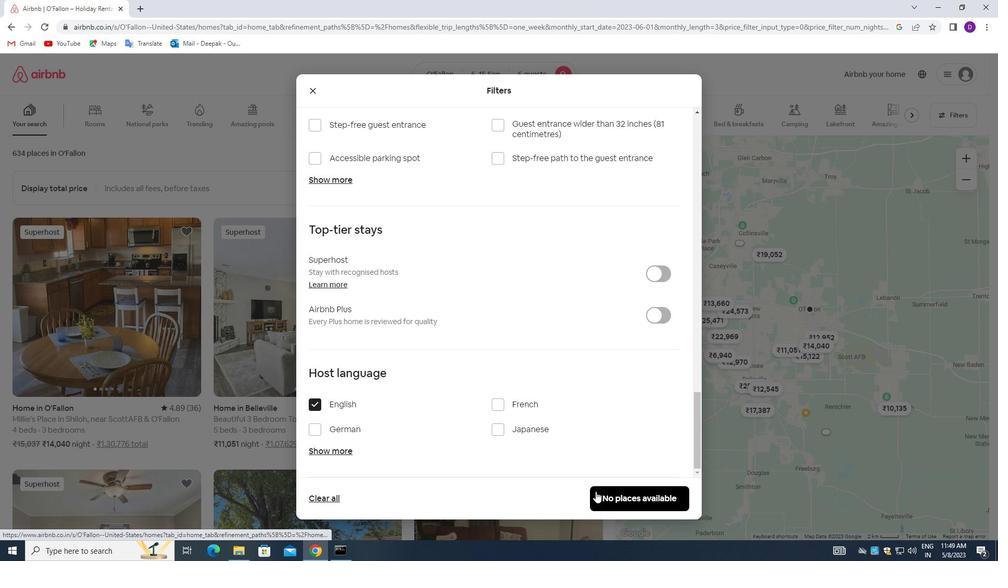 
Action: Mouse moved to (565, 404)
Screenshot: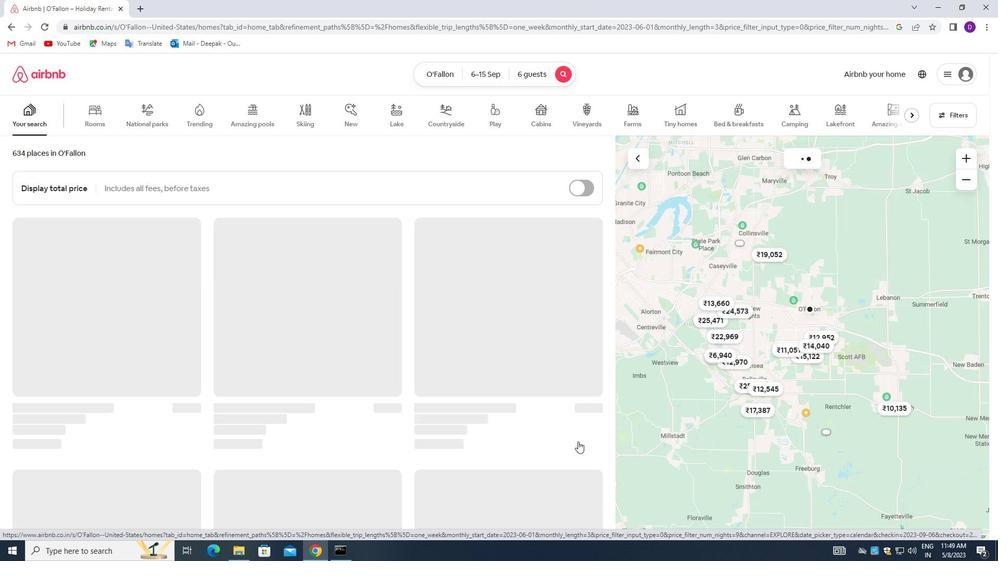
